 Task: Look for space in Mandawar, India from 8th August, 2023 to 15th August, 2023 for 9 adults in price range Rs.10000 to Rs.14000. Place can be shared room with 5 bedrooms having 9 beds and 5 bathrooms. Property type can be house, flat, guest house. Amenities needed are: wifi, TV, free parkinig on premises, gym, breakfast. Booking option can be shelf check-in. Required host language is English.
Action: Mouse moved to (516, 110)
Screenshot: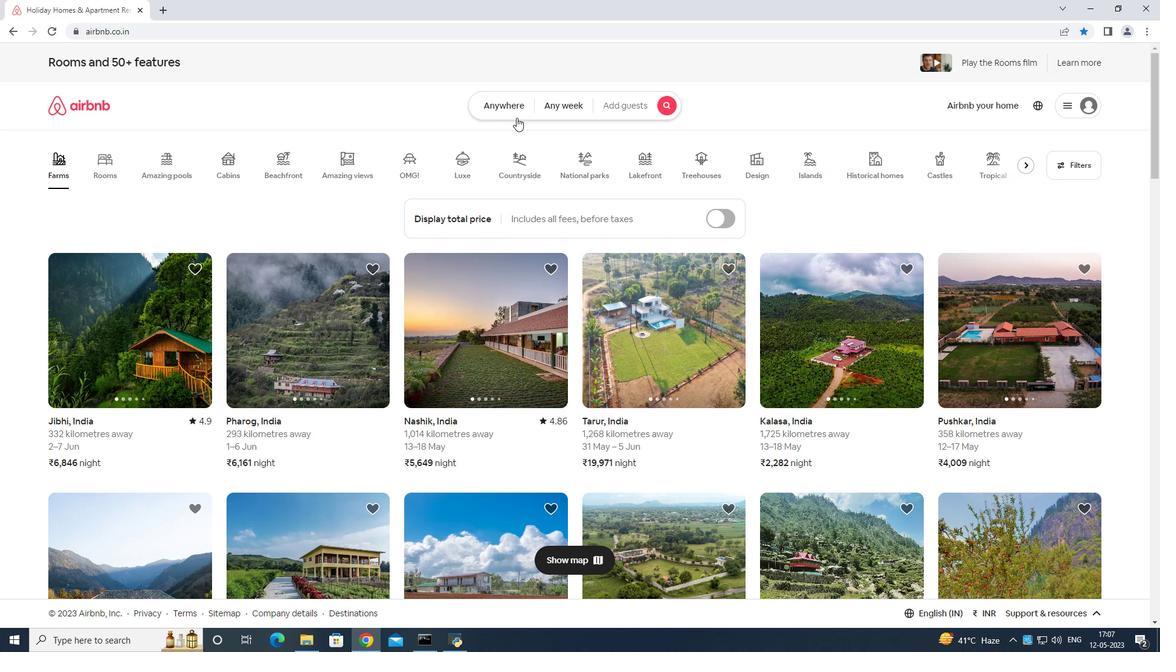 
Action: Mouse pressed left at (516, 110)
Screenshot: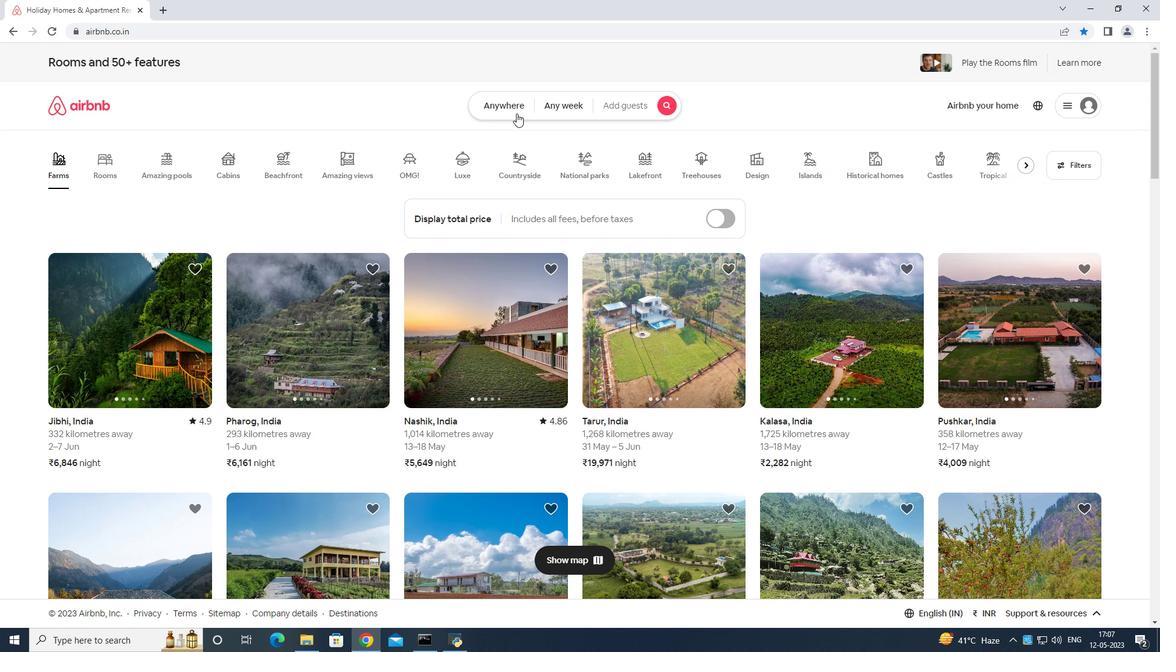 
Action: Mouse moved to (461, 142)
Screenshot: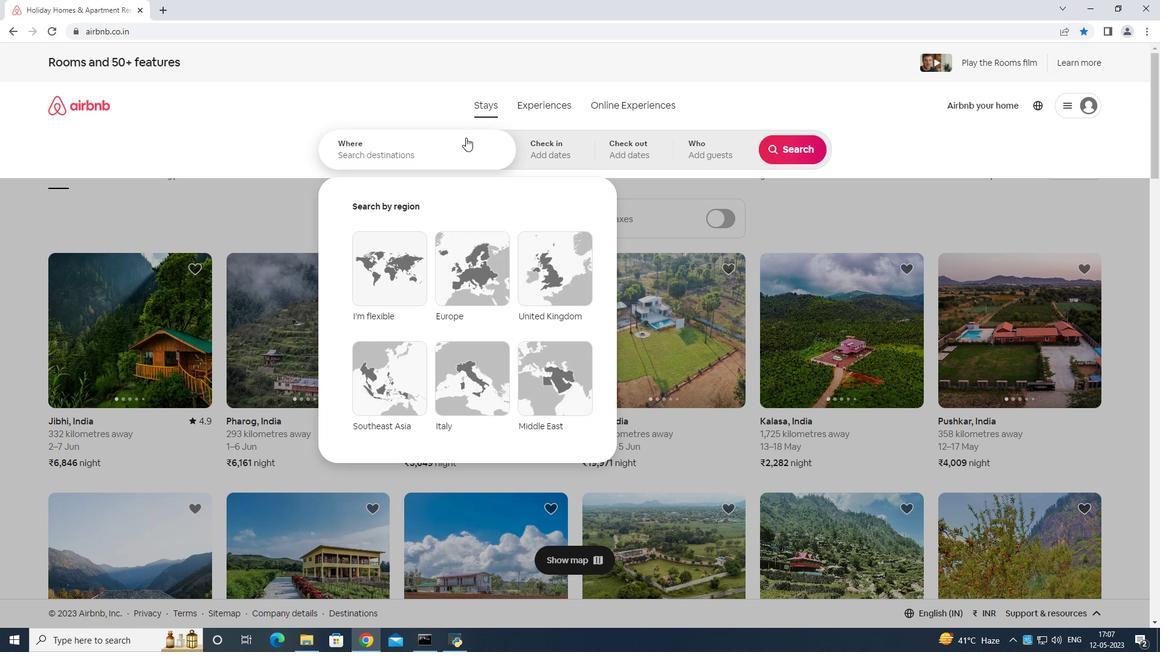 
Action: Mouse pressed left at (461, 142)
Screenshot: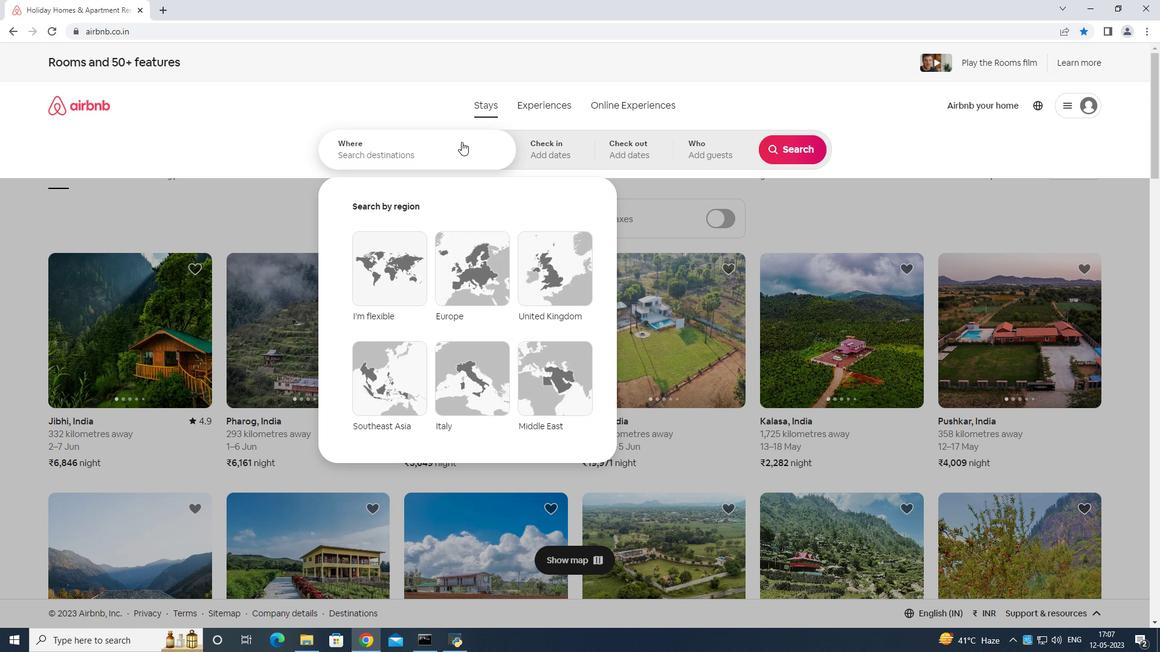 
Action: Key pressed <Key.shift>mandawar<Key.space>india<Key.enter>
Screenshot: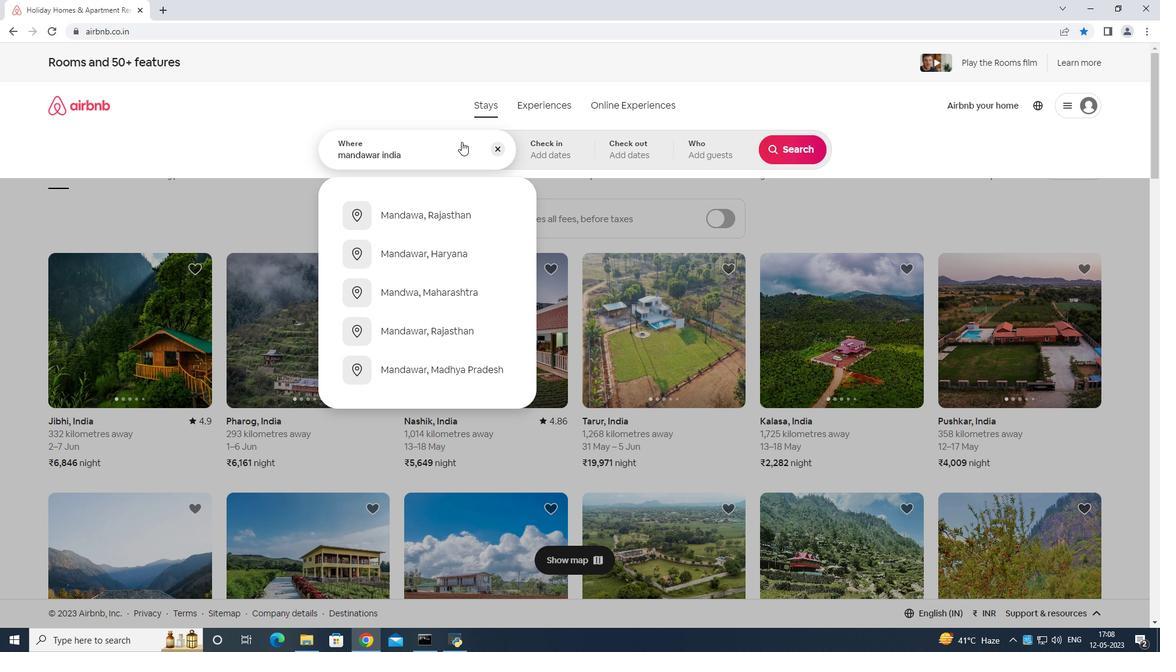 
Action: Mouse moved to (796, 252)
Screenshot: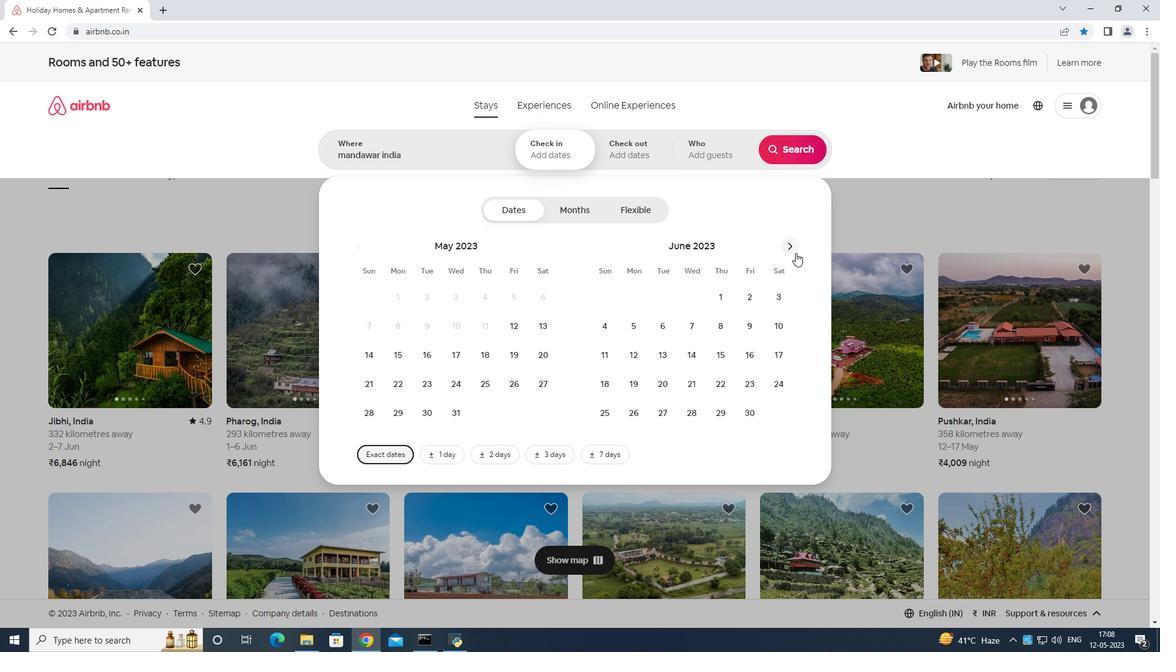 
Action: Mouse pressed left at (796, 252)
Screenshot: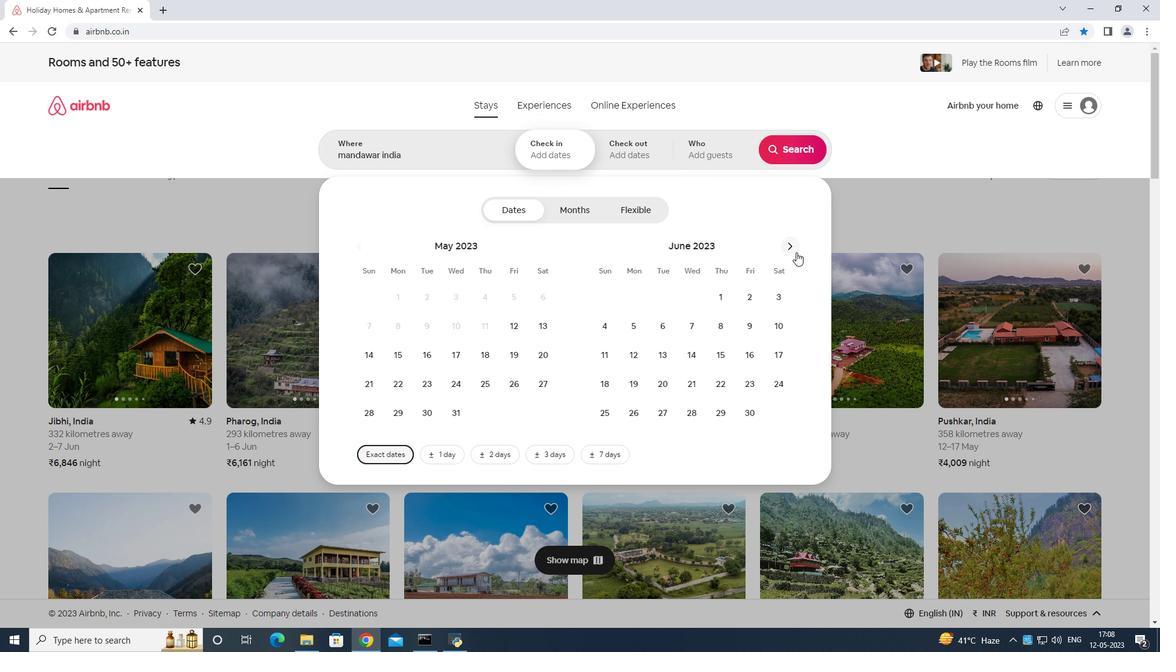 
Action: Mouse moved to (794, 250)
Screenshot: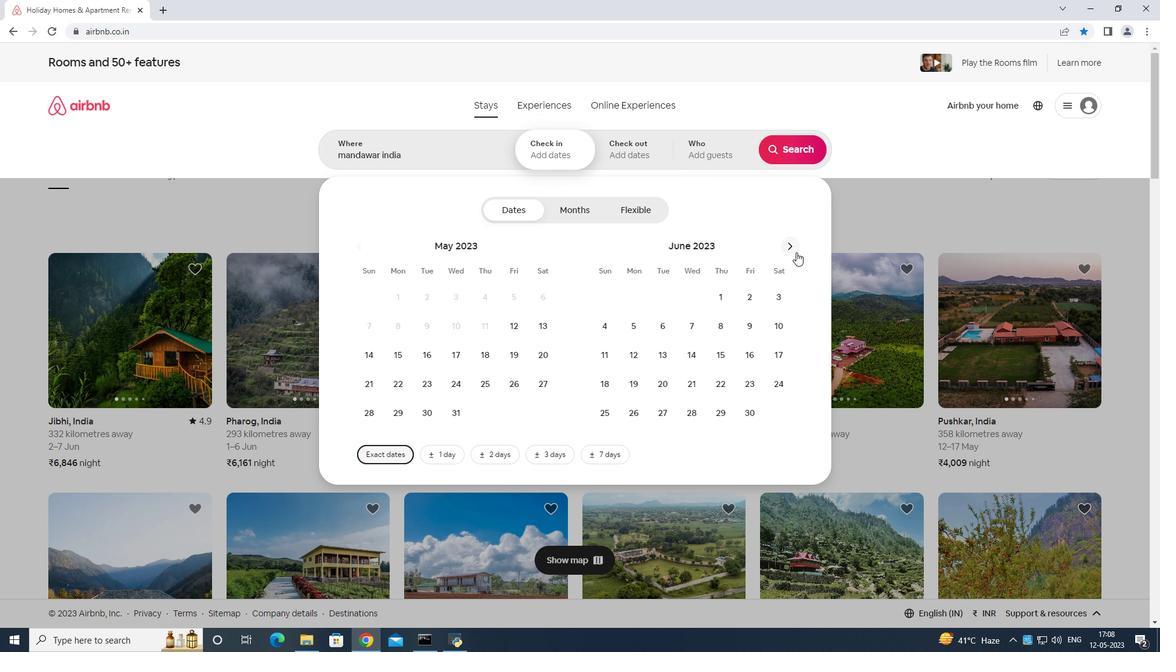 
Action: Mouse pressed left at (794, 250)
Screenshot: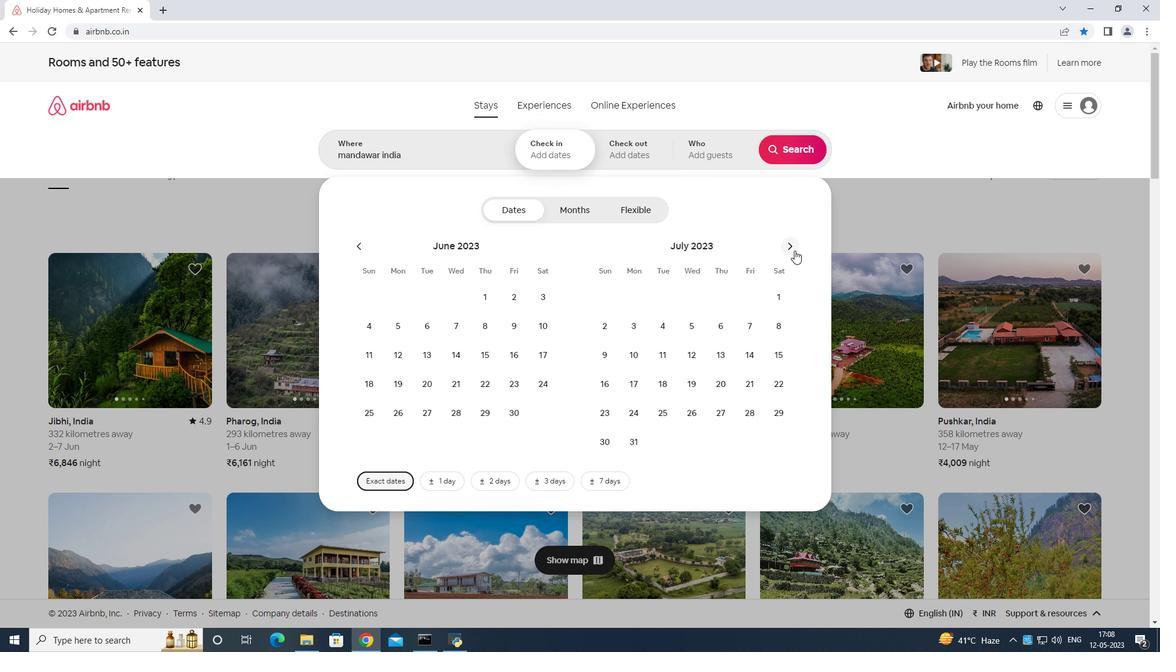 
Action: Mouse moved to (668, 322)
Screenshot: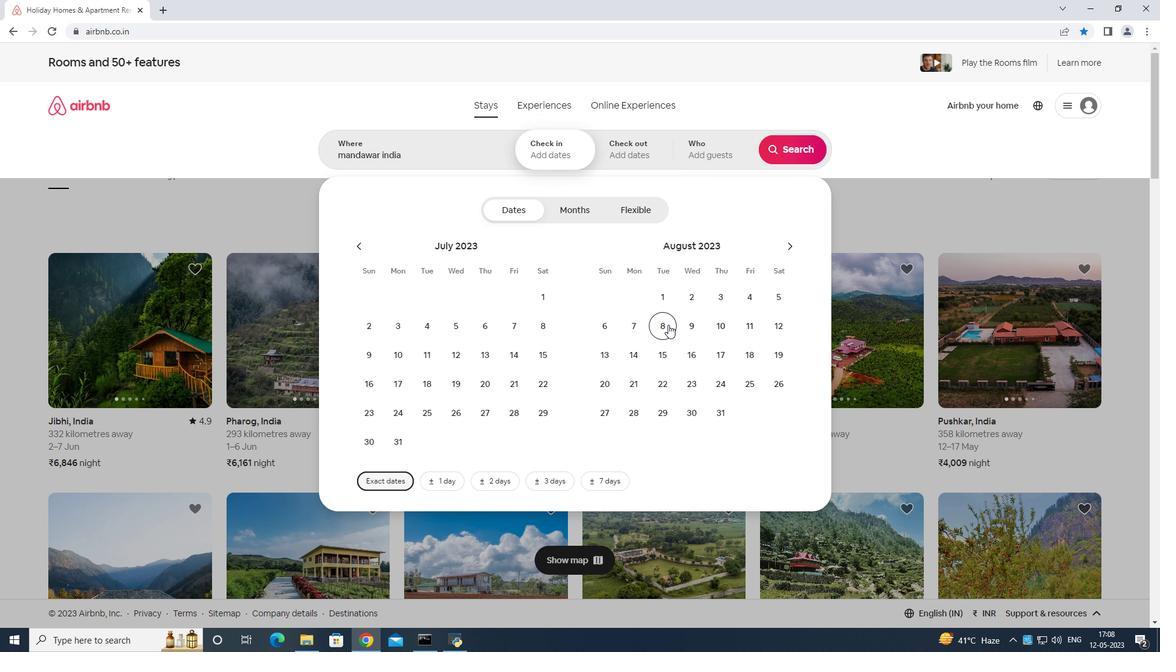 
Action: Mouse pressed left at (668, 322)
Screenshot: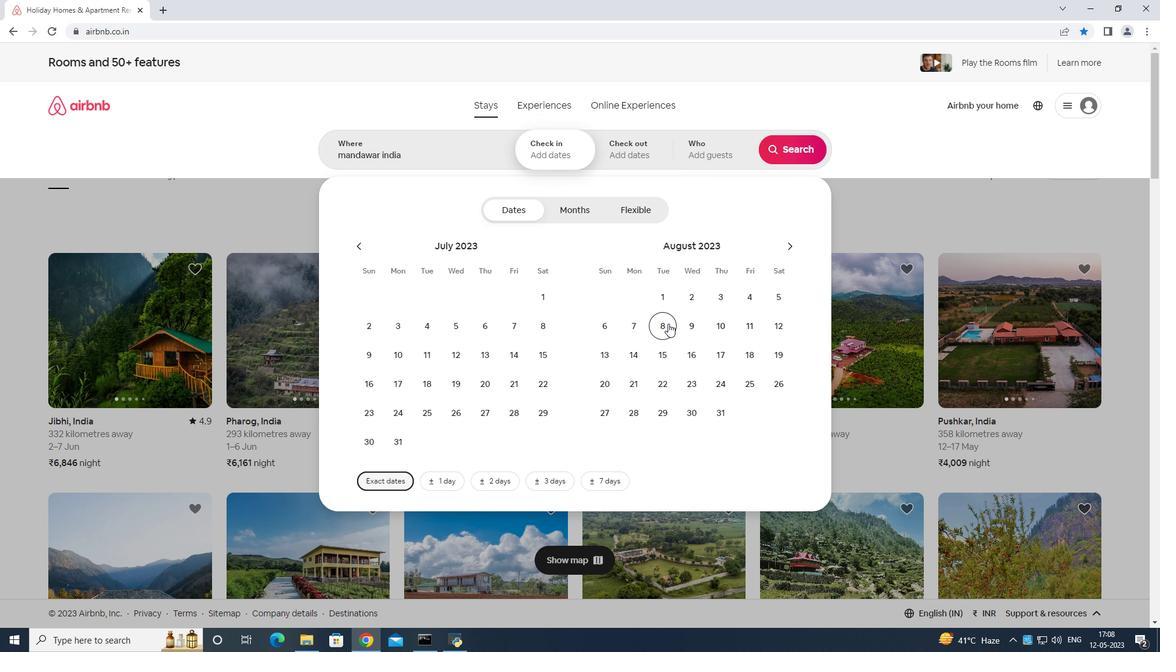
Action: Mouse moved to (662, 355)
Screenshot: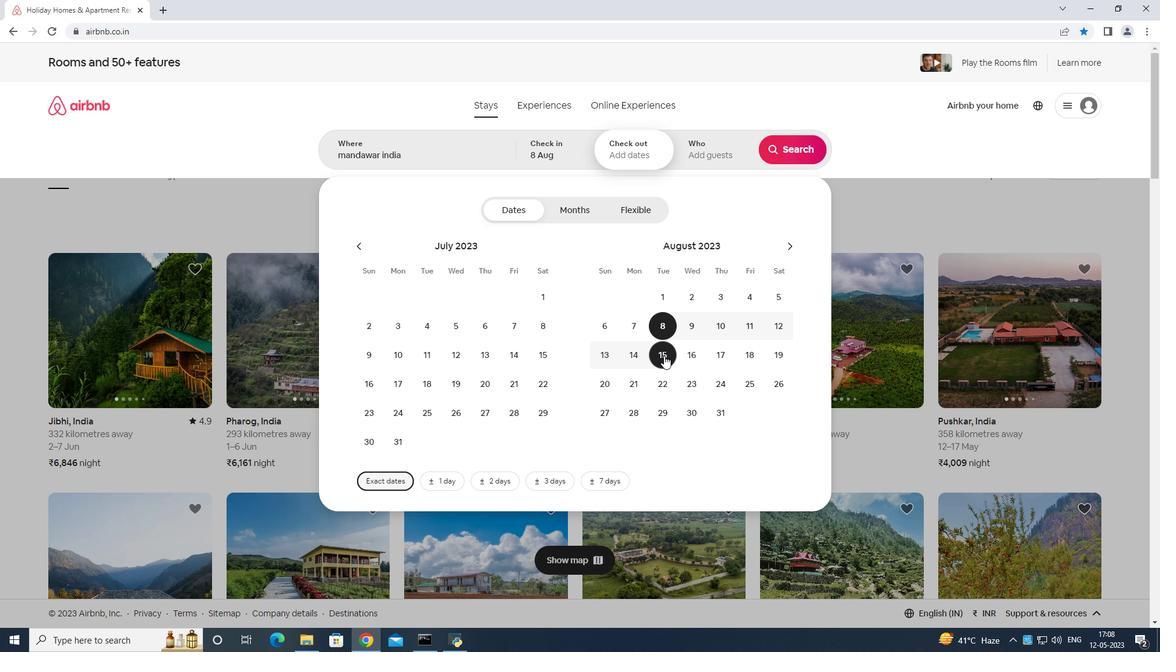 
Action: Mouse pressed left at (662, 355)
Screenshot: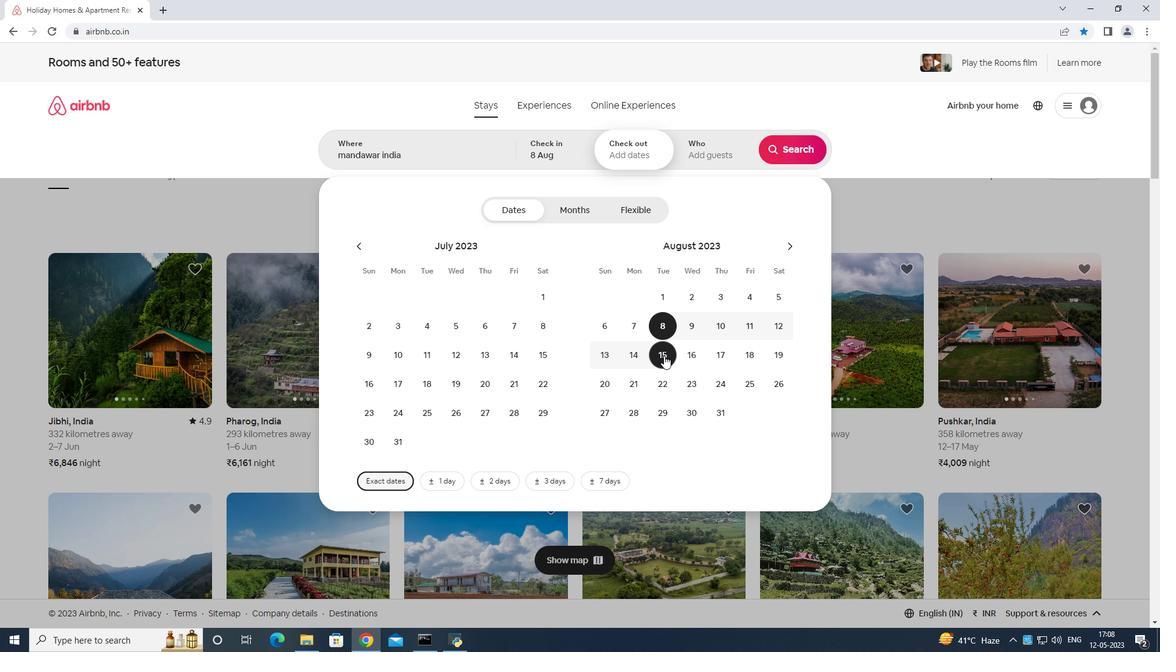 
Action: Mouse moved to (721, 152)
Screenshot: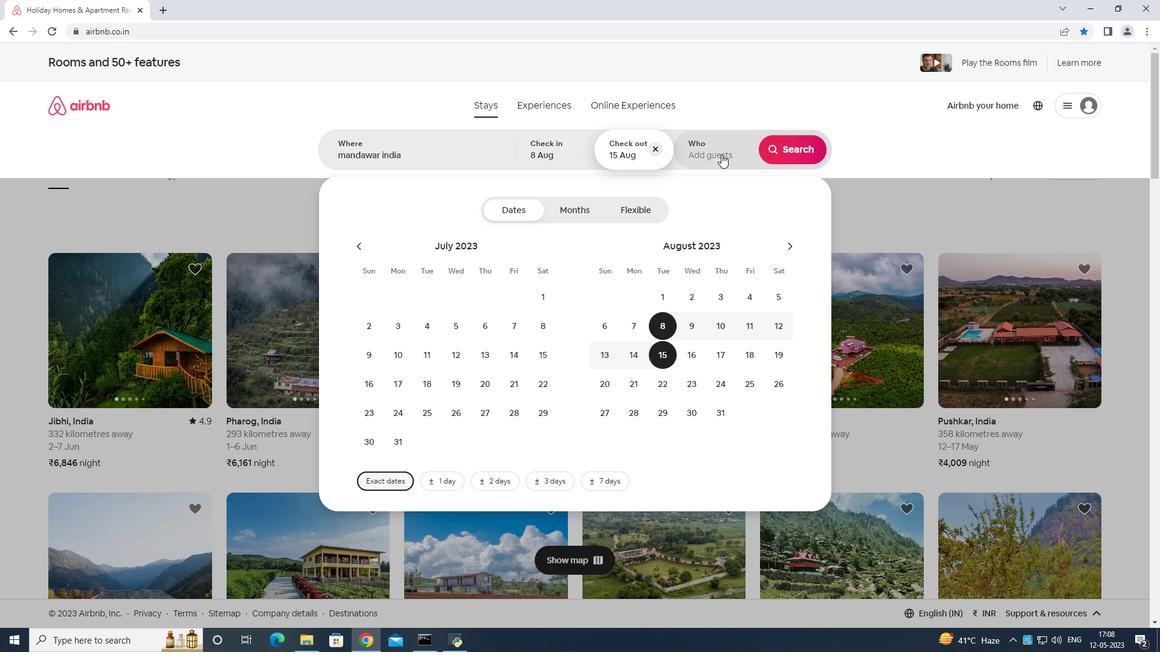 
Action: Mouse pressed left at (721, 152)
Screenshot: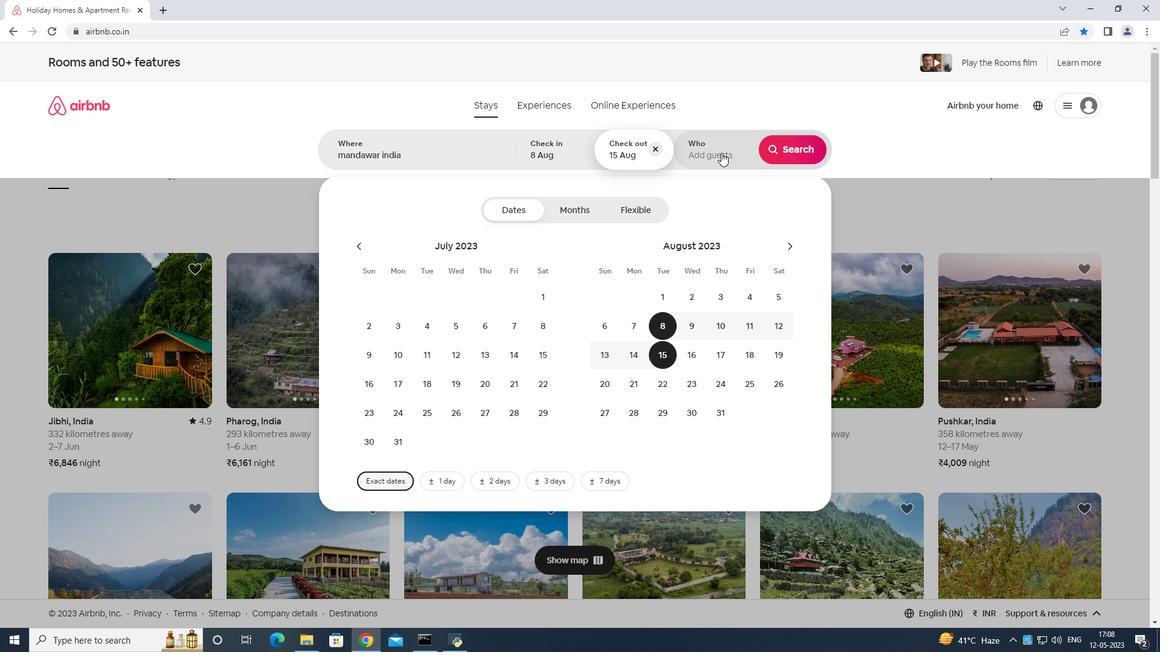 
Action: Mouse moved to (791, 212)
Screenshot: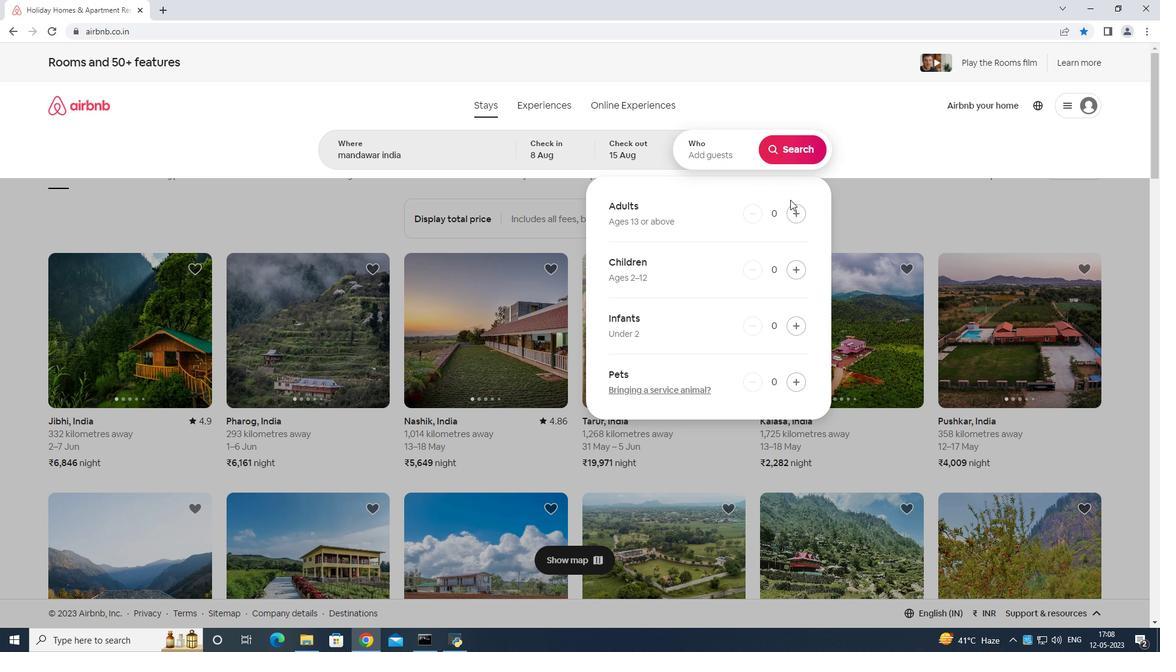 
Action: Mouse pressed left at (791, 212)
Screenshot: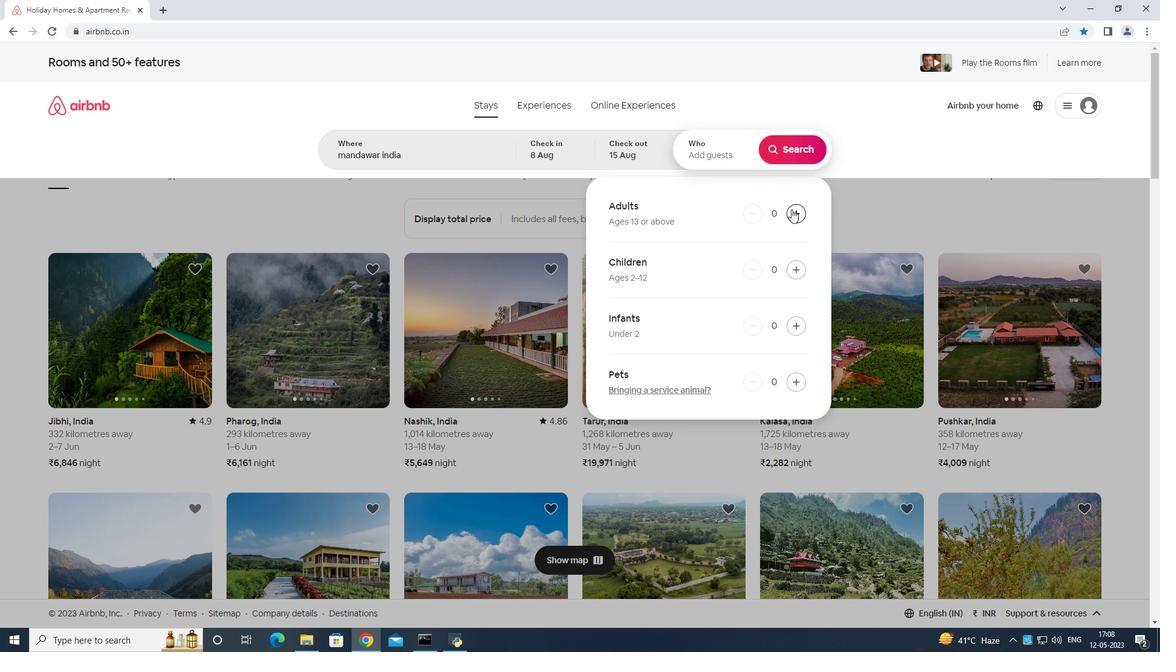 
Action: Mouse moved to (791, 212)
Screenshot: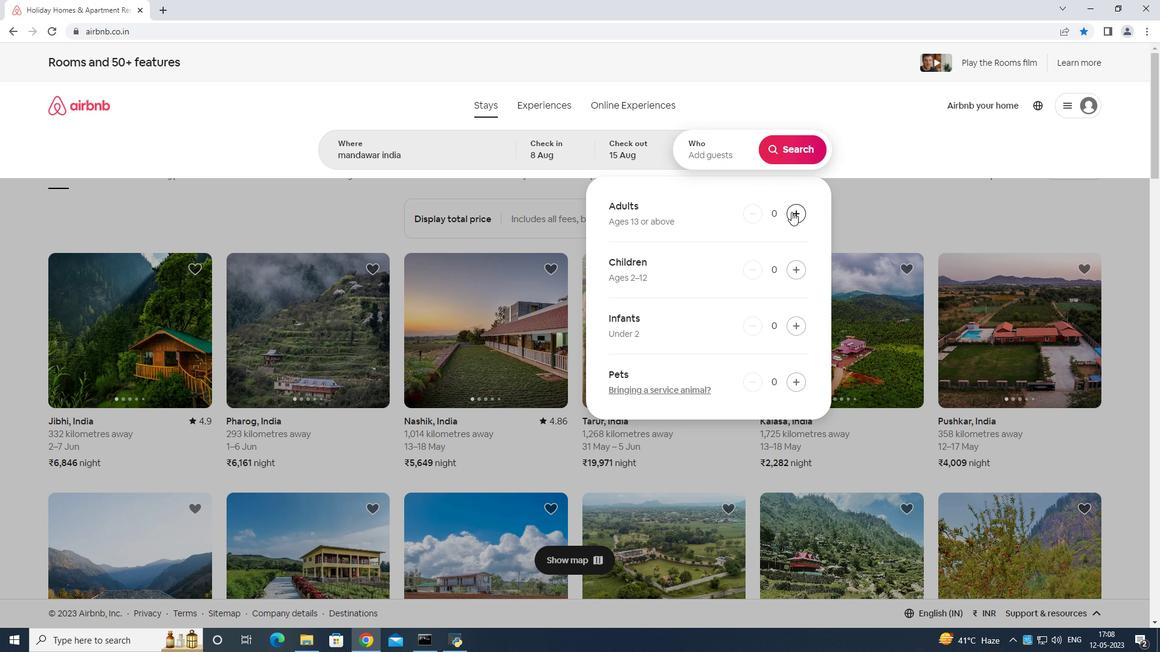 
Action: Mouse pressed left at (791, 212)
Screenshot: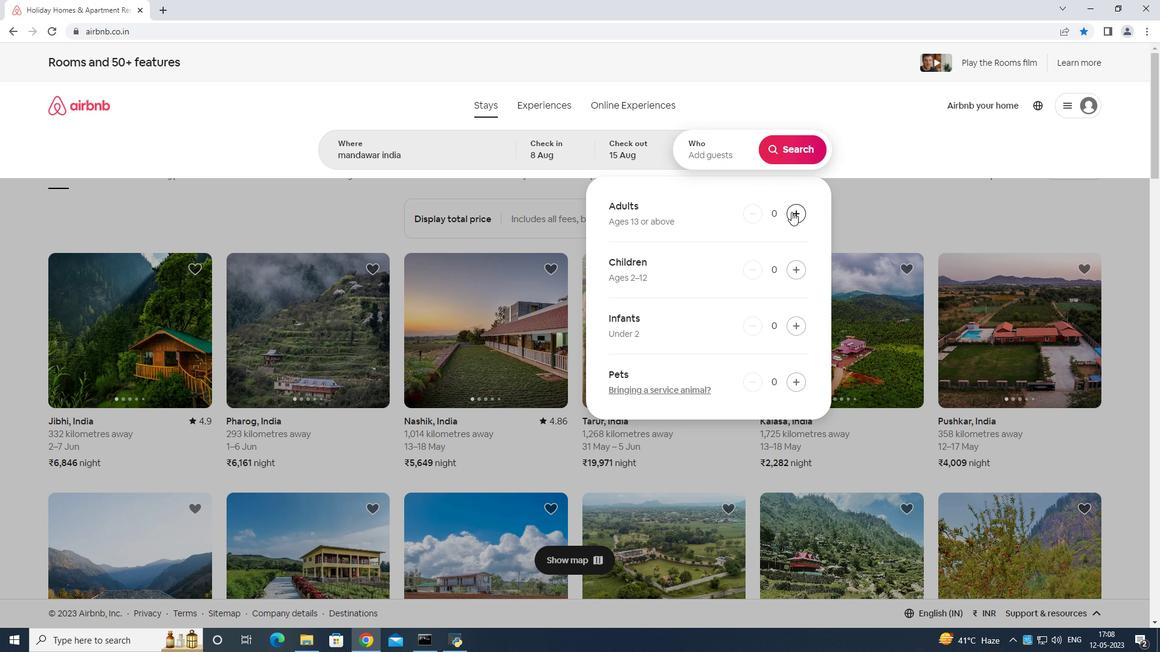 
Action: Mouse moved to (792, 212)
Screenshot: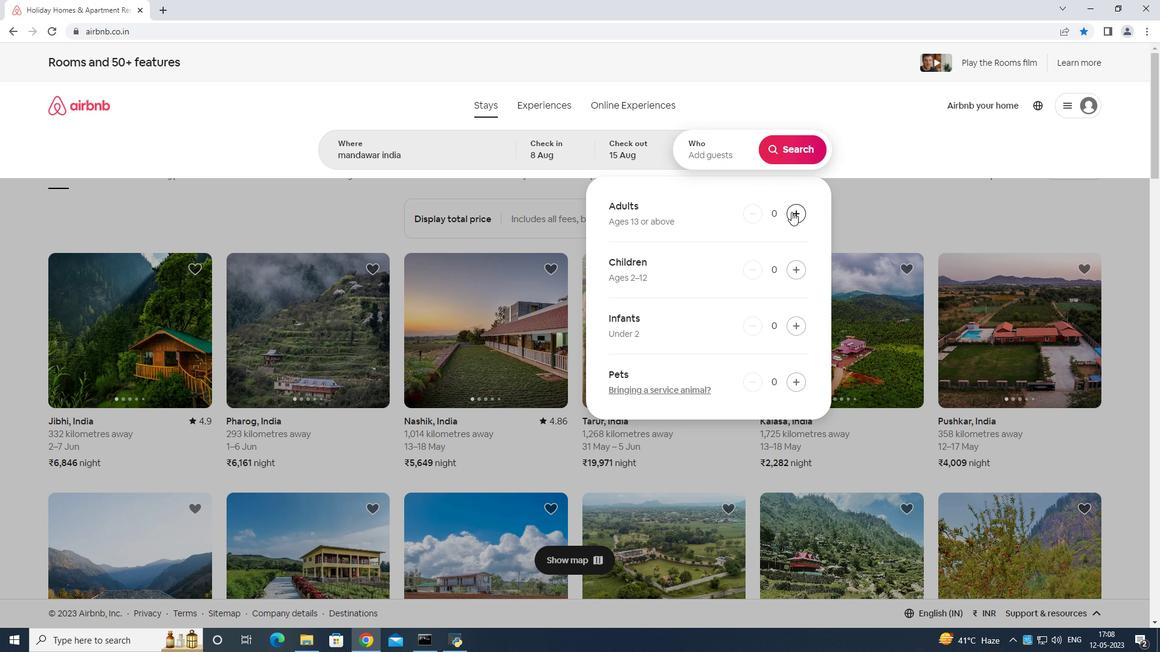 
Action: Mouse pressed left at (792, 212)
Screenshot: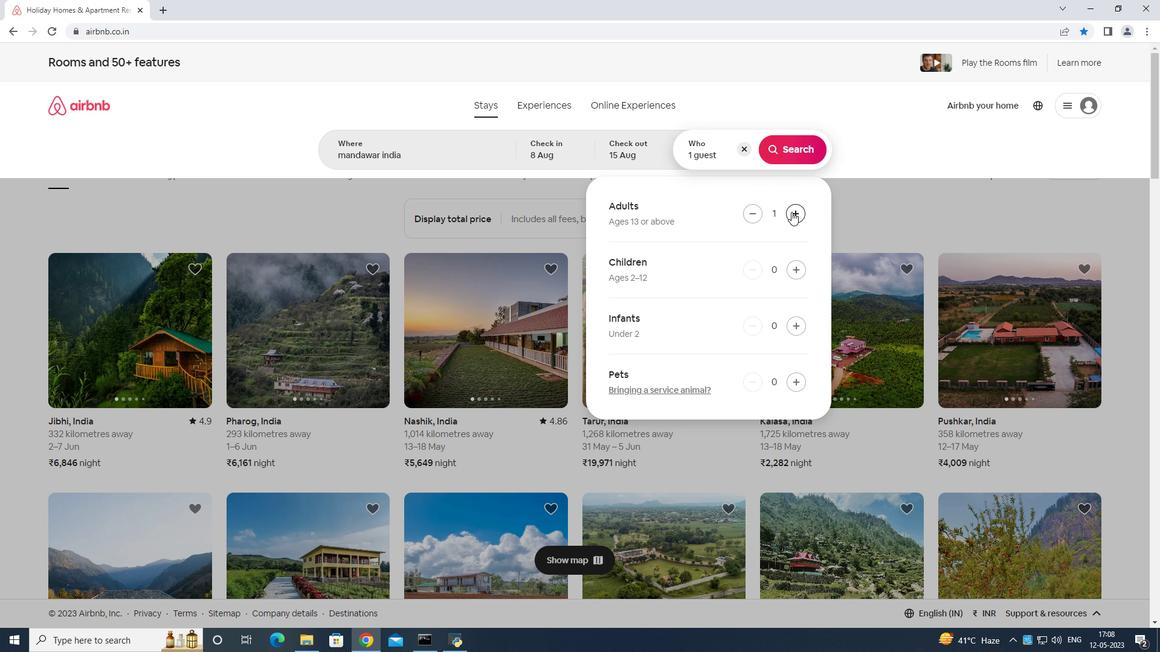 
Action: Mouse moved to (793, 212)
Screenshot: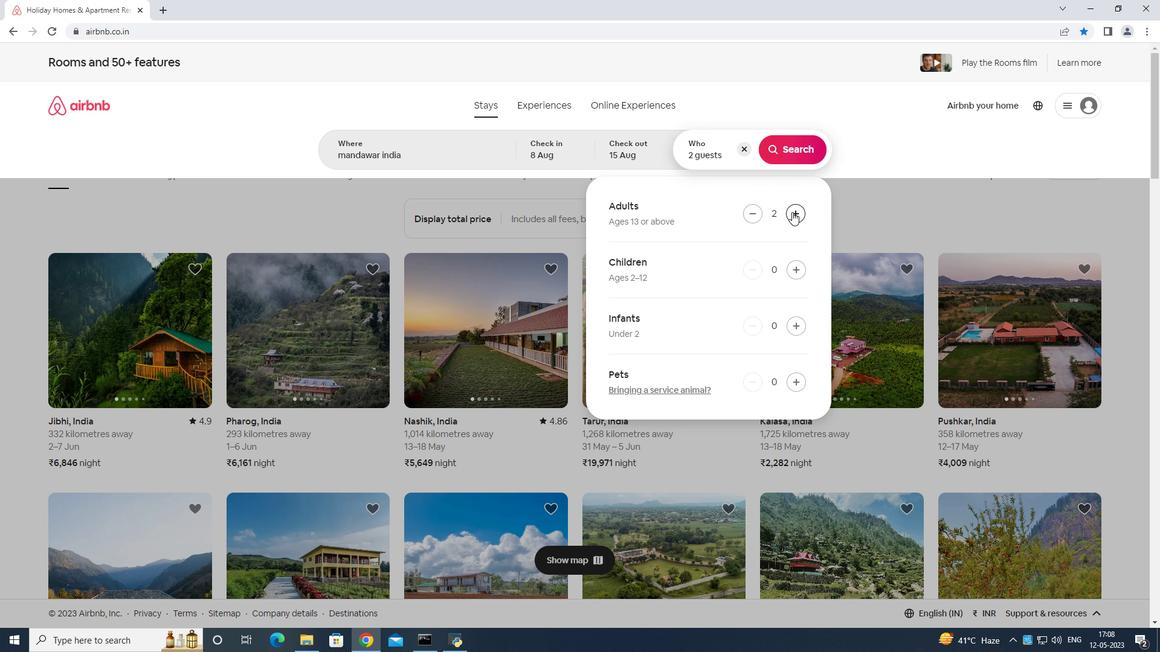 
Action: Mouse pressed left at (793, 212)
Screenshot: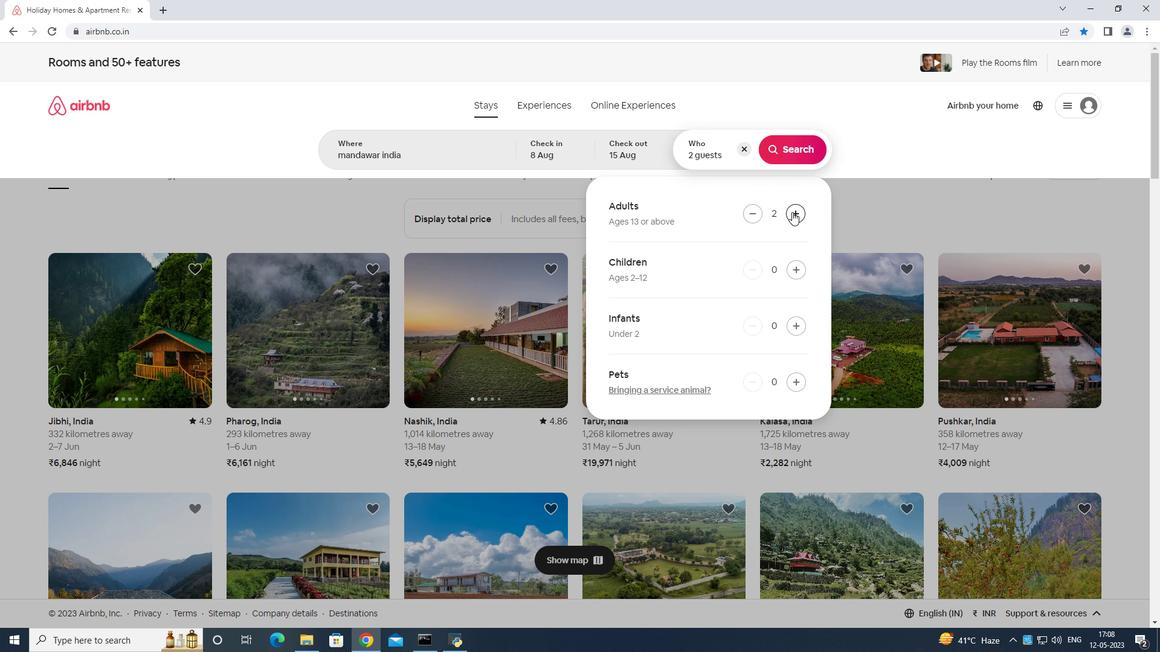 
Action: Mouse moved to (793, 212)
Screenshot: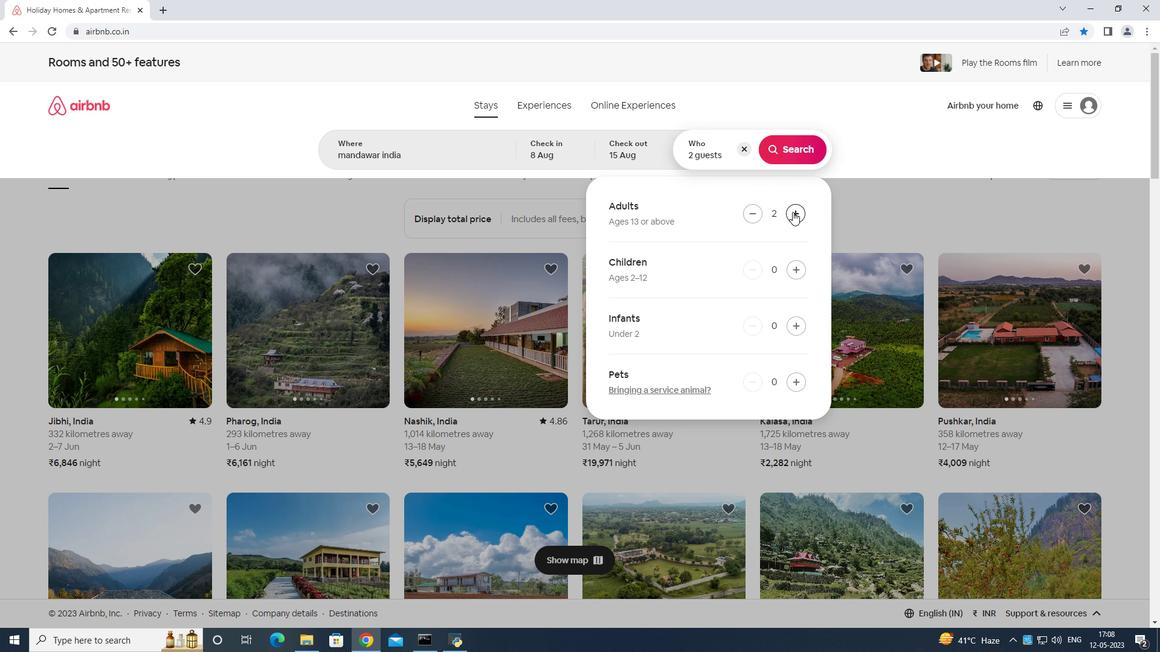 
Action: Mouse pressed left at (793, 212)
Screenshot: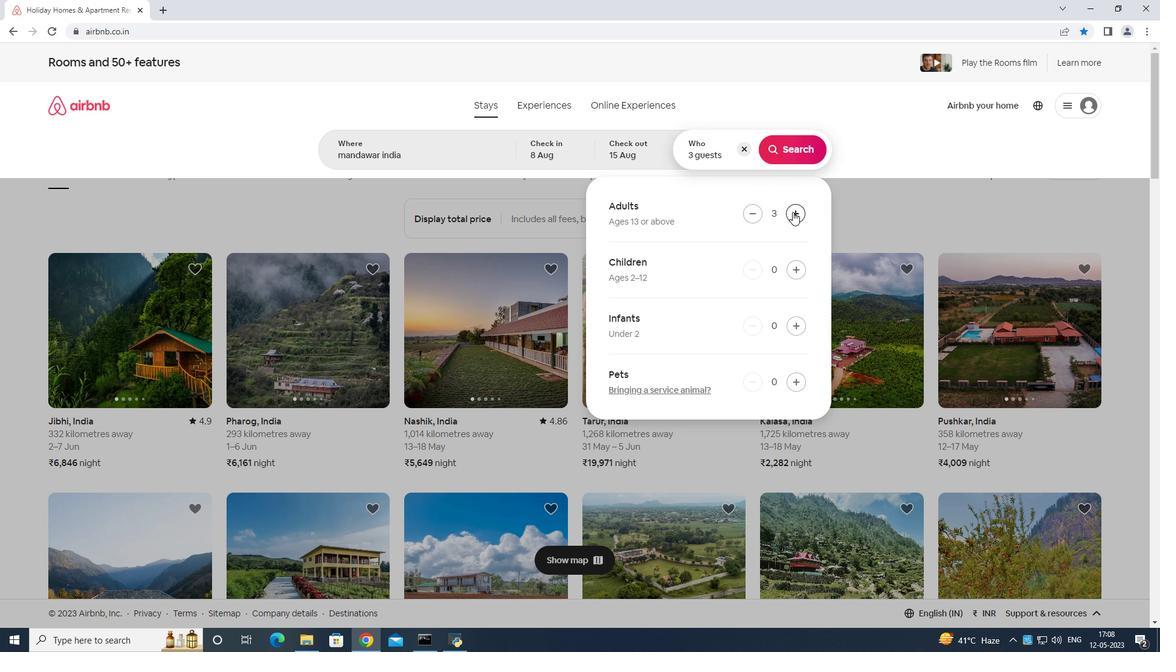 
Action: Mouse pressed left at (793, 212)
Screenshot: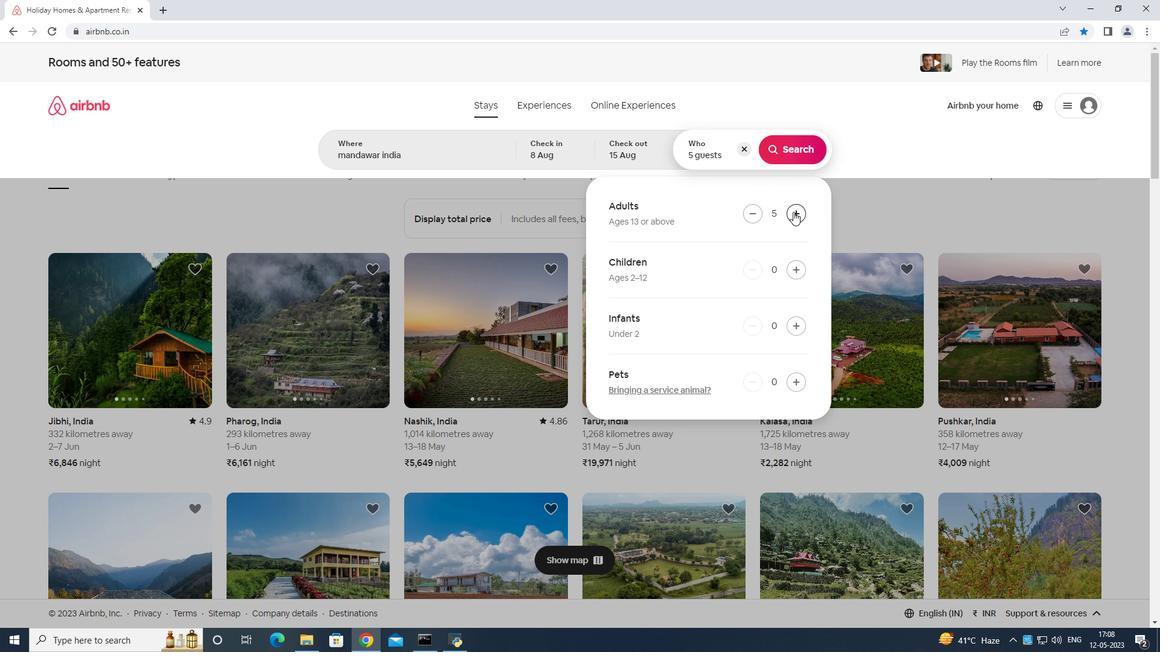 
Action: Mouse moved to (794, 212)
Screenshot: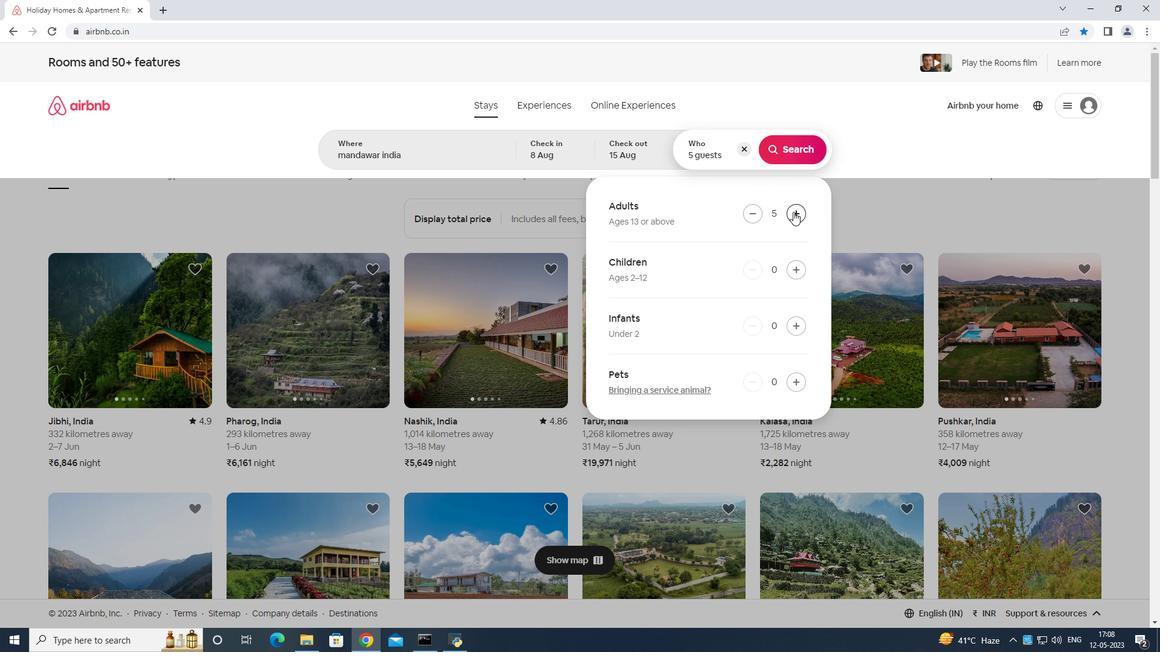 
Action: Mouse pressed left at (794, 212)
Screenshot: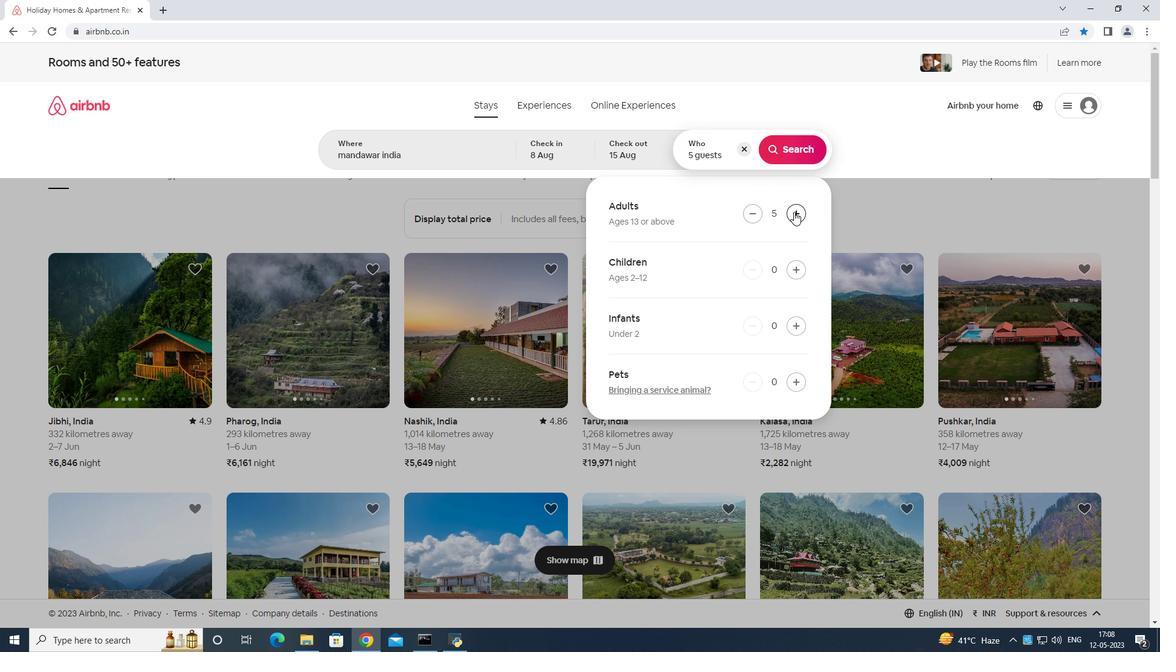 
Action: Mouse moved to (794, 212)
Screenshot: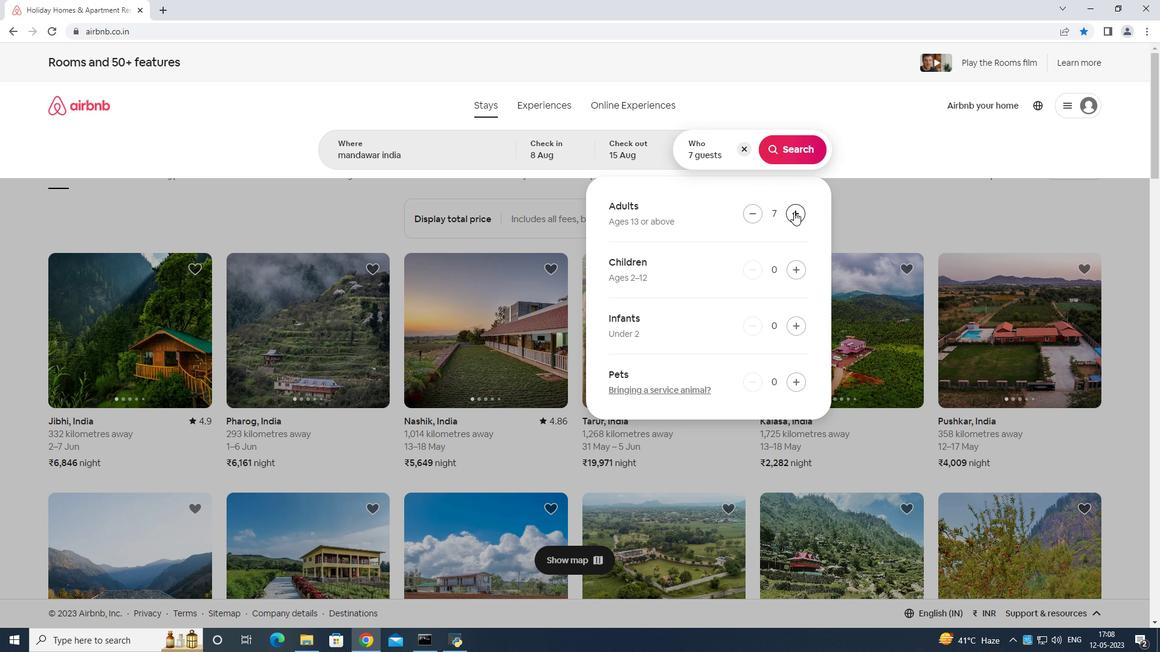 
Action: Mouse pressed left at (794, 212)
Screenshot: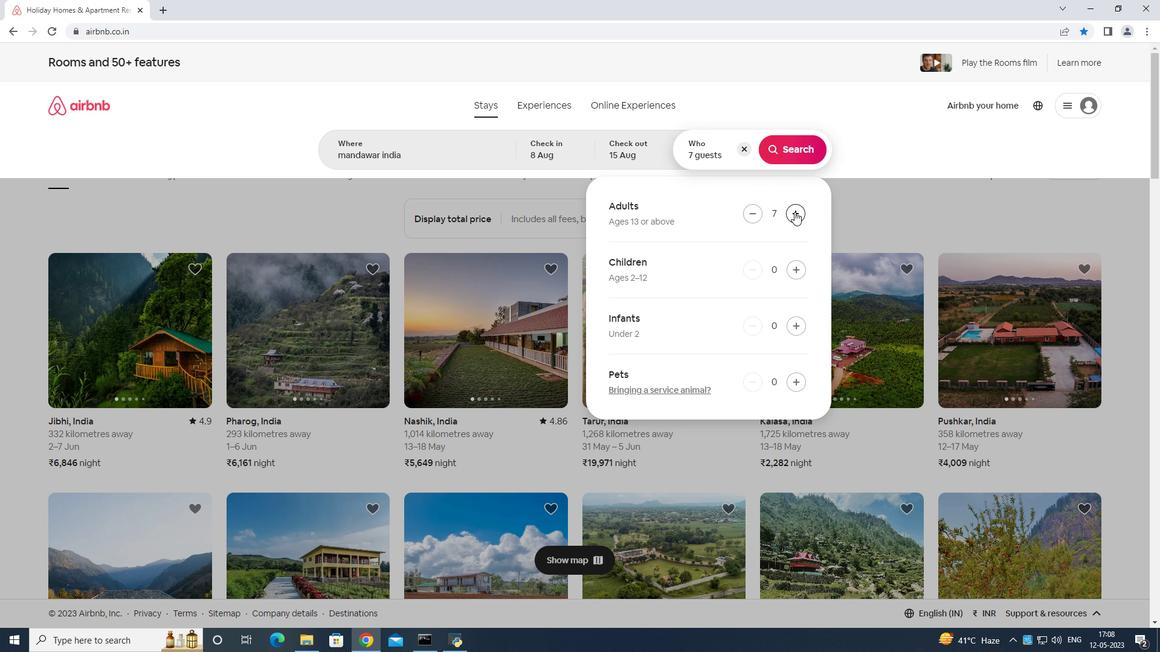 
Action: Mouse pressed left at (794, 212)
Screenshot: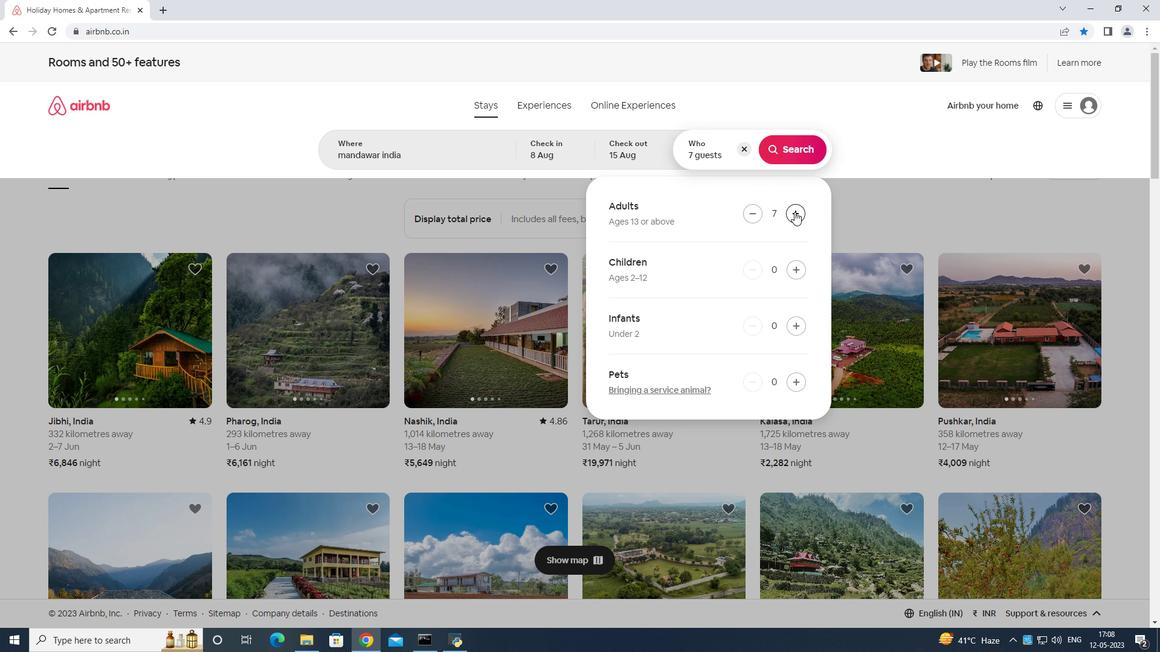 
Action: Mouse moved to (786, 147)
Screenshot: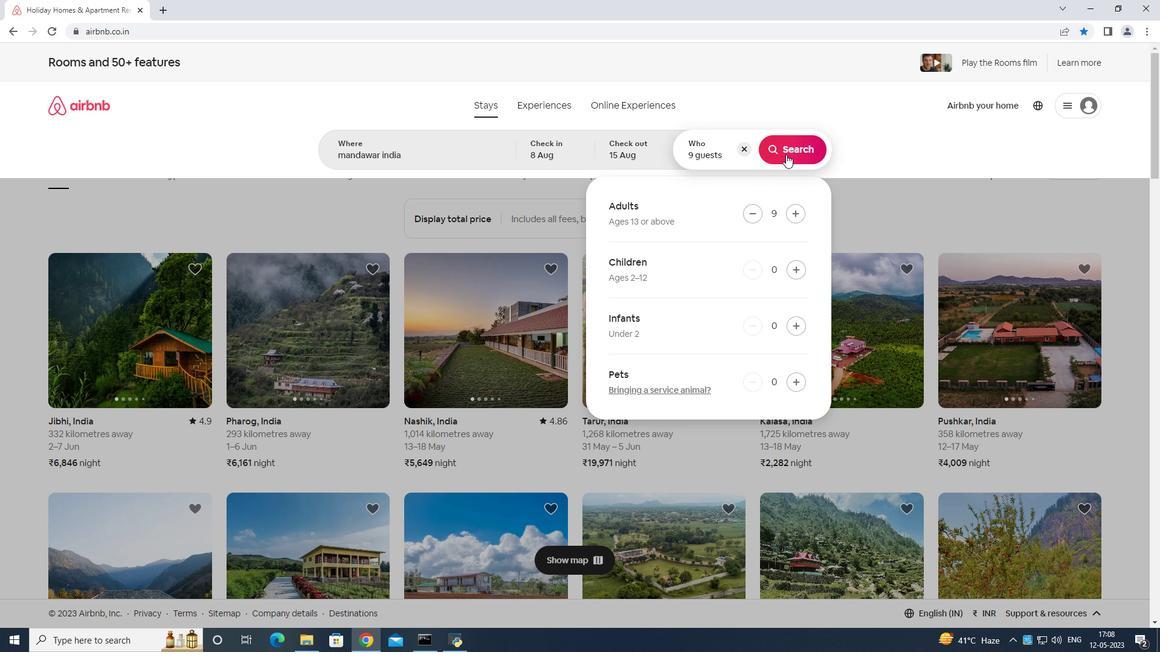 
Action: Mouse pressed left at (786, 147)
Screenshot: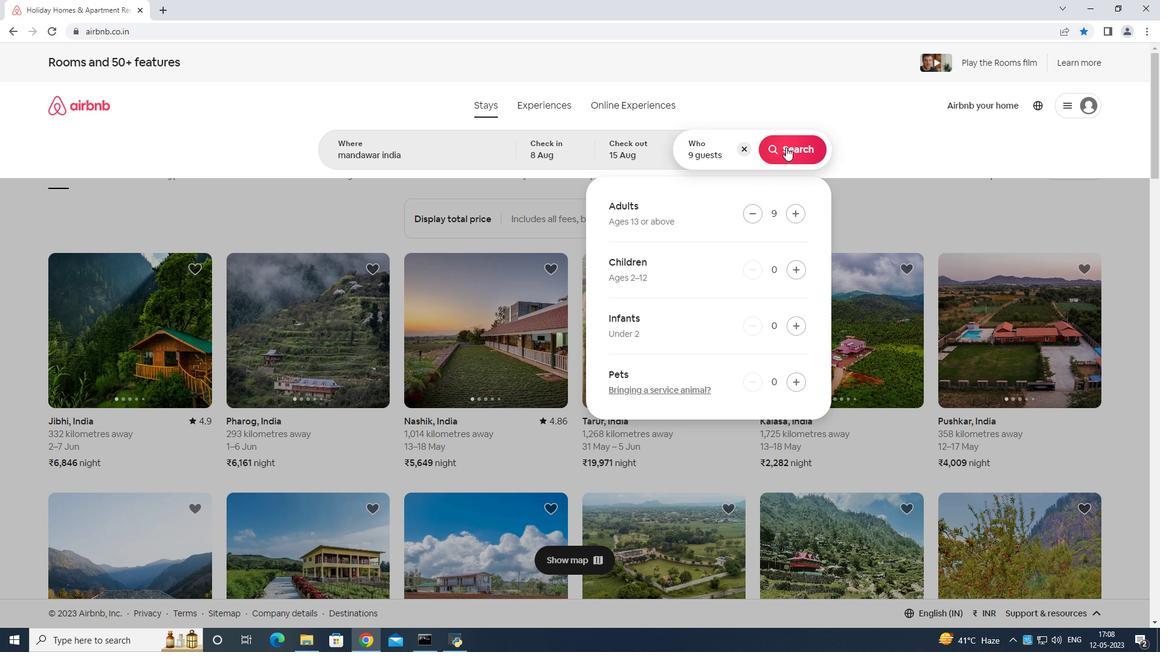 
Action: Mouse moved to (1100, 108)
Screenshot: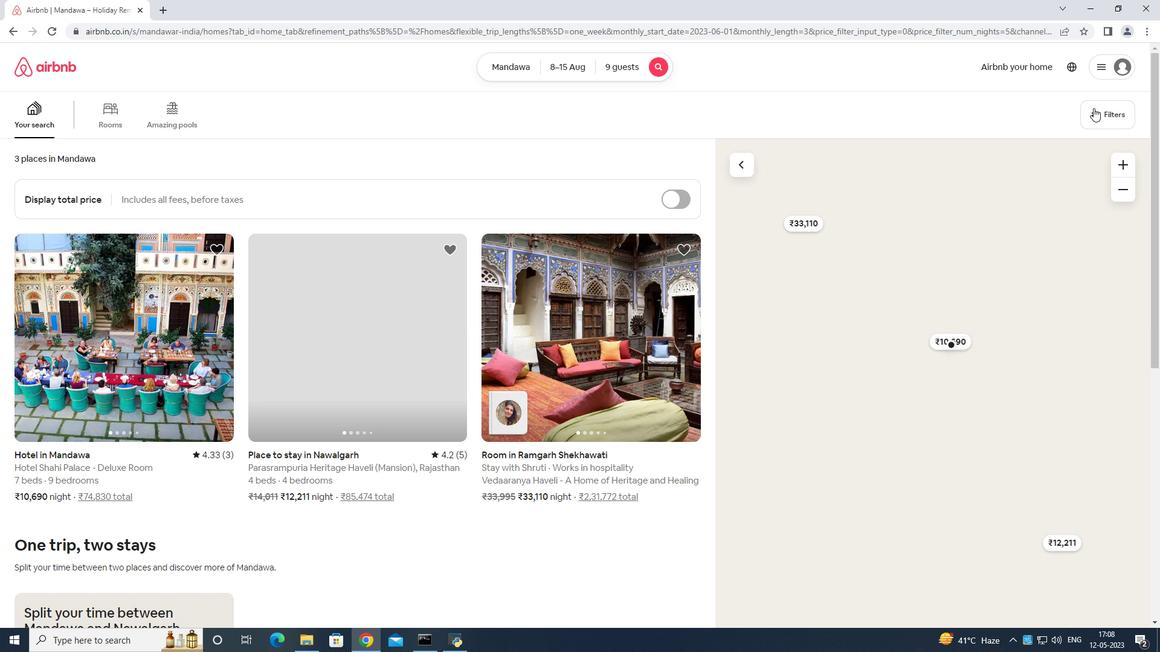 
Action: Mouse pressed left at (1100, 108)
Screenshot: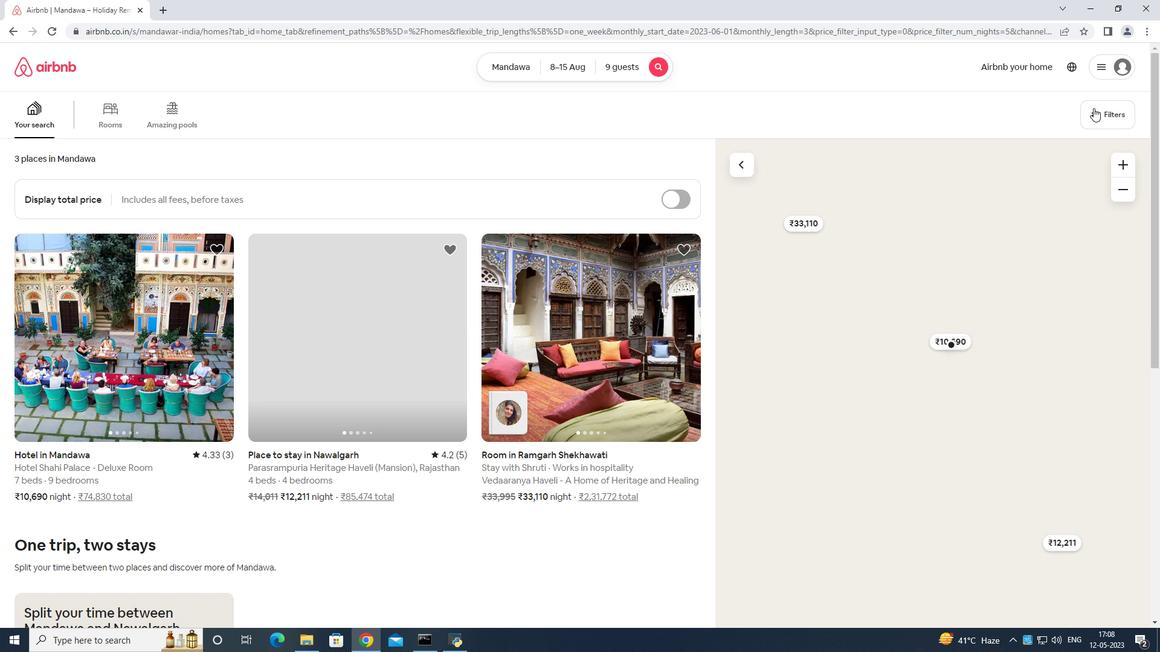 
Action: Mouse moved to (523, 396)
Screenshot: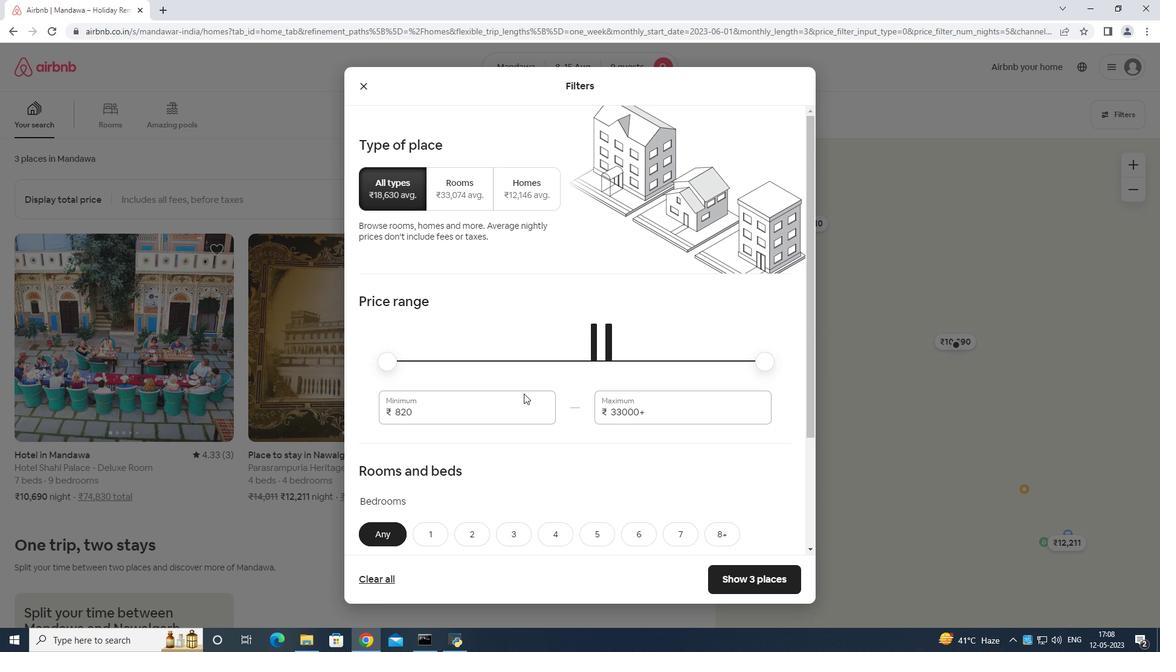
Action: Mouse pressed left at (523, 396)
Screenshot: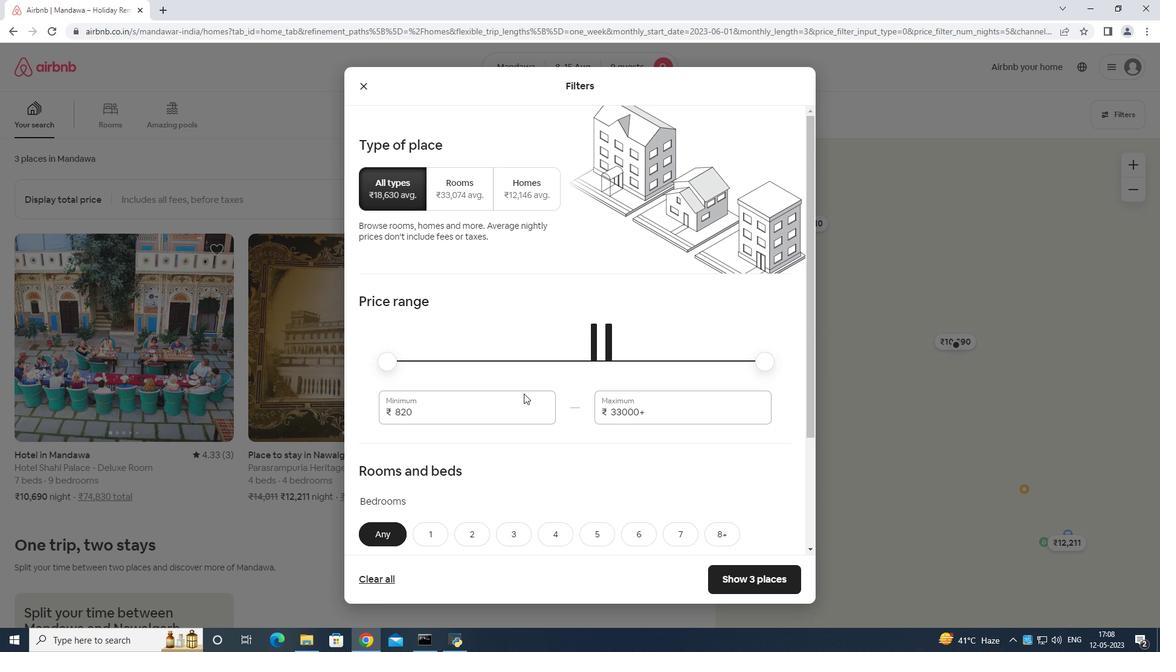 
Action: Mouse moved to (526, 395)
Screenshot: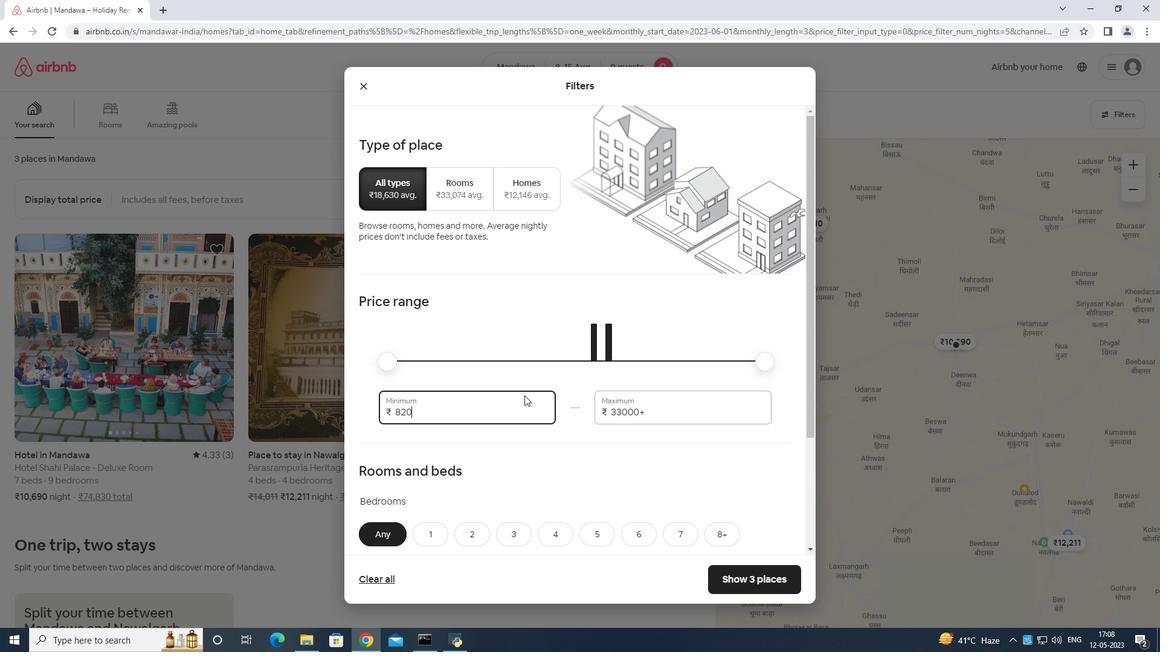 
Action: Key pressed <Key.backspace>
Screenshot: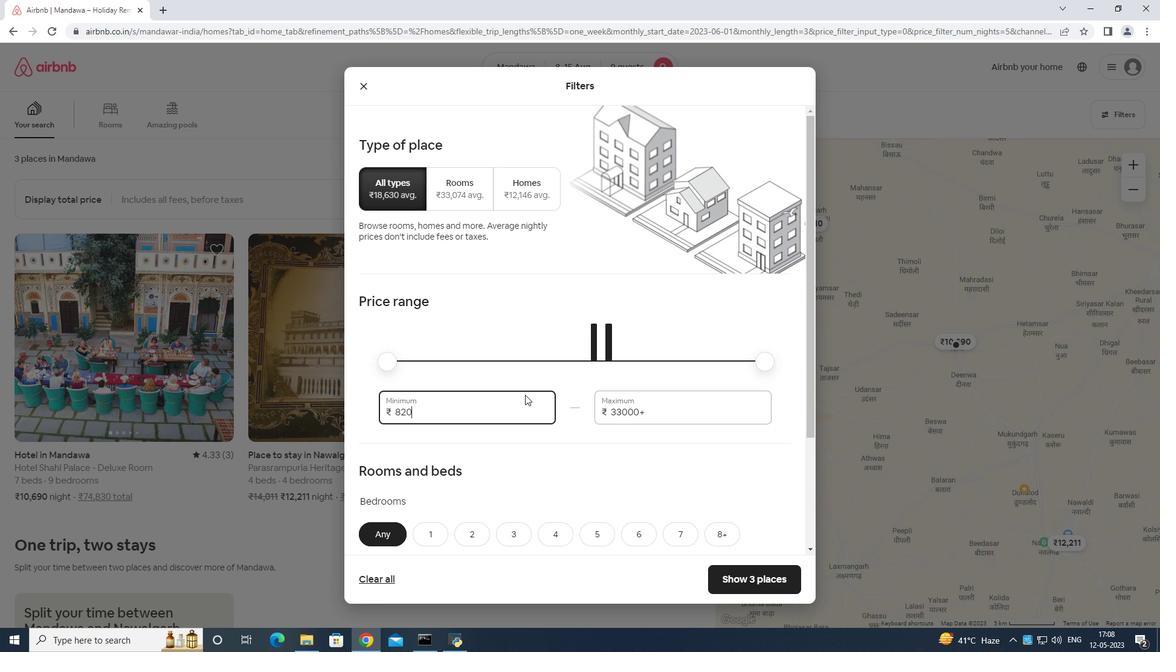 
Action: Mouse moved to (527, 395)
Screenshot: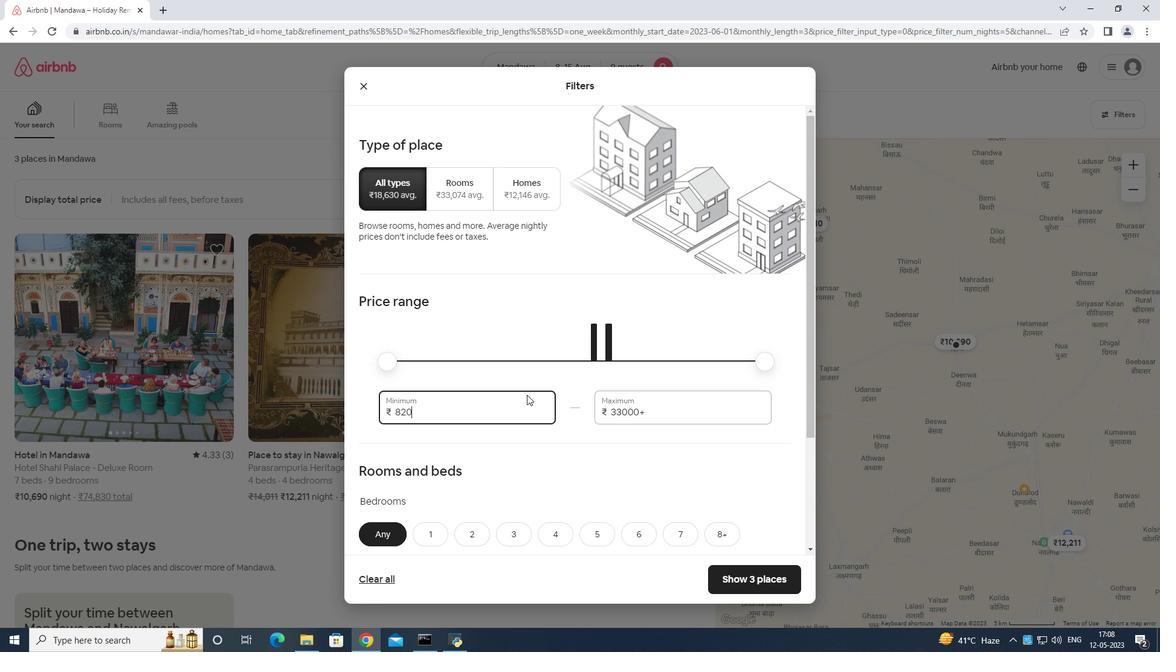 
Action: Key pressed <Key.backspace><Key.backspace><Key.backspace><Key.backspace><Key.backspace><Key.backspace><Key.backspace>
Screenshot: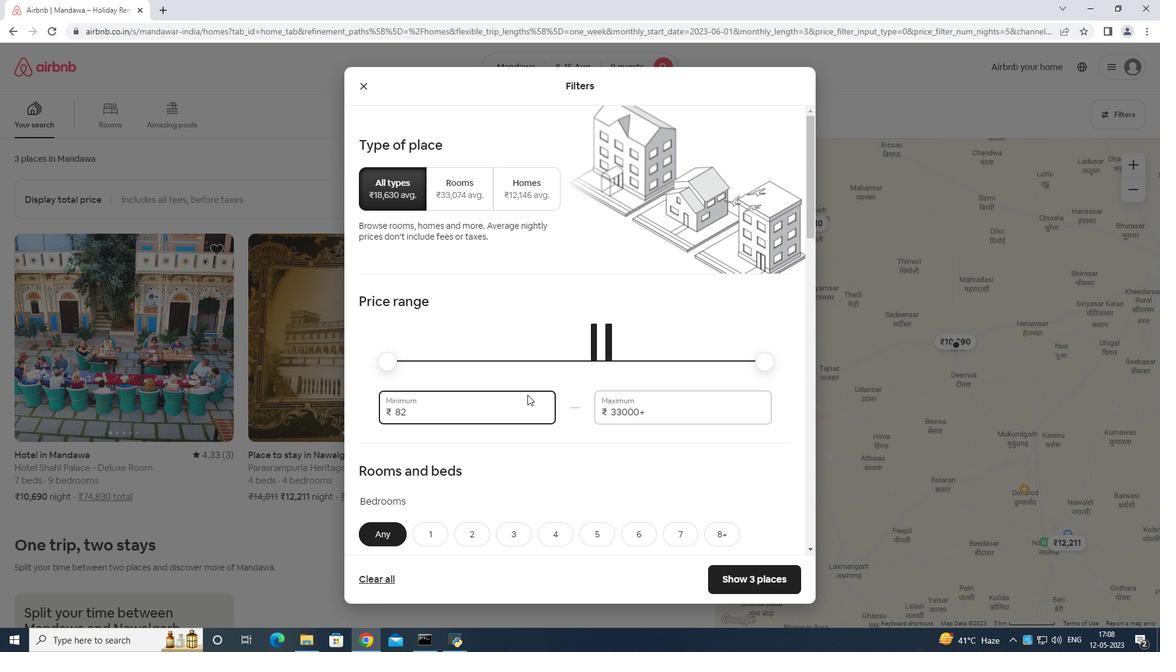 
Action: Mouse moved to (527, 395)
Screenshot: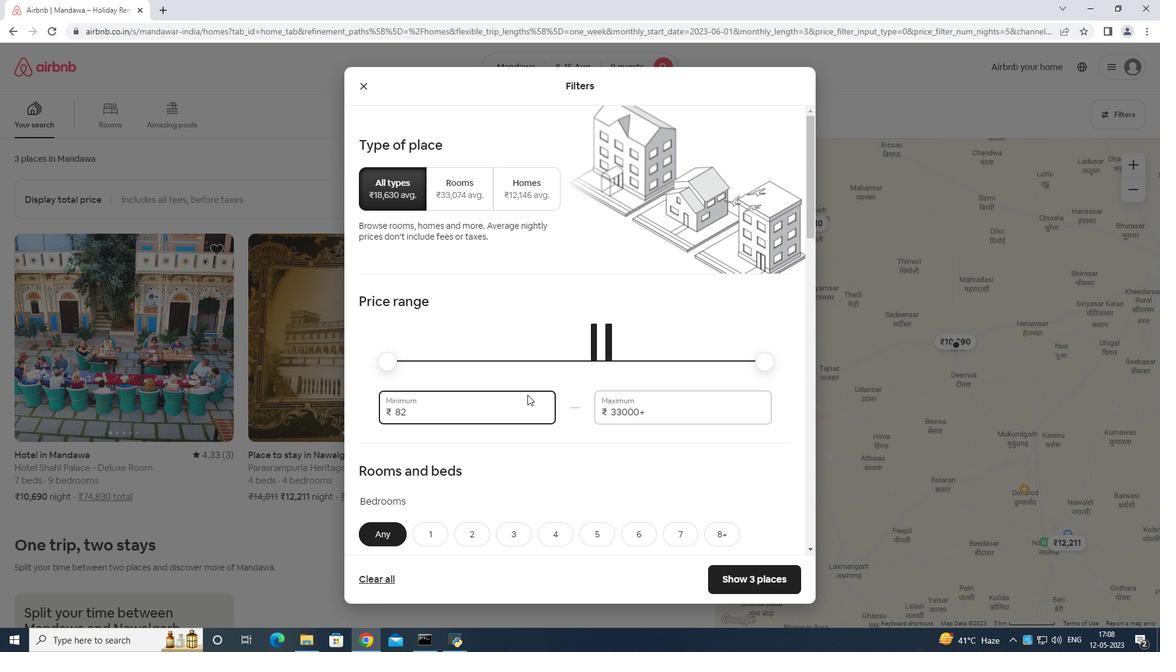 
Action: Key pressed <Key.backspace><Key.backspace>
Screenshot: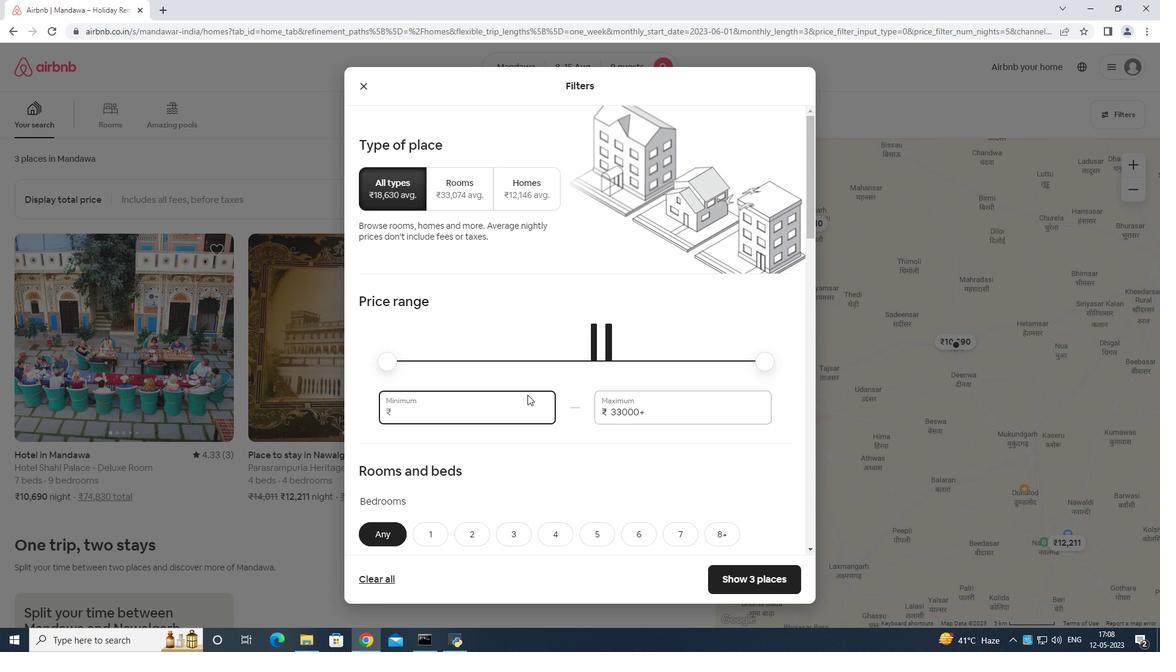 
Action: Mouse moved to (528, 395)
Screenshot: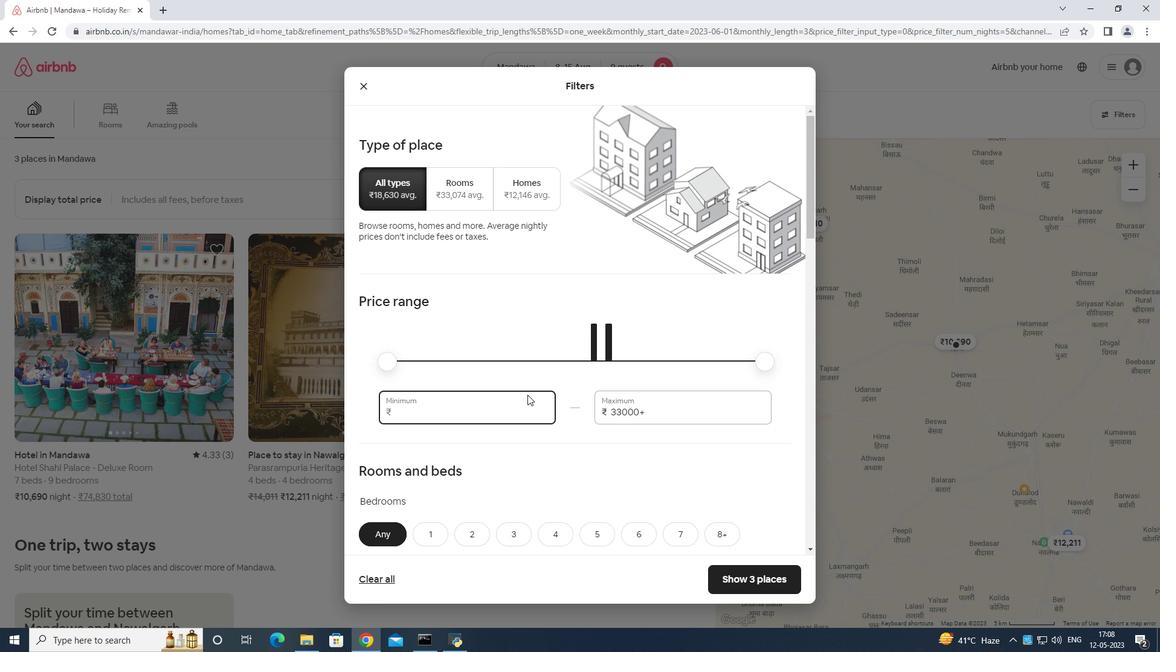 
Action: Key pressed <Key.backspace>
Screenshot: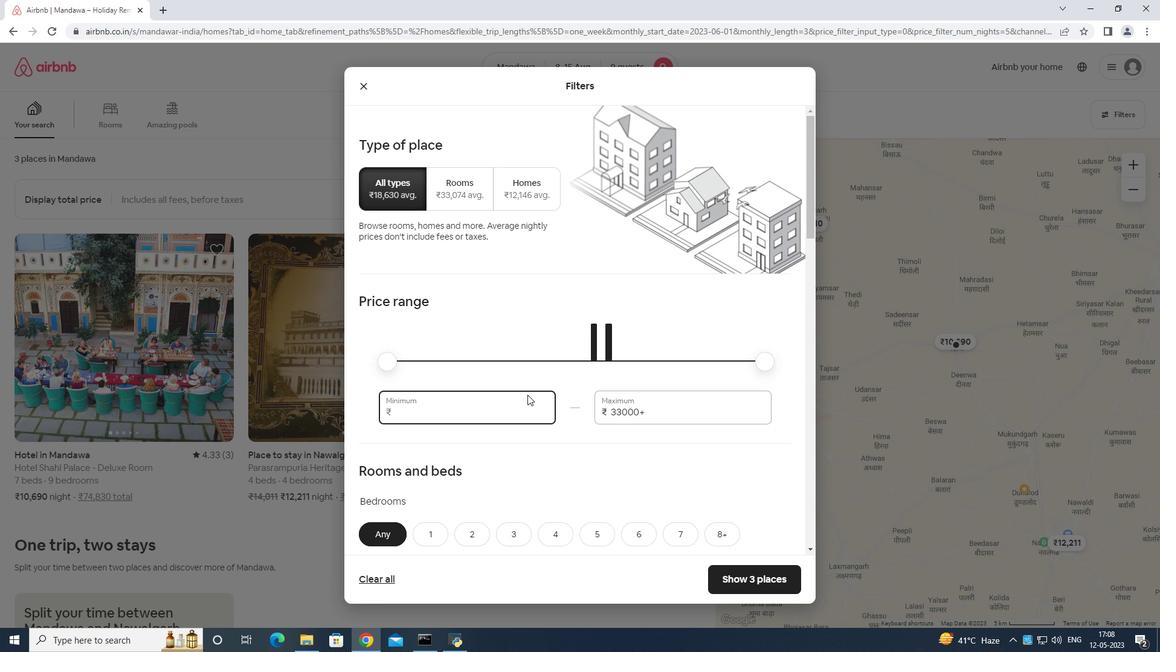 
Action: Mouse moved to (531, 394)
Screenshot: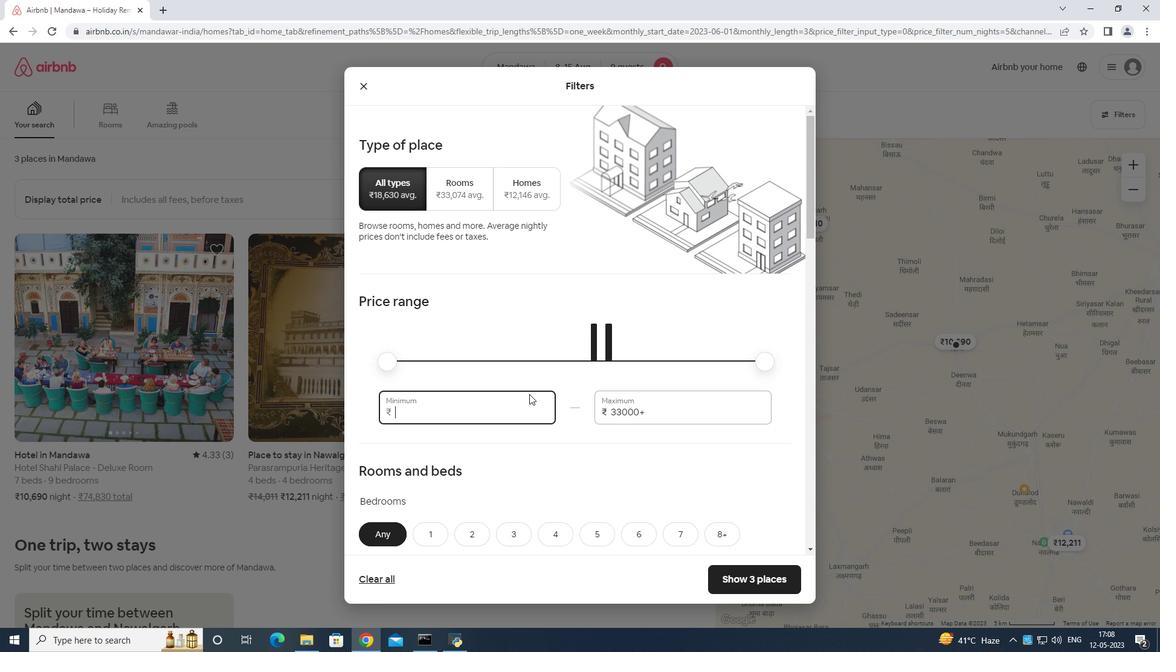 
Action: Key pressed 1
Screenshot: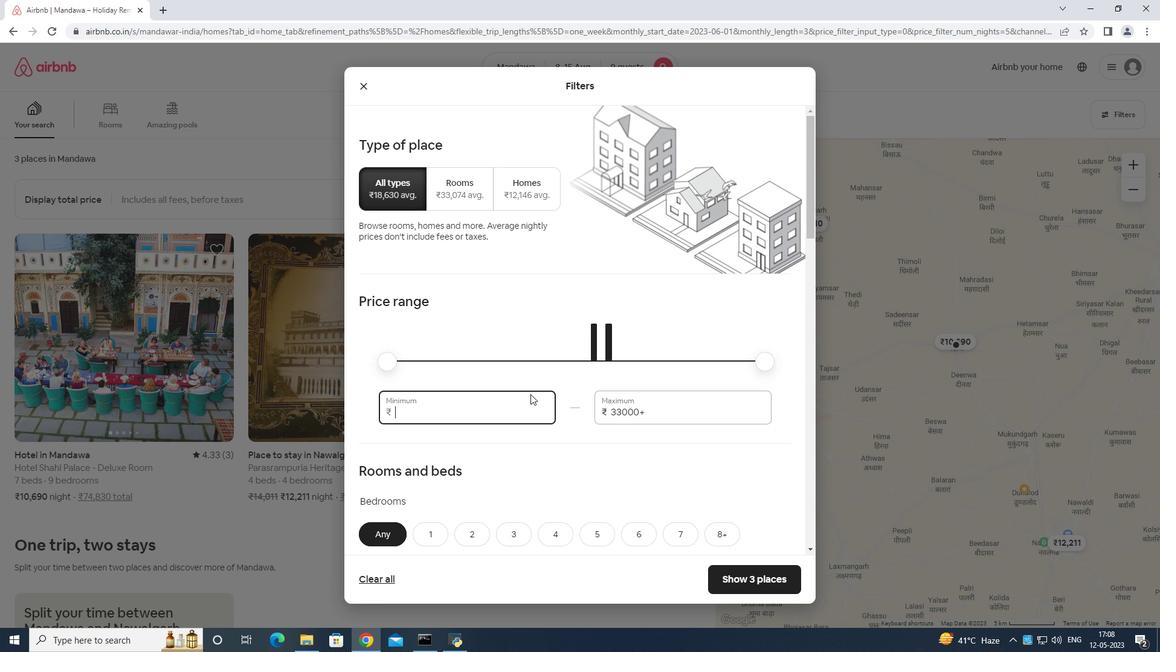 
Action: Mouse moved to (536, 394)
Screenshot: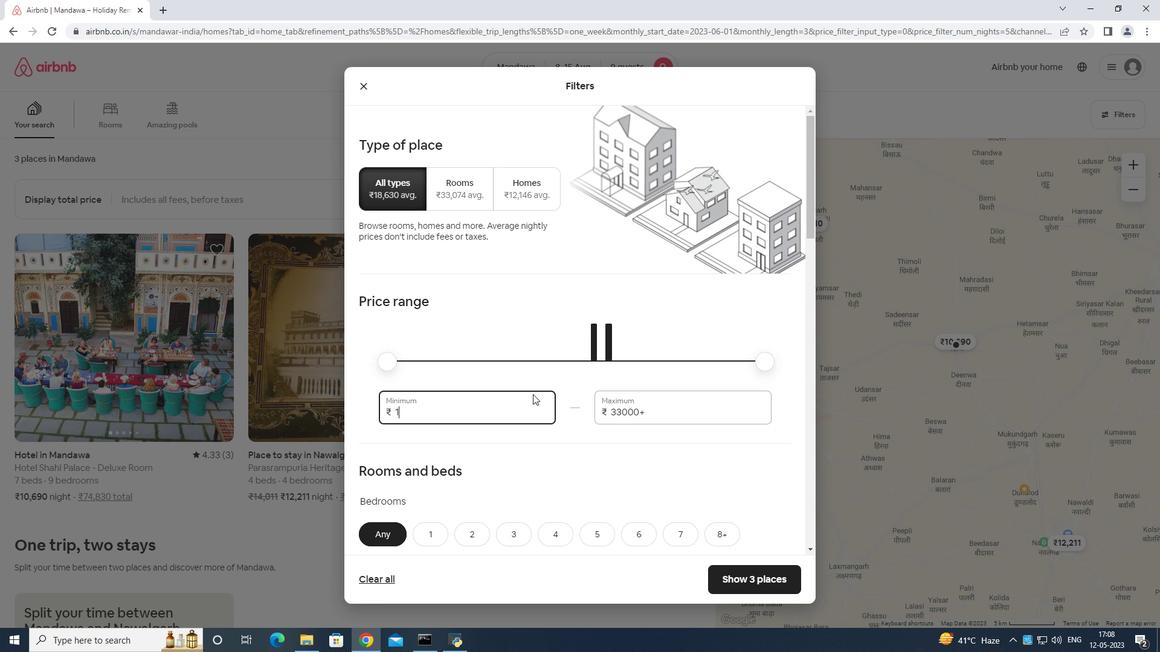 
Action: Key pressed 000
Screenshot: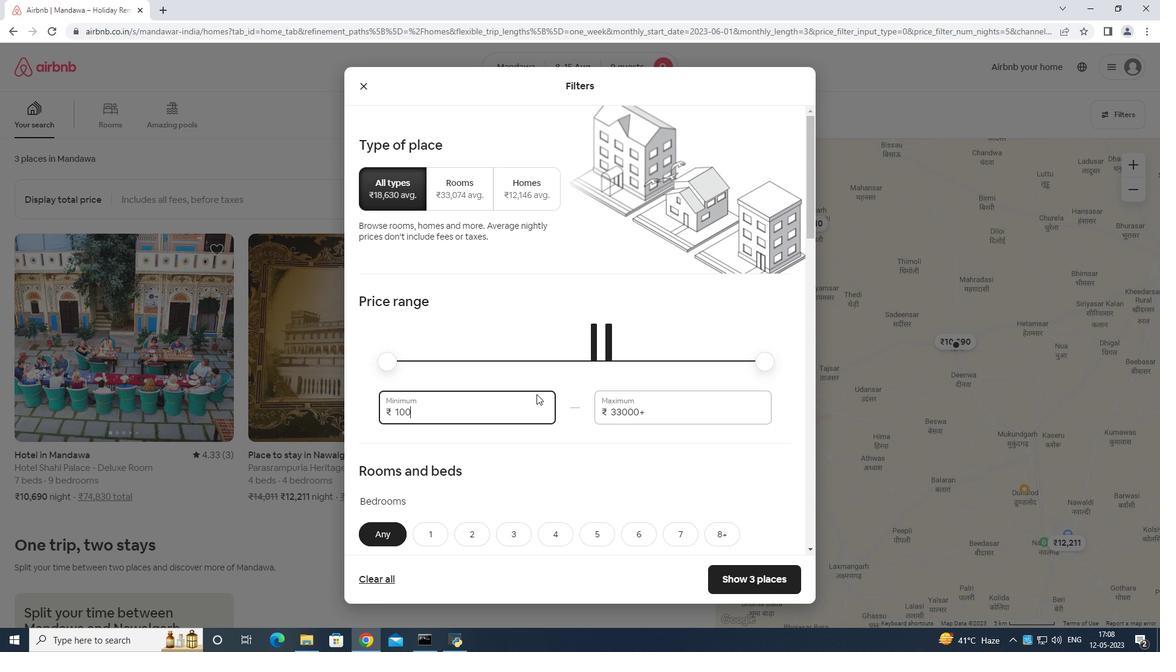 
Action: Mouse moved to (541, 394)
Screenshot: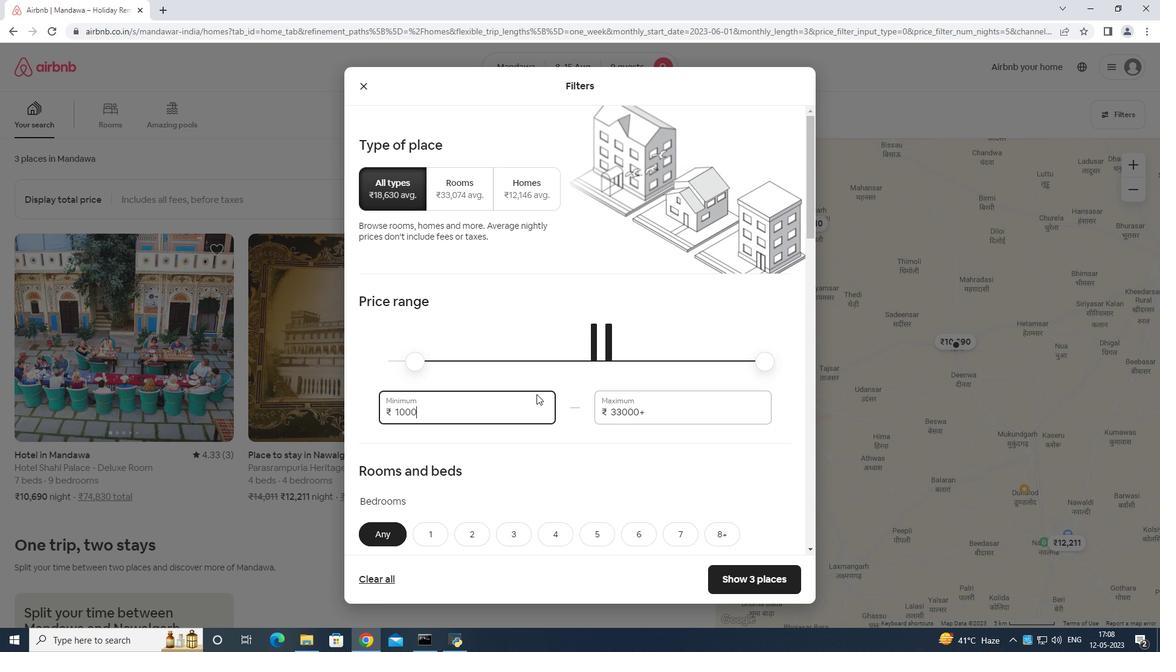 
Action: Key pressed 0
Screenshot: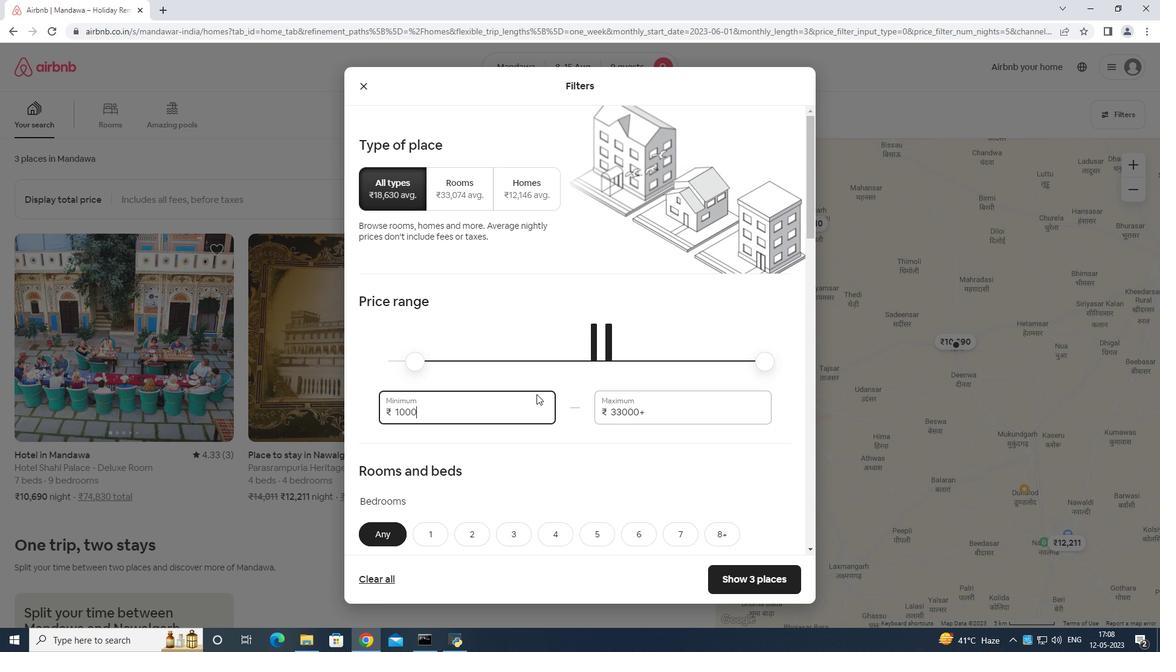 
Action: Mouse moved to (654, 403)
Screenshot: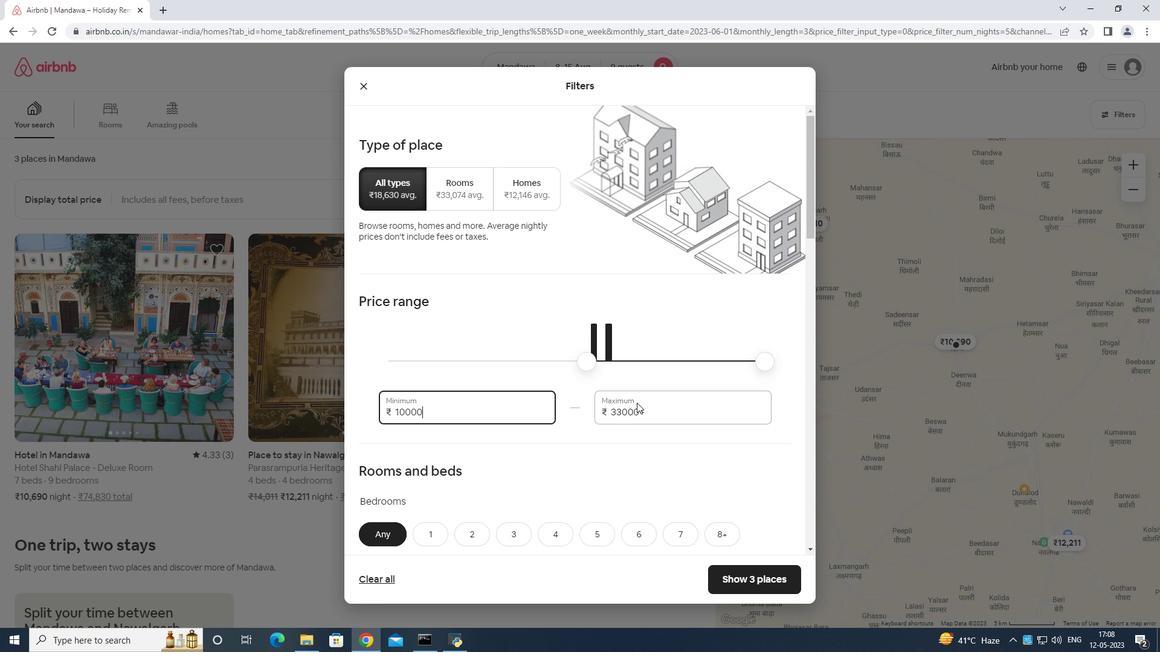 
Action: Mouse pressed left at (654, 403)
Screenshot: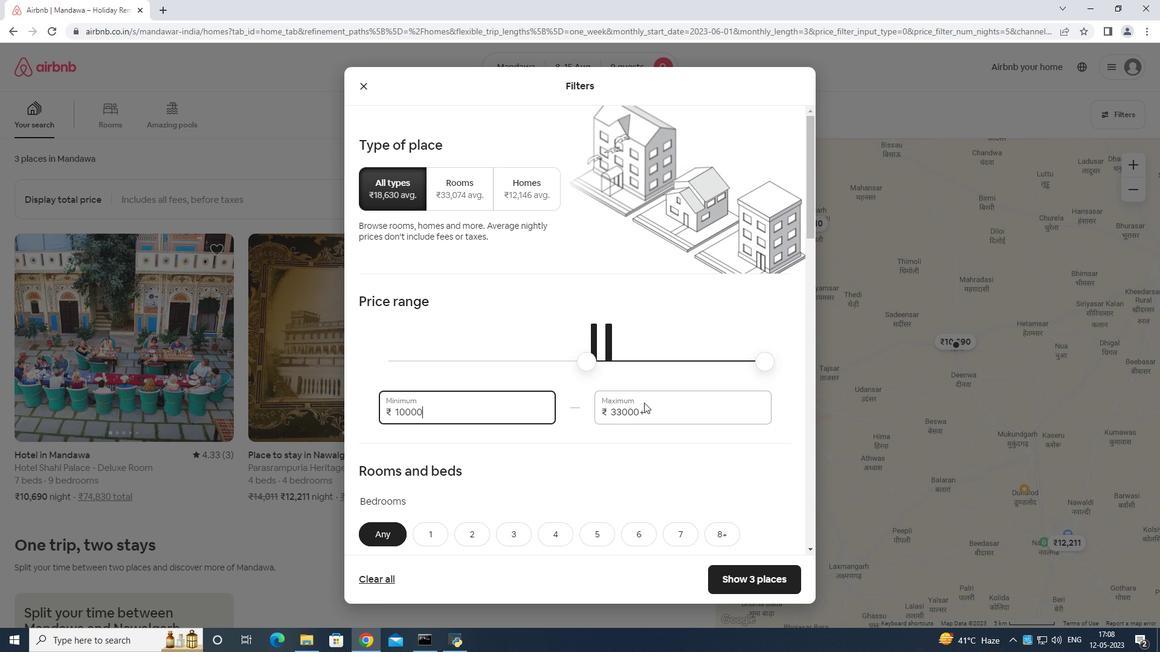
Action: Mouse moved to (656, 403)
Screenshot: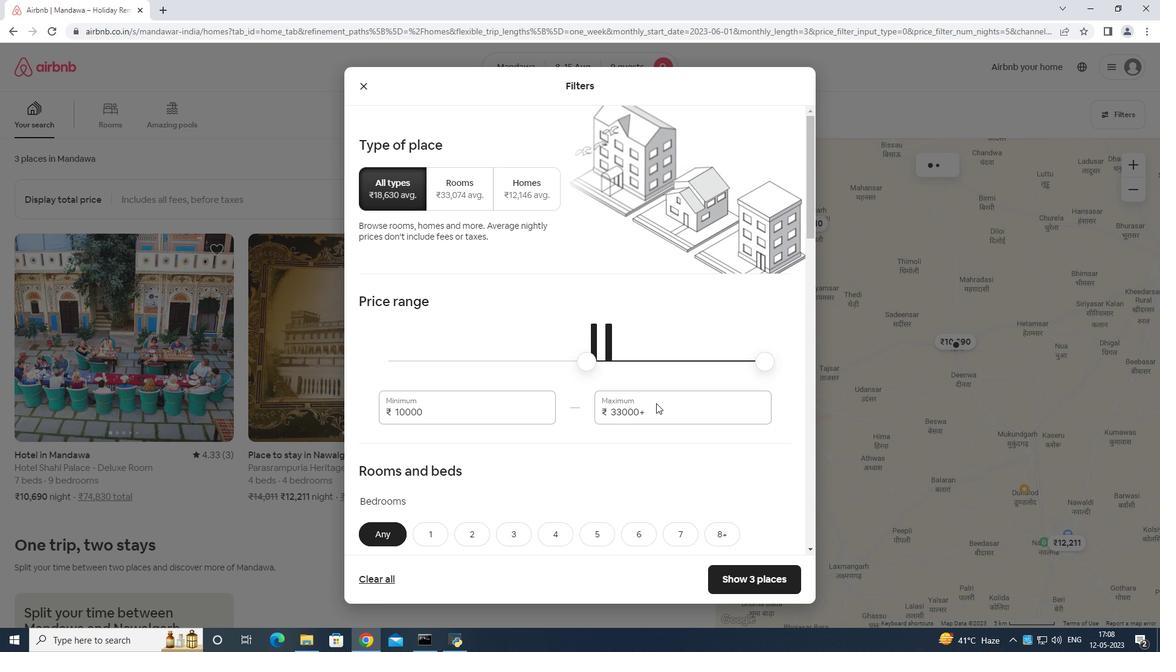 
Action: Key pressed <Key.backspace><Key.backspace><Key.backspace><Key.backspace><Key.backspace><Key.backspace><Key.backspace><Key.backspace><Key.backspace><Key.backspace><Key.backspace><Key.backspace><Key.backspace>
Screenshot: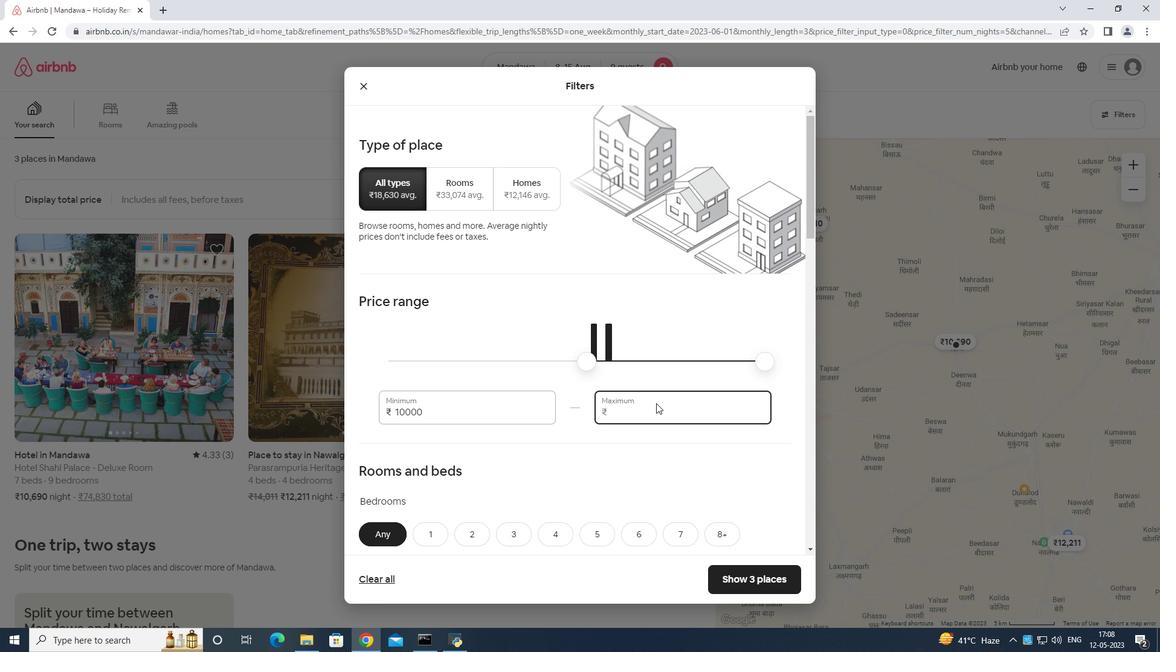 
Action: Mouse moved to (656, 403)
Screenshot: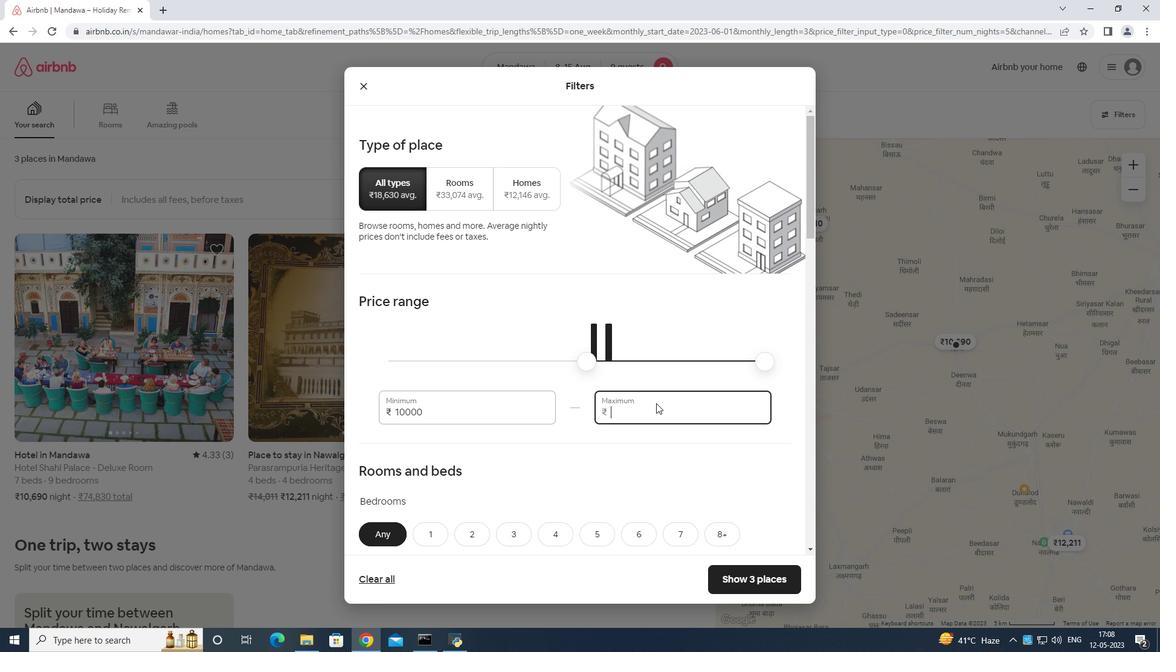 
Action: Key pressed <Key.backspace>
Screenshot: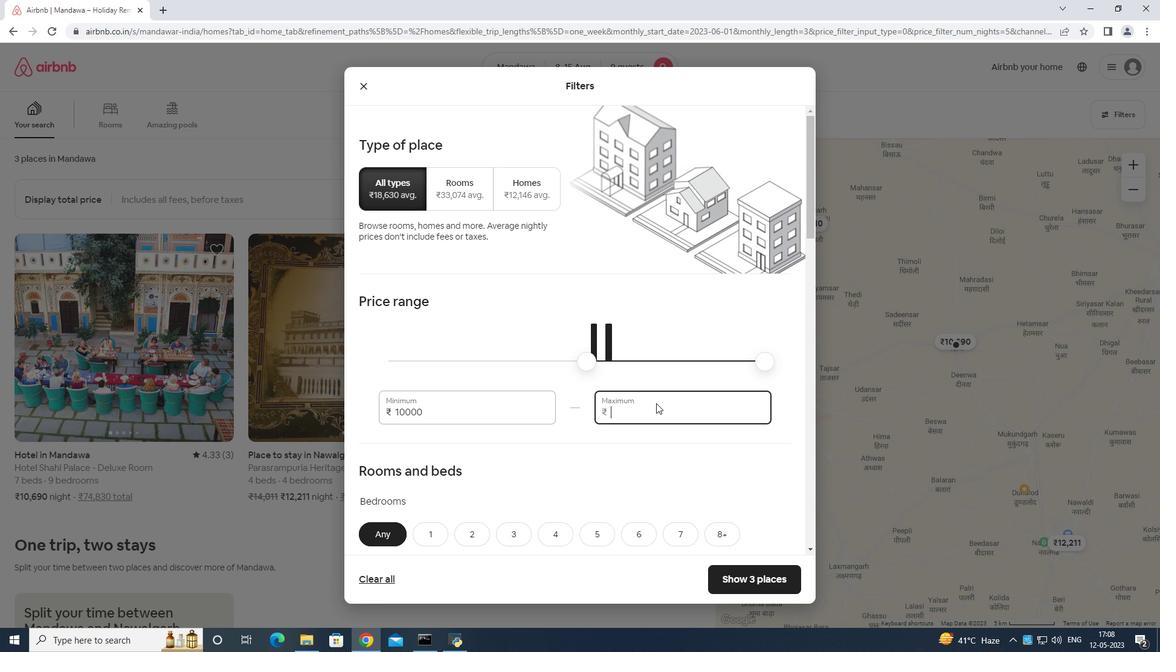 
Action: Mouse moved to (656, 401)
Screenshot: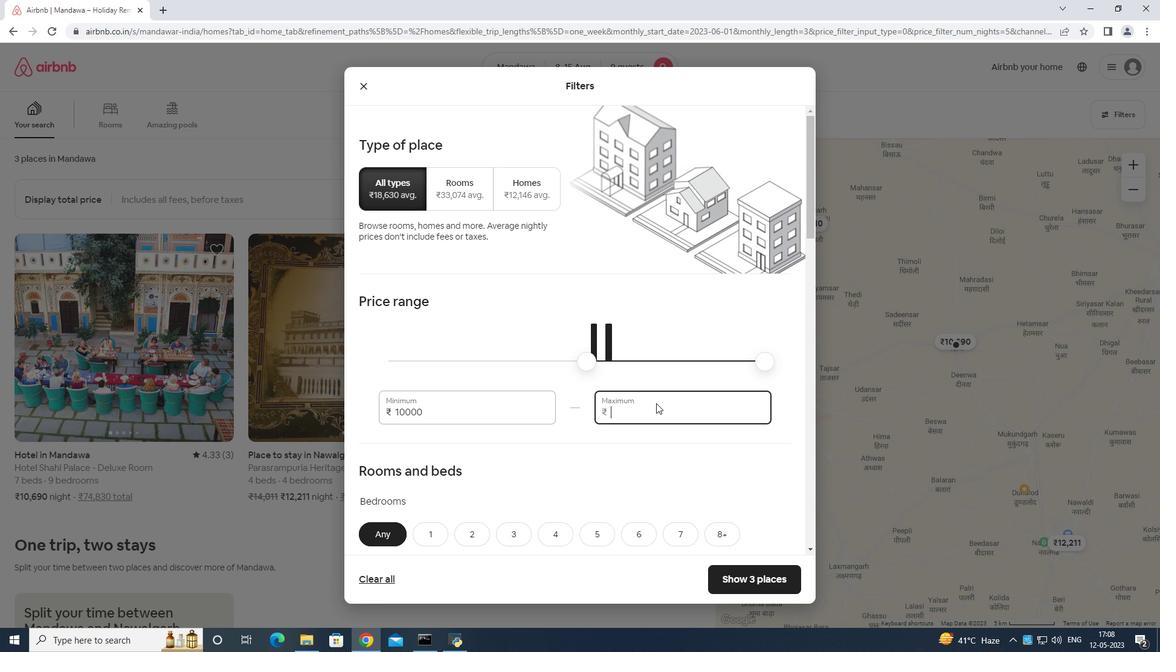 
Action: Key pressed 1
Screenshot: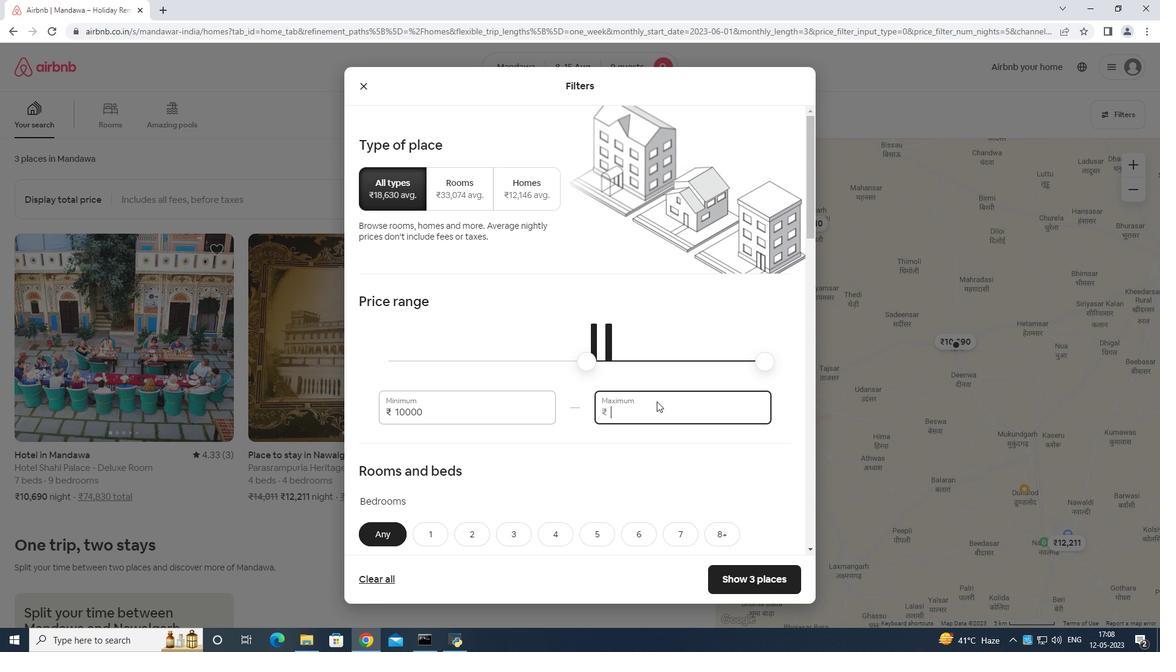 
Action: Mouse moved to (658, 400)
Screenshot: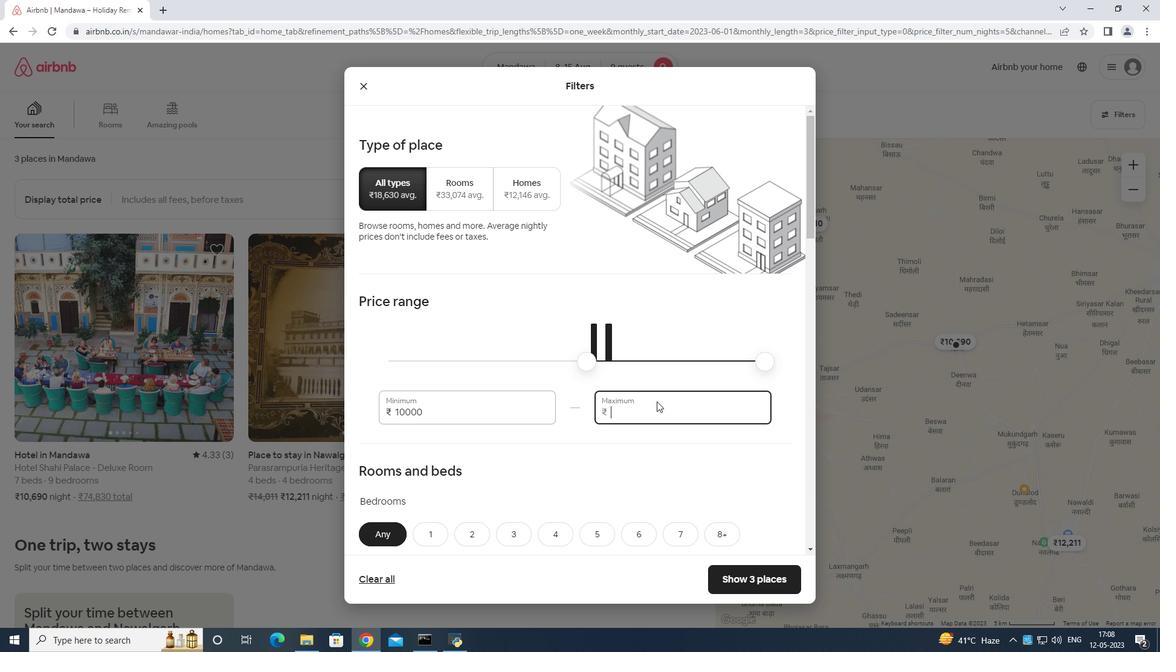 
Action: Key pressed 4000
Screenshot: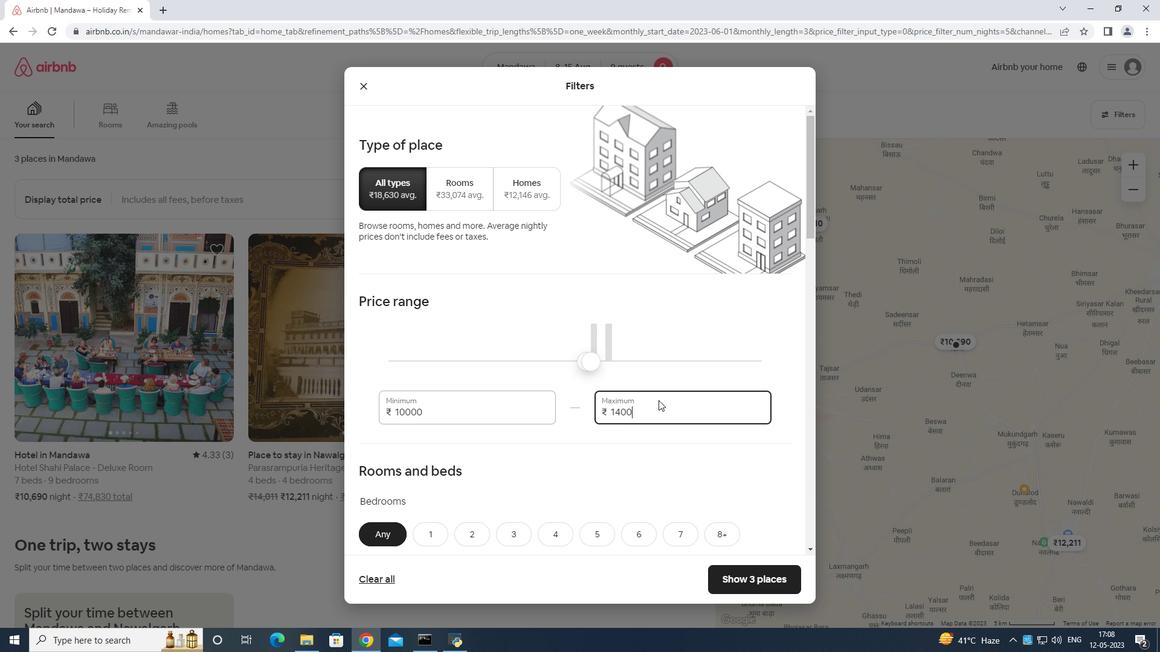 
Action: Mouse moved to (656, 397)
Screenshot: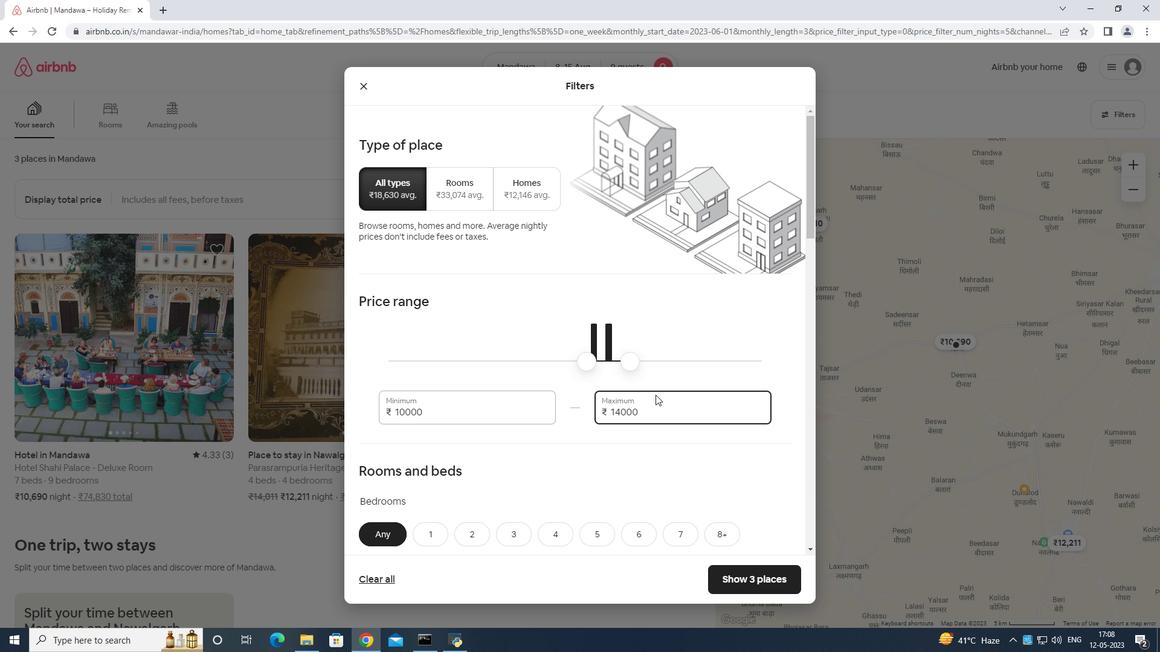 
Action: Mouse scrolled (656, 396) with delta (0, 0)
Screenshot: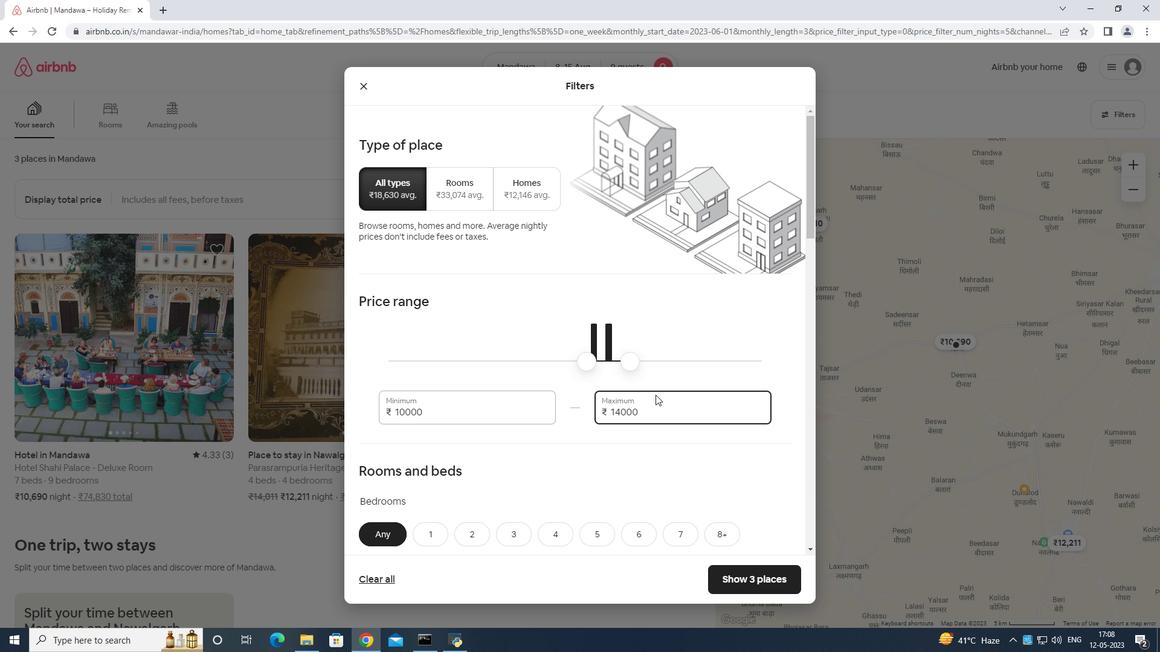 
Action: Mouse moved to (656, 397)
Screenshot: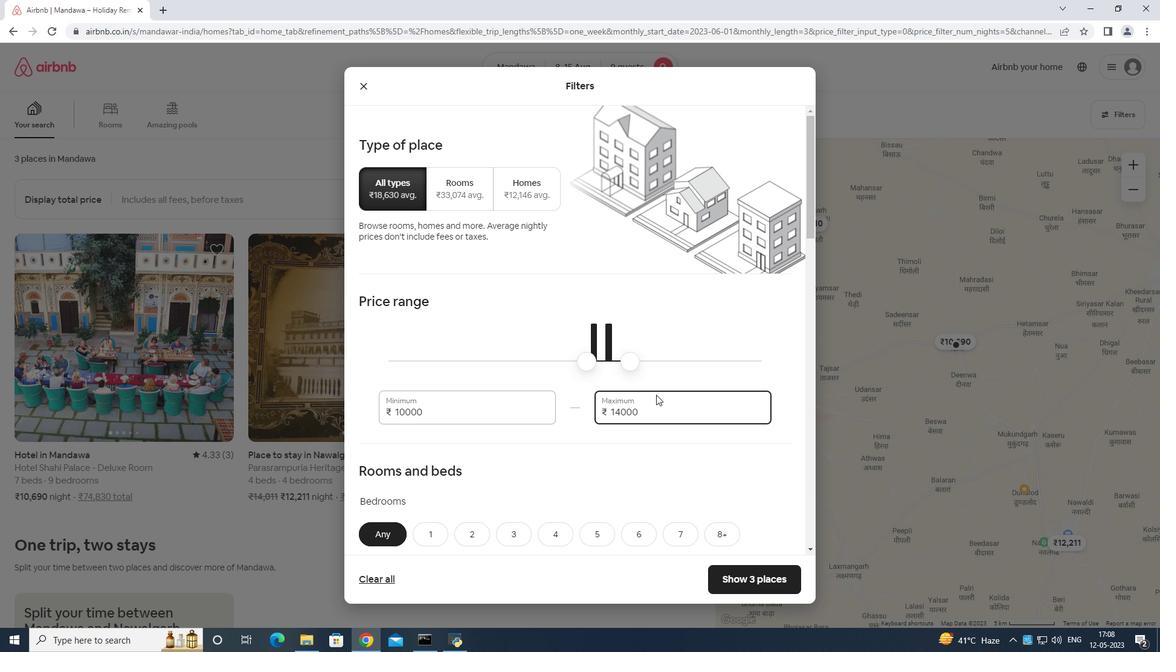 
Action: Mouse scrolled (656, 396) with delta (0, 0)
Screenshot: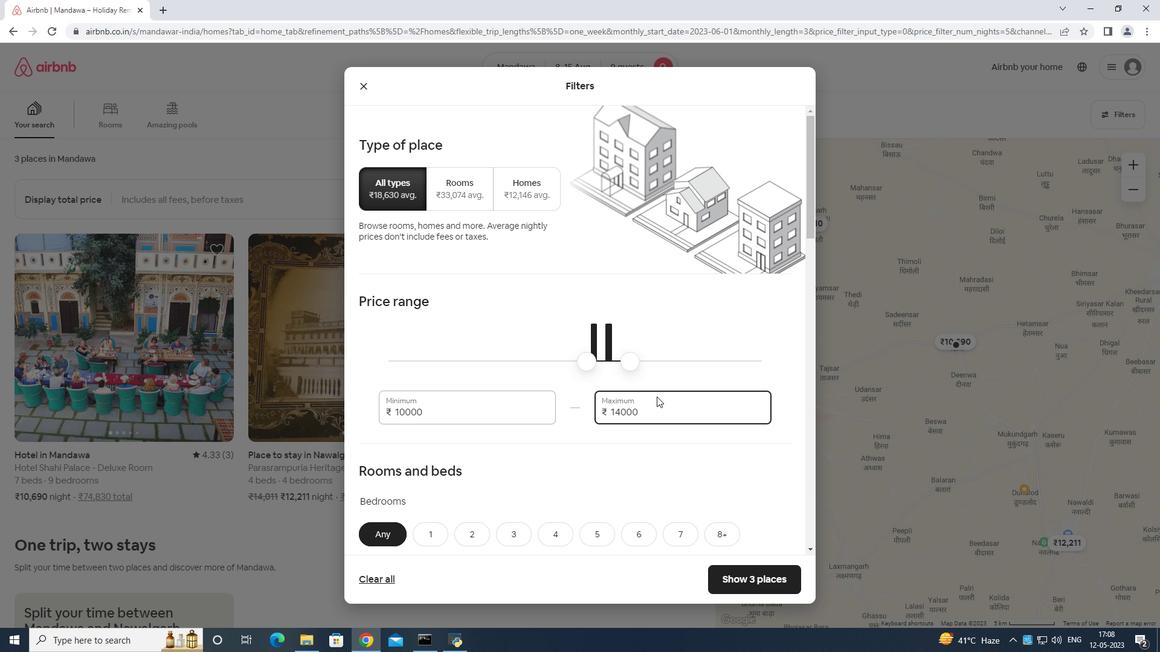 
Action: Mouse scrolled (656, 396) with delta (0, 0)
Screenshot: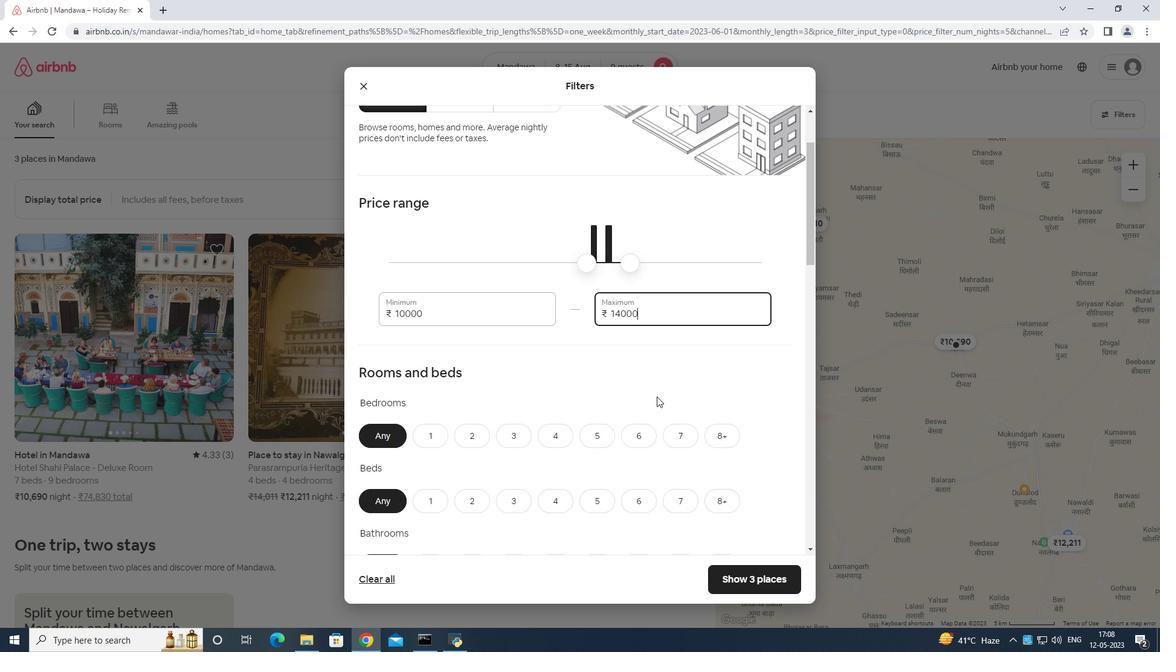 
Action: Mouse moved to (595, 351)
Screenshot: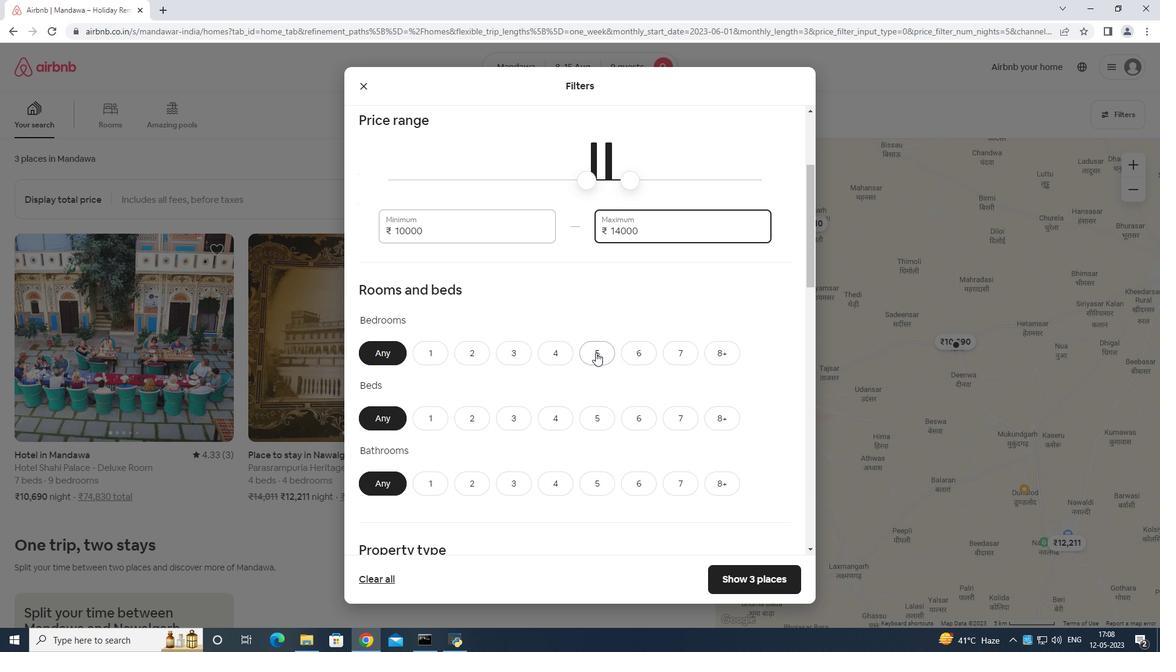 
Action: Mouse pressed left at (595, 351)
Screenshot: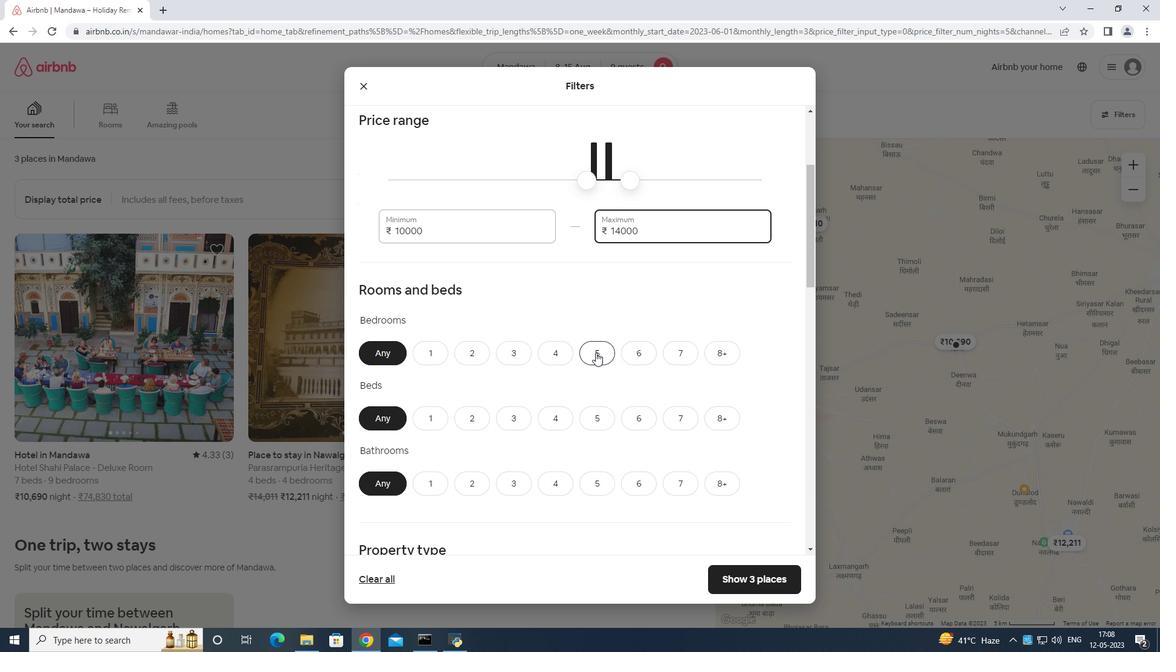 
Action: Mouse moved to (708, 416)
Screenshot: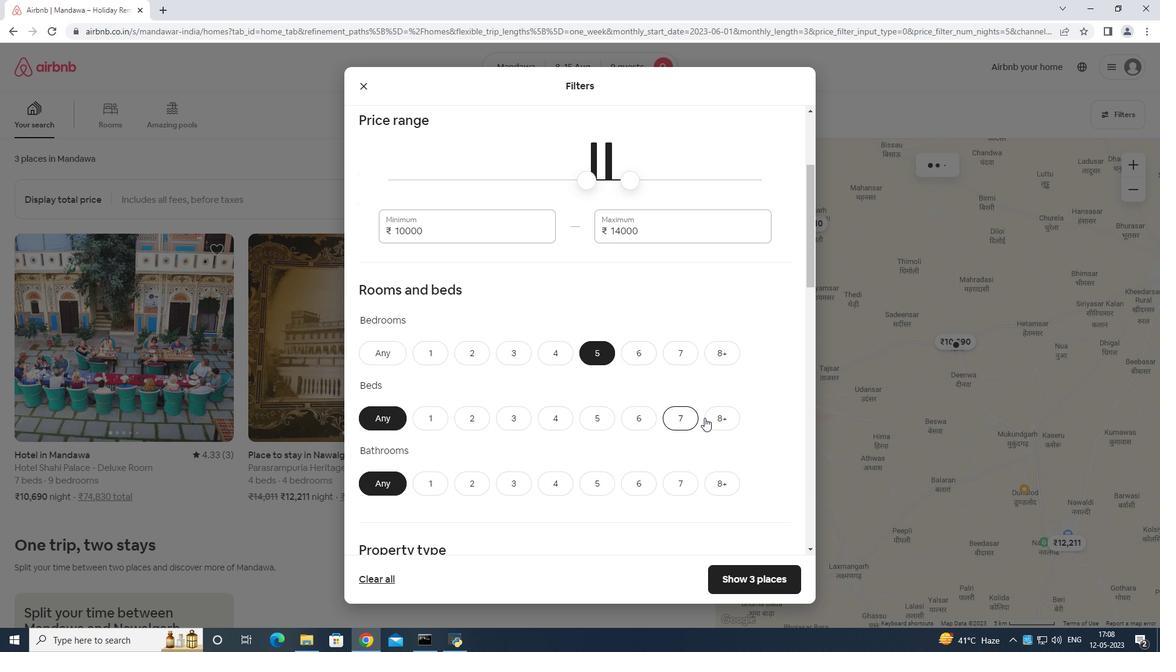 
Action: Mouse pressed left at (708, 416)
Screenshot: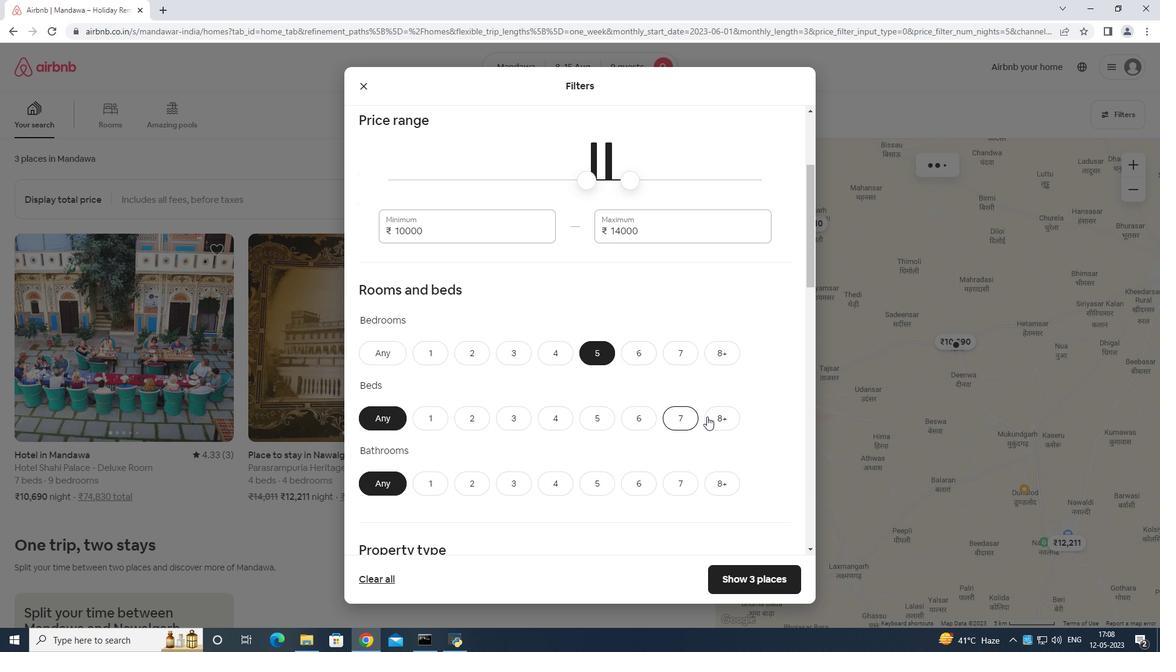 
Action: Mouse pressed left at (708, 416)
Screenshot: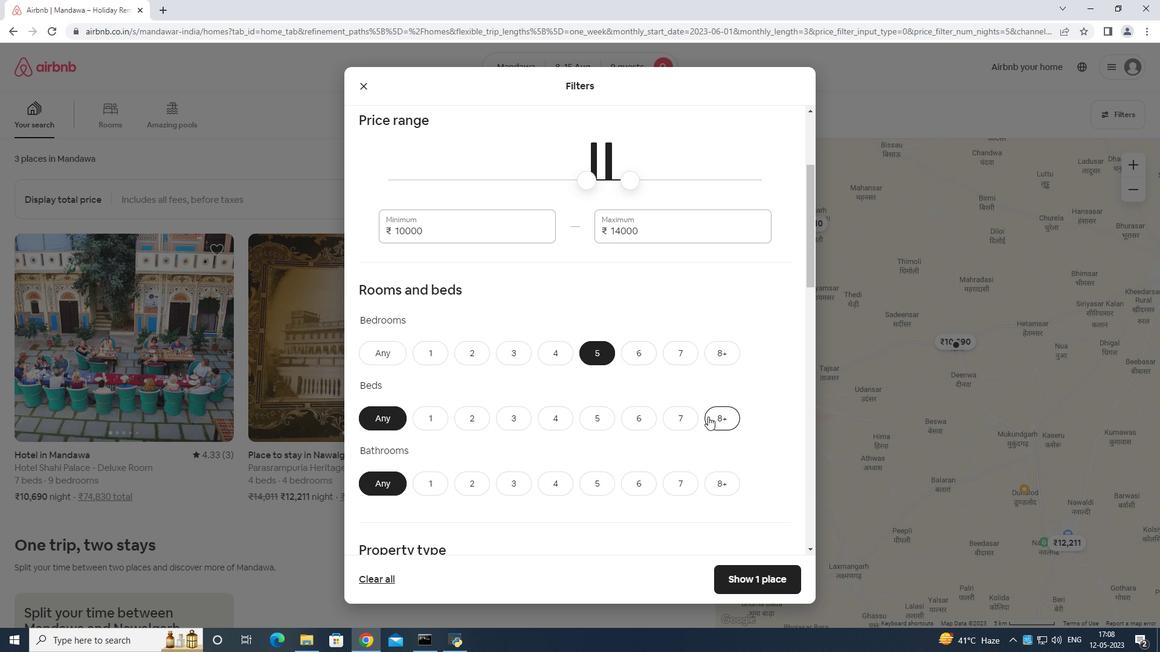 
Action: Mouse moved to (708, 416)
Screenshot: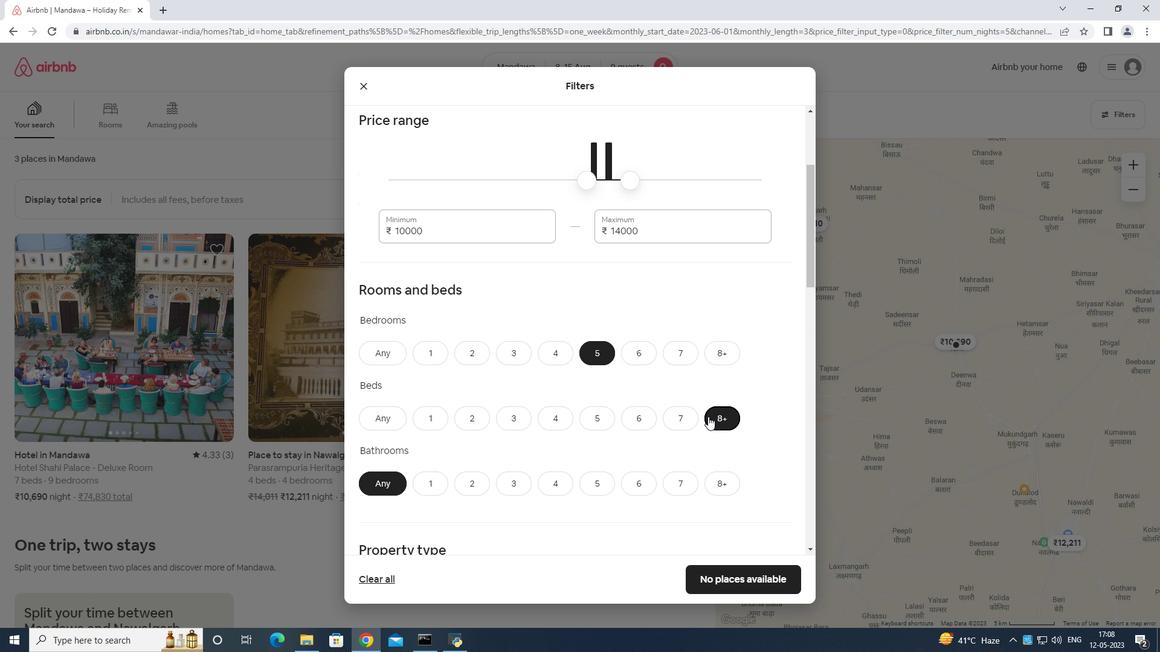 
Action: Mouse pressed left at (708, 416)
Screenshot: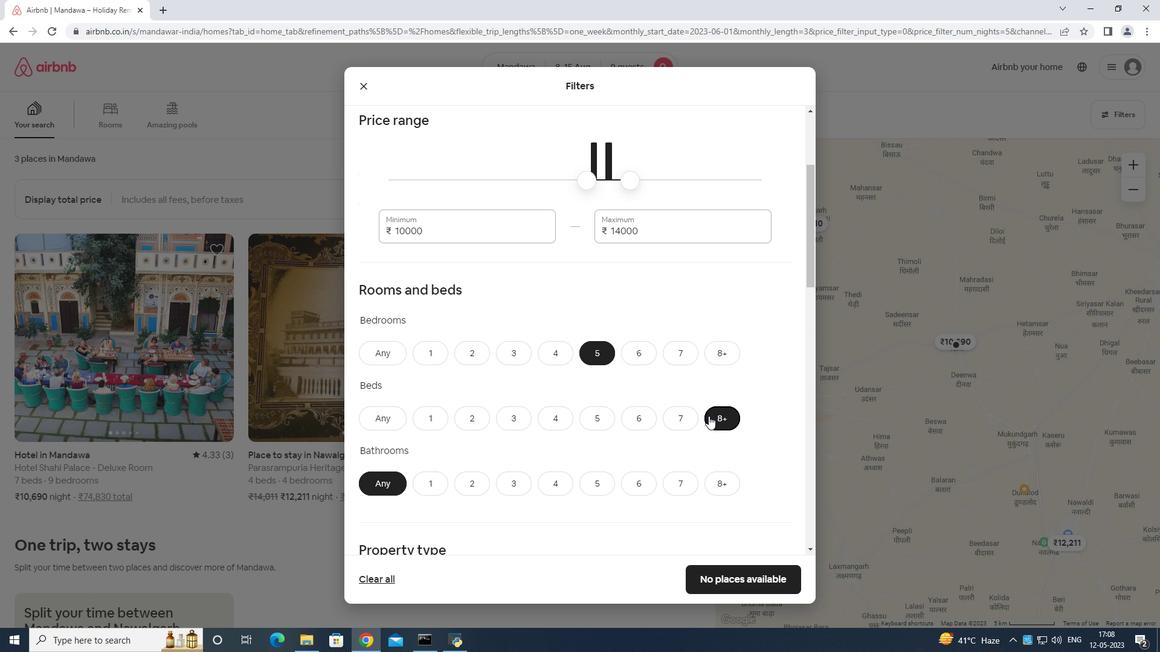 
Action: Mouse pressed left at (708, 416)
Screenshot: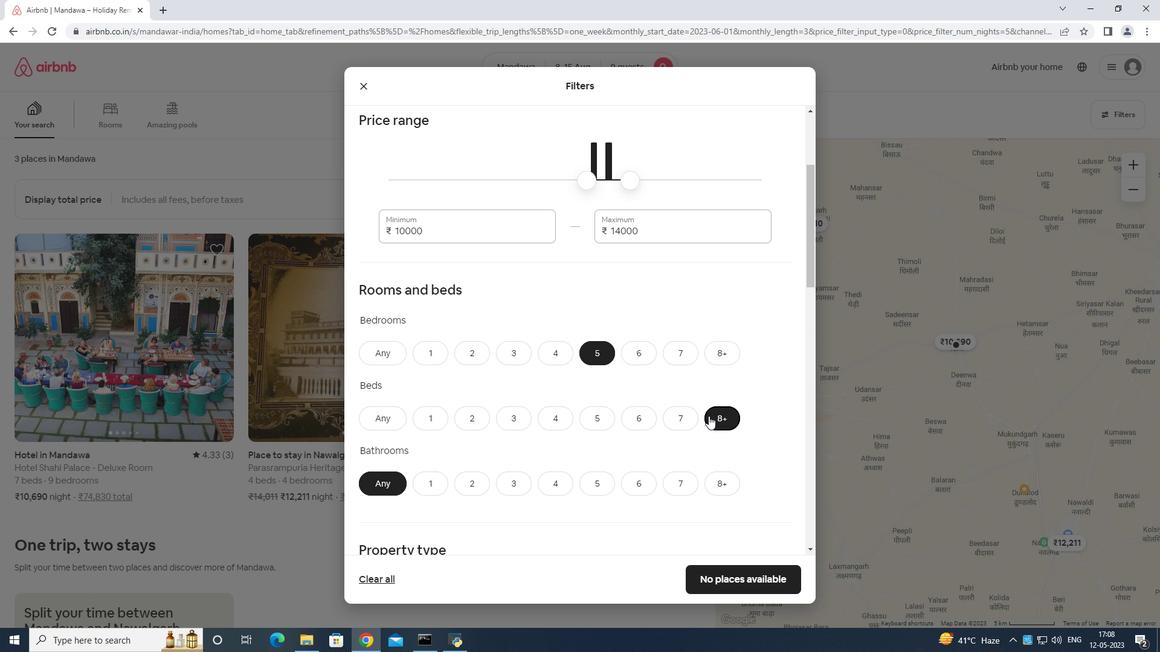 
Action: Mouse moved to (598, 479)
Screenshot: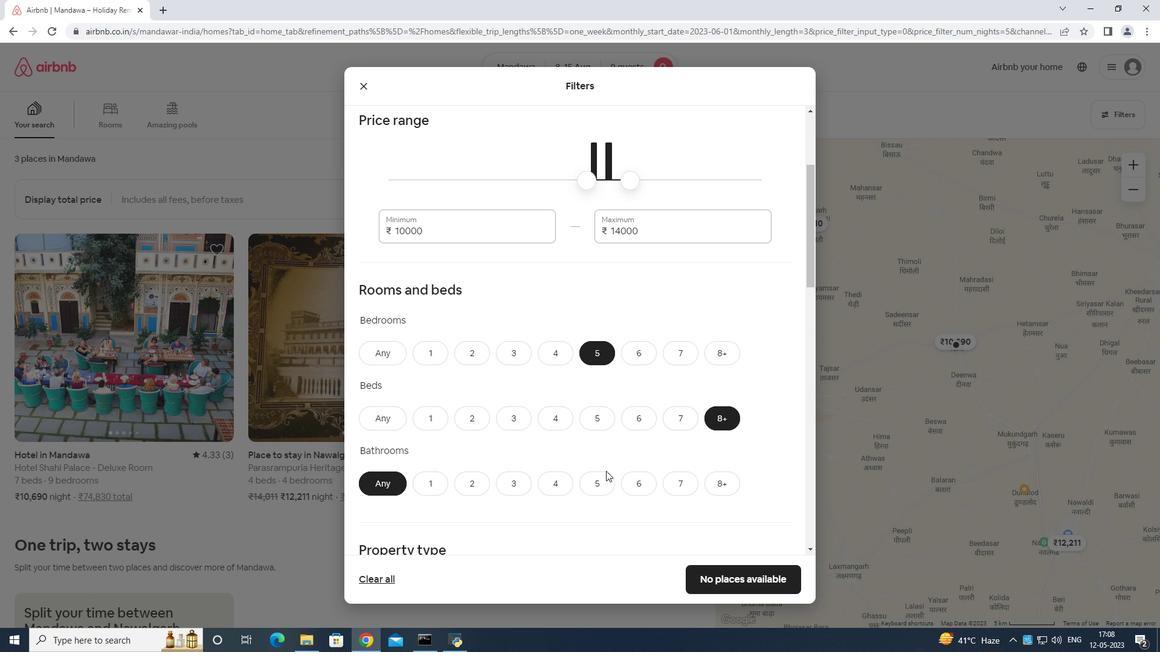 
Action: Mouse pressed left at (598, 479)
Screenshot: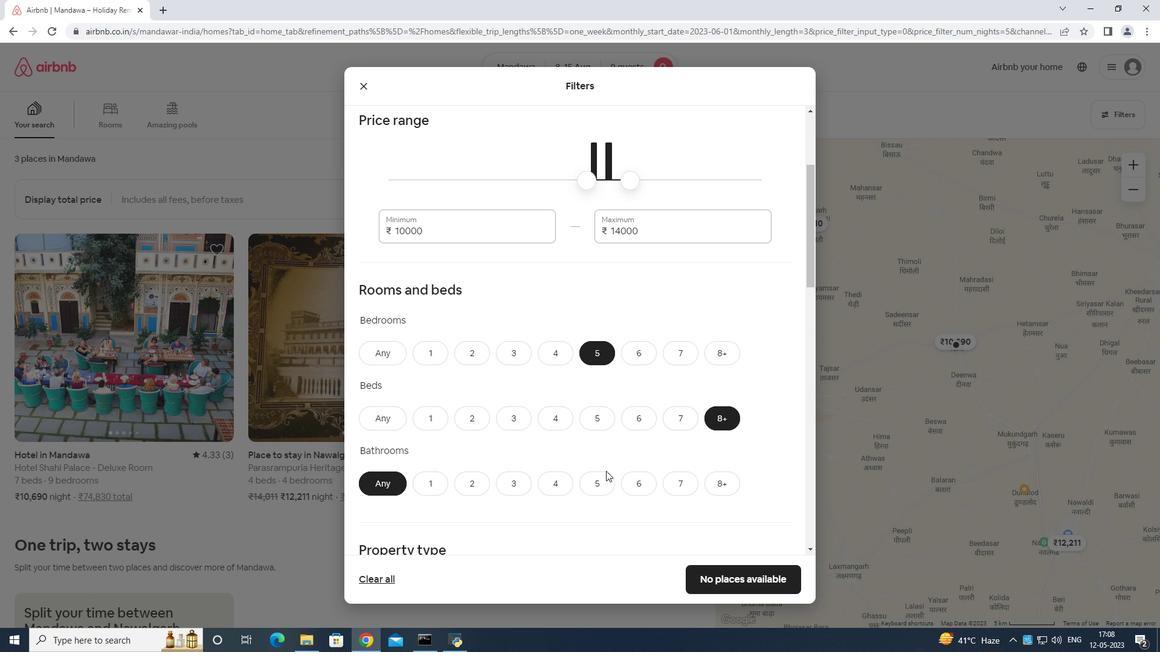 
Action: Mouse moved to (627, 427)
Screenshot: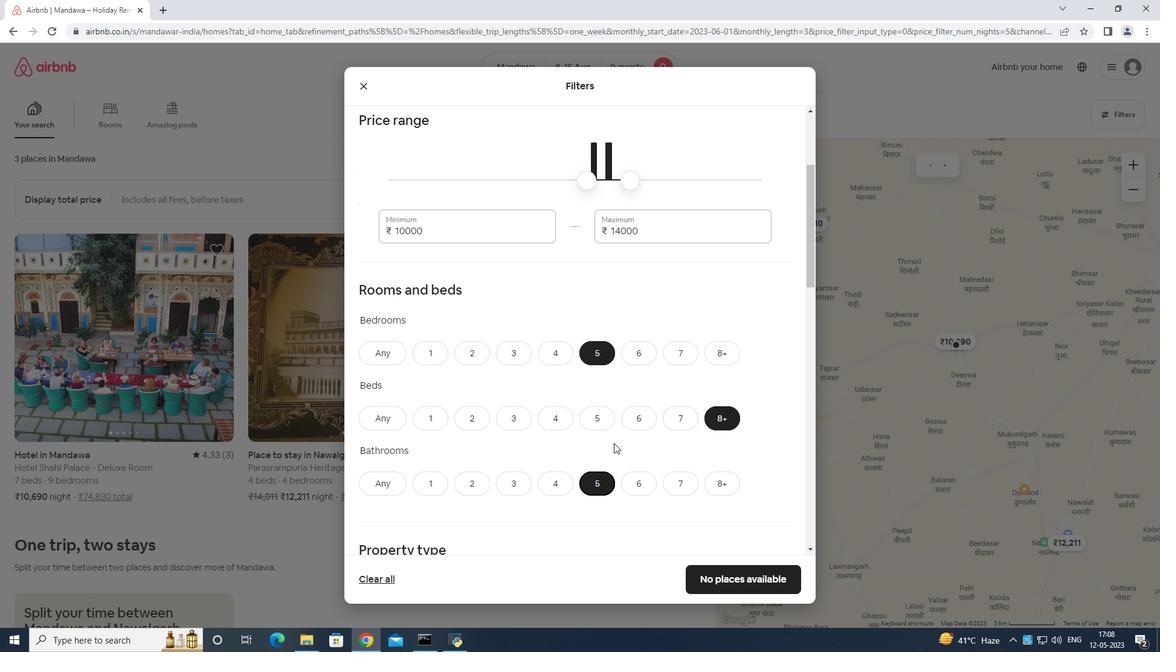 
Action: Mouse scrolled (627, 426) with delta (0, 0)
Screenshot: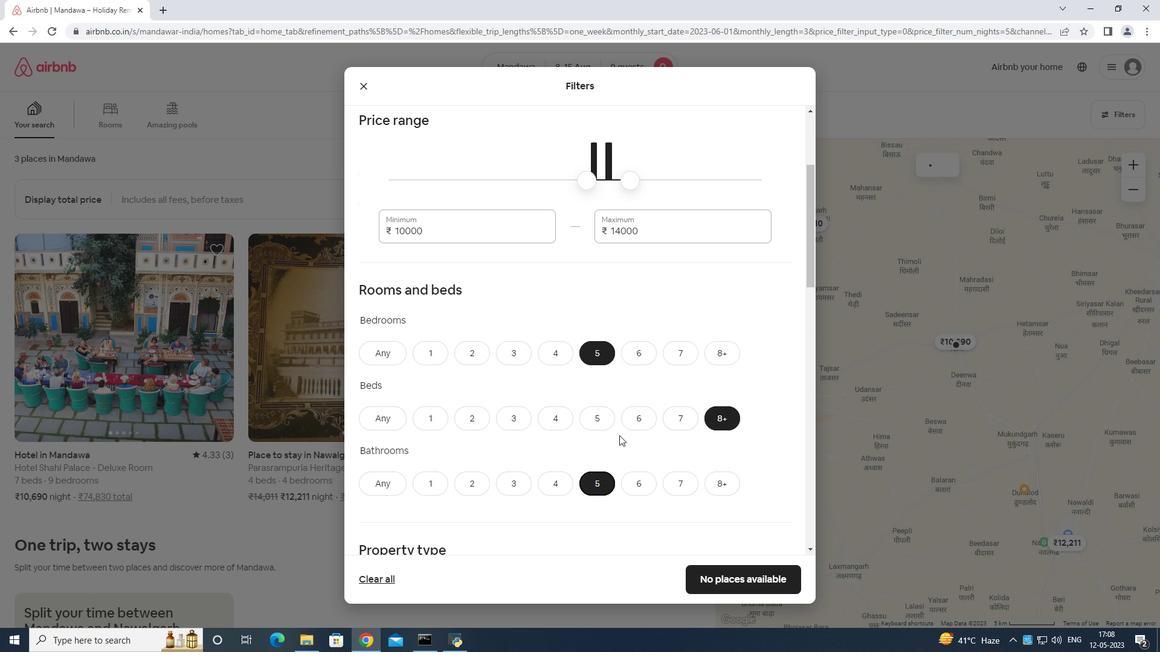 
Action: Mouse moved to (629, 427)
Screenshot: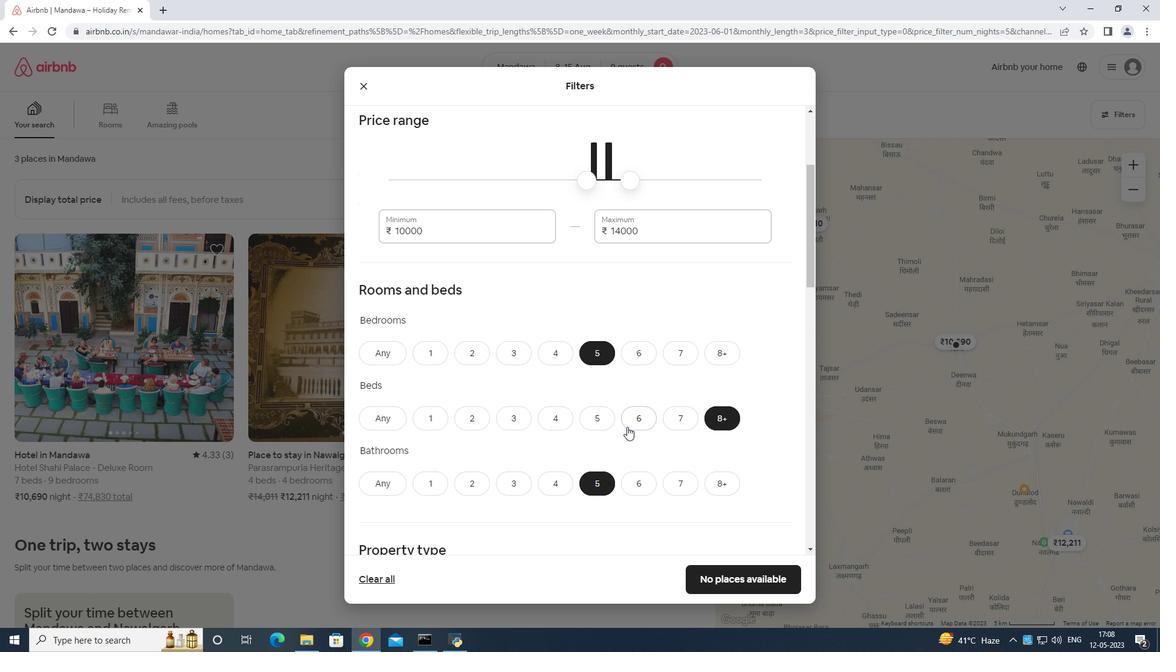 
Action: Mouse scrolled (629, 426) with delta (0, 0)
Screenshot: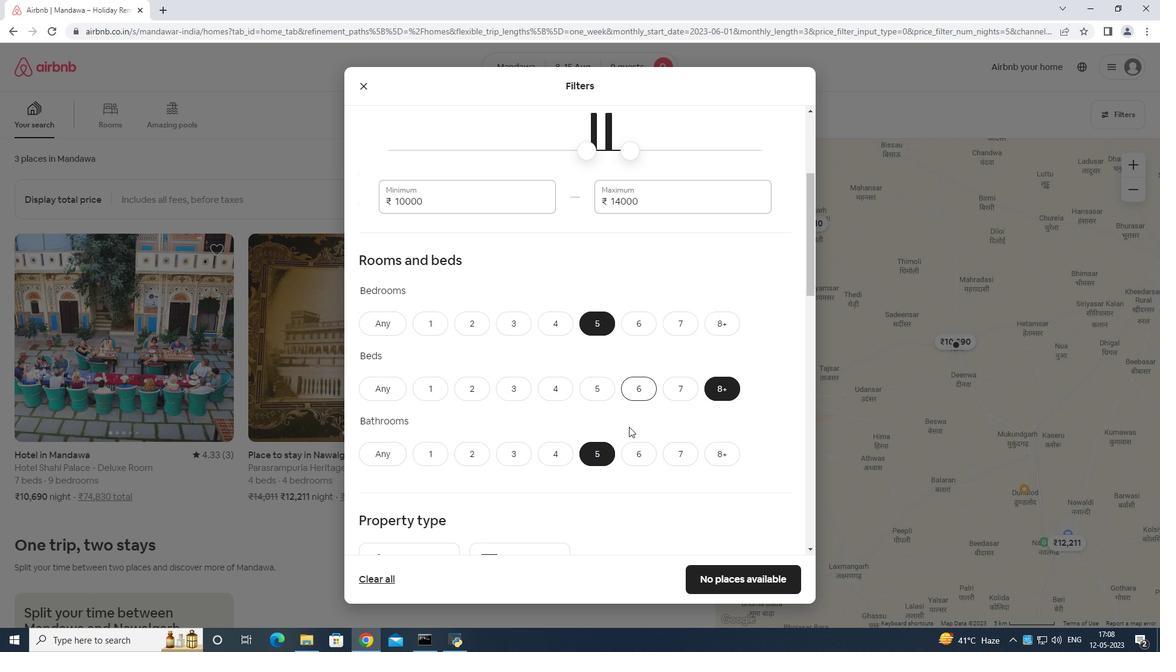 
Action: Mouse moved to (629, 427)
Screenshot: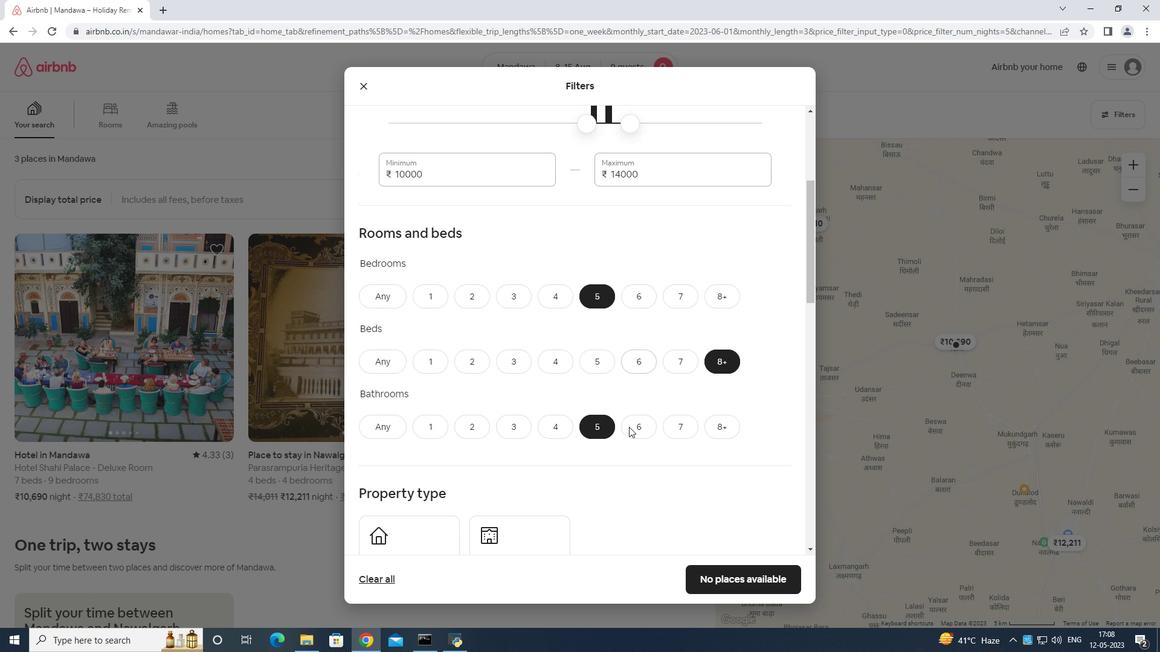
Action: Mouse scrolled (629, 427) with delta (0, 0)
Screenshot: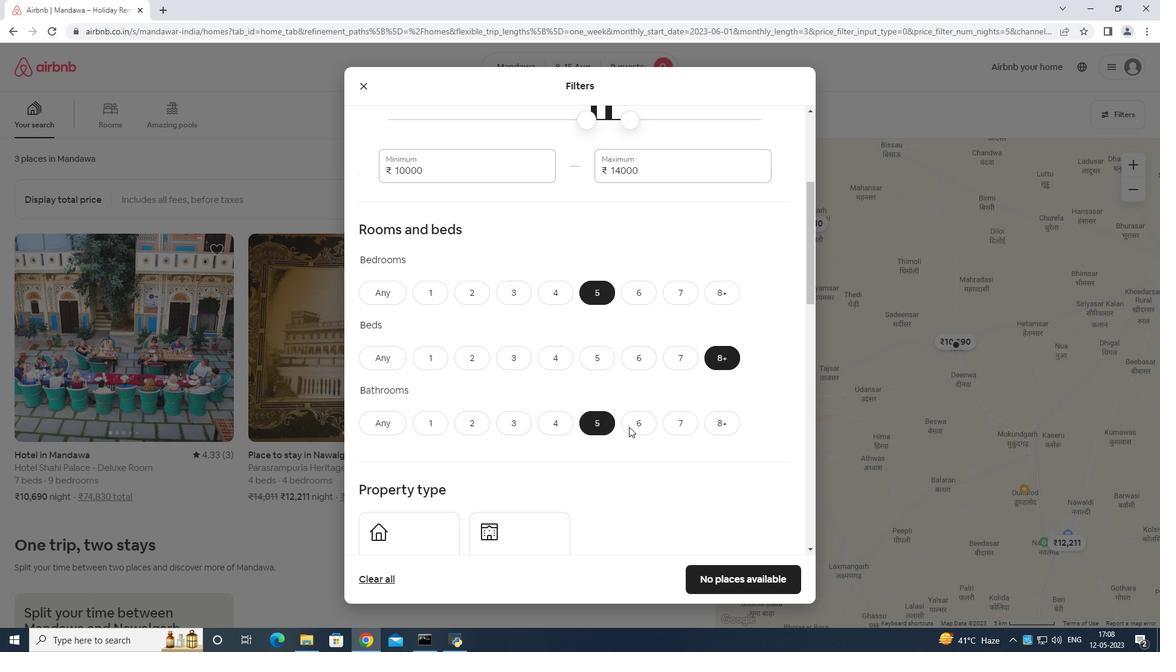 
Action: Mouse moved to (431, 429)
Screenshot: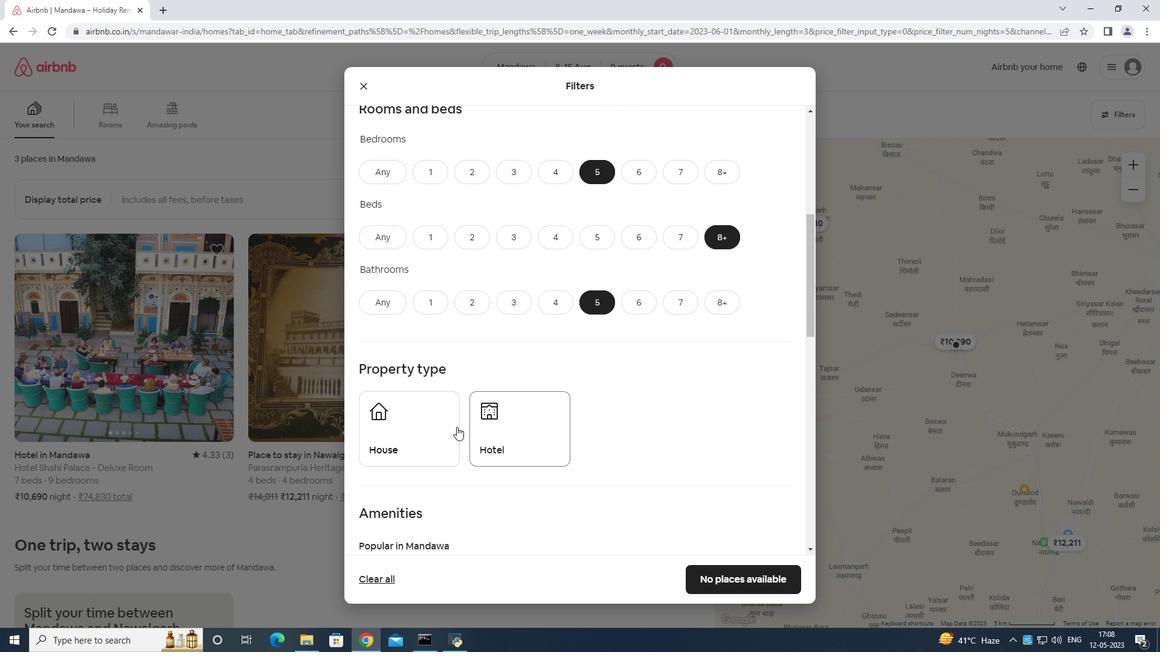 
Action: Mouse pressed left at (431, 429)
Screenshot: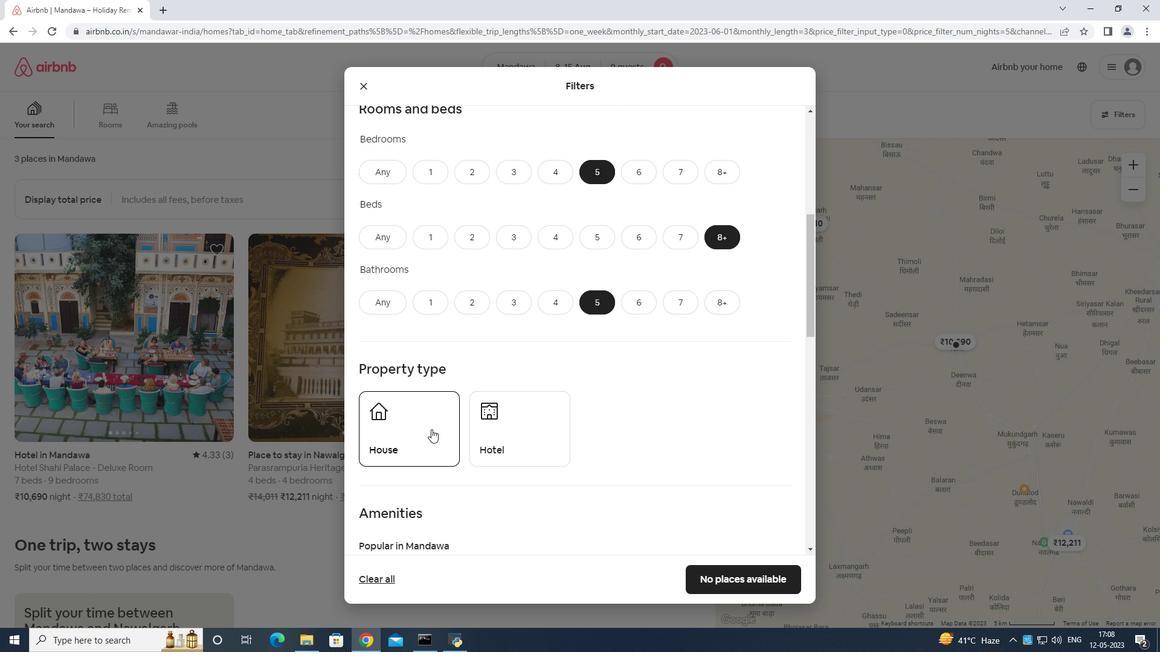 
Action: Mouse moved to (493, 426)
Screenshot: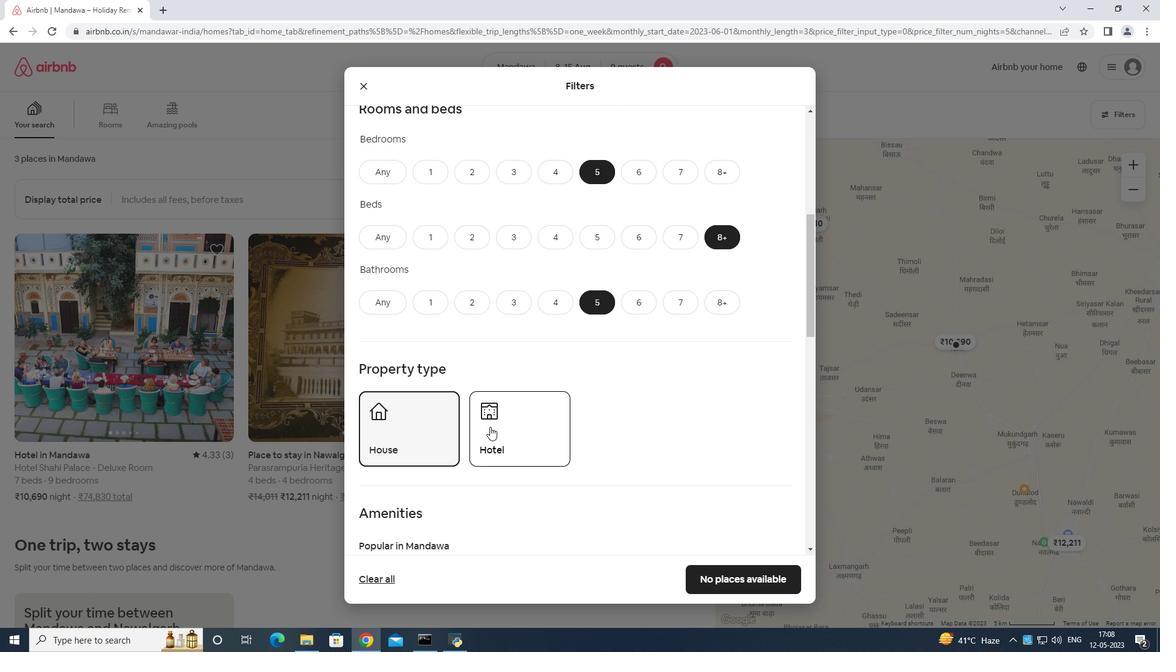 
Action: Mouse scrolled (493, 426) with delta (0, 0)
Screenshot: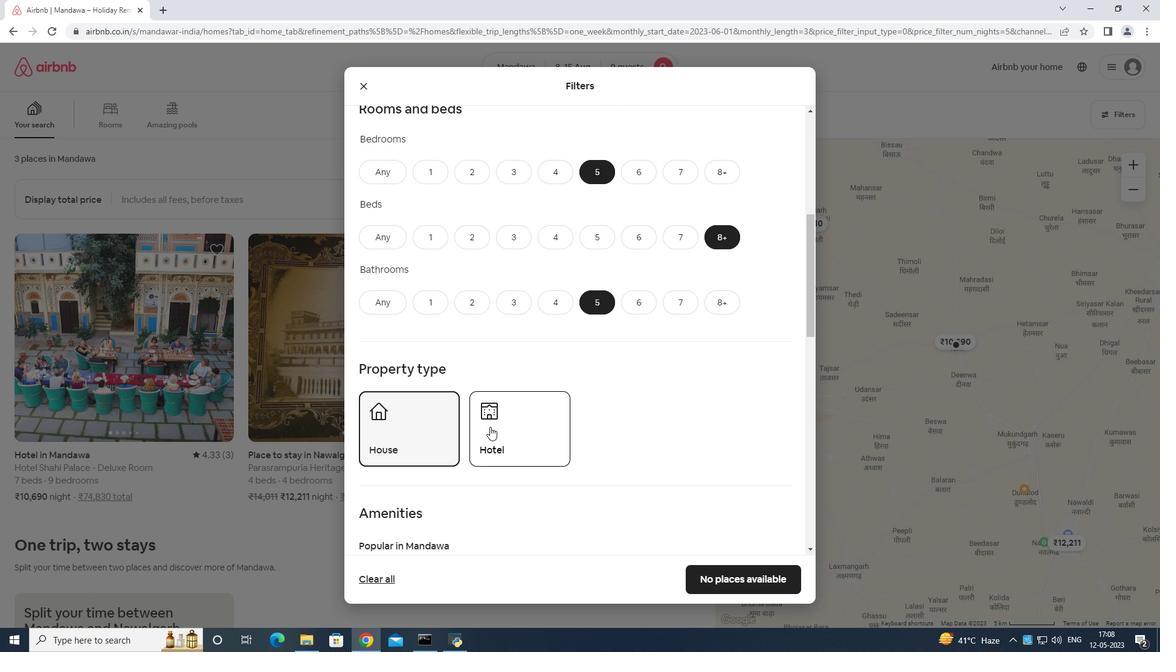 
Action: Mouse moved to (493, 426)
Screenshot: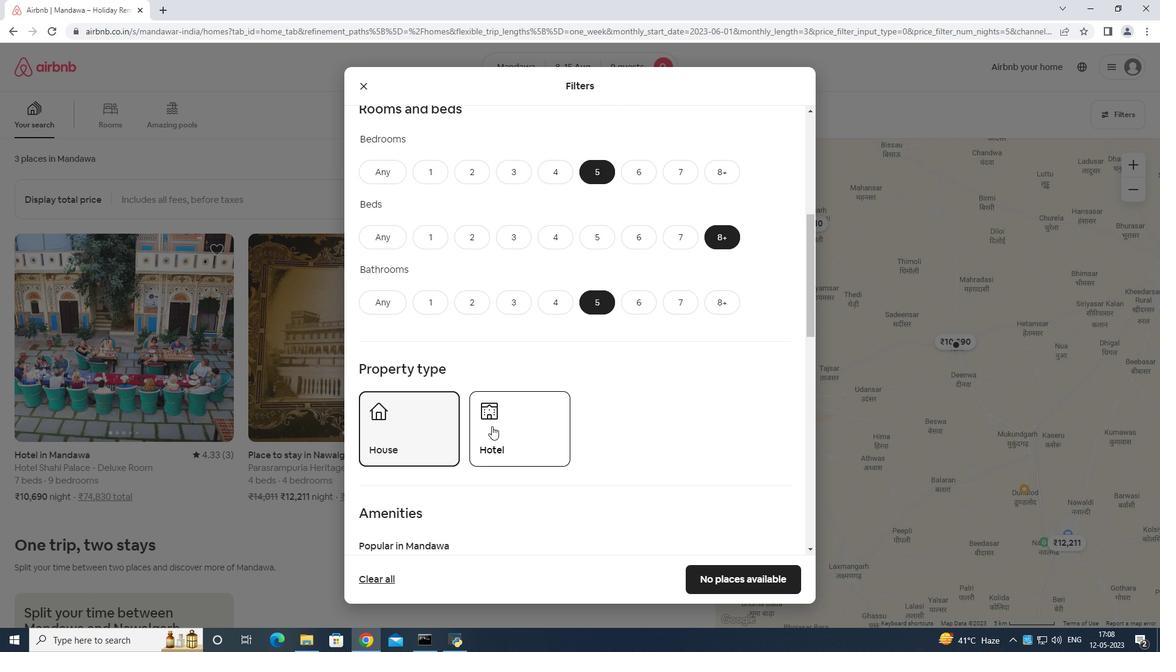 
Action: Mouse scrolled (493, 426) with delta (0, 0)
Screenshot: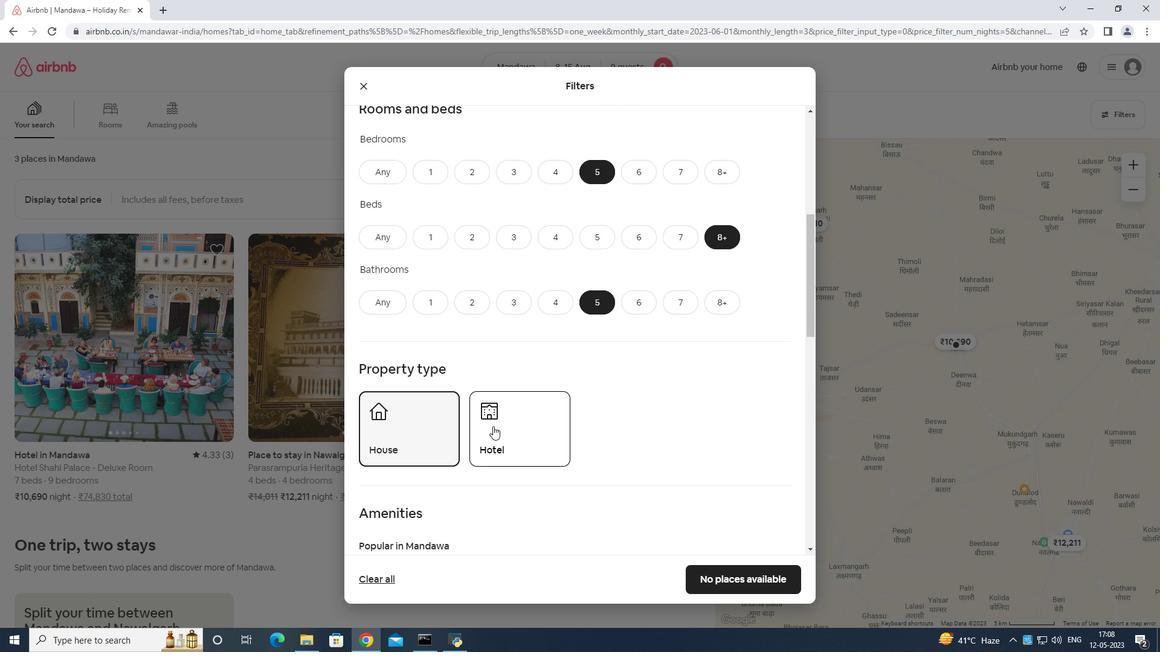 
Action: Mouse scrolled (493, 426) with delta (0, 0)
Screenshot: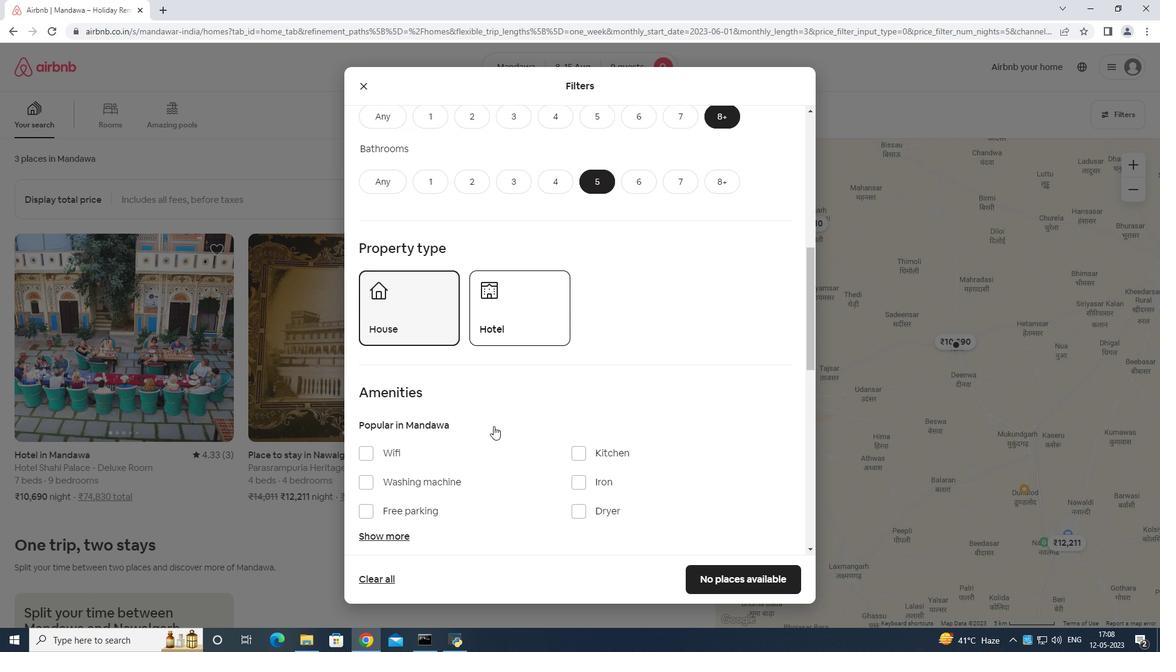 
Action: Mouse moved to (367, 393)
Screenshot: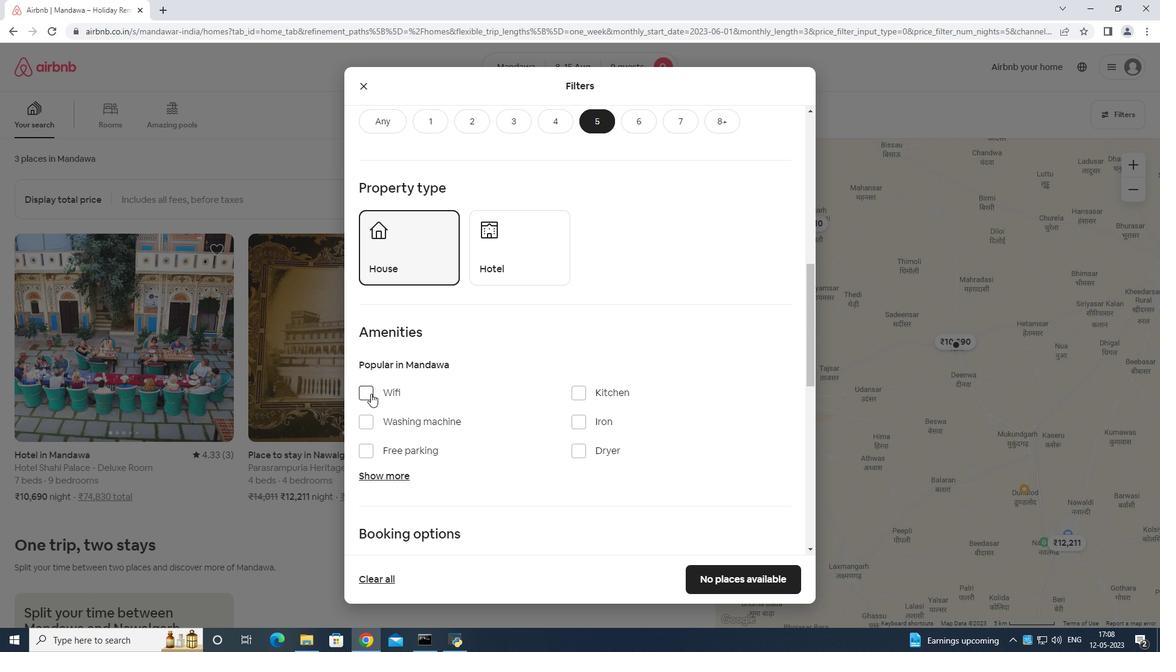 
Action: Mouse pressed left at (367, 393)
Screenshot: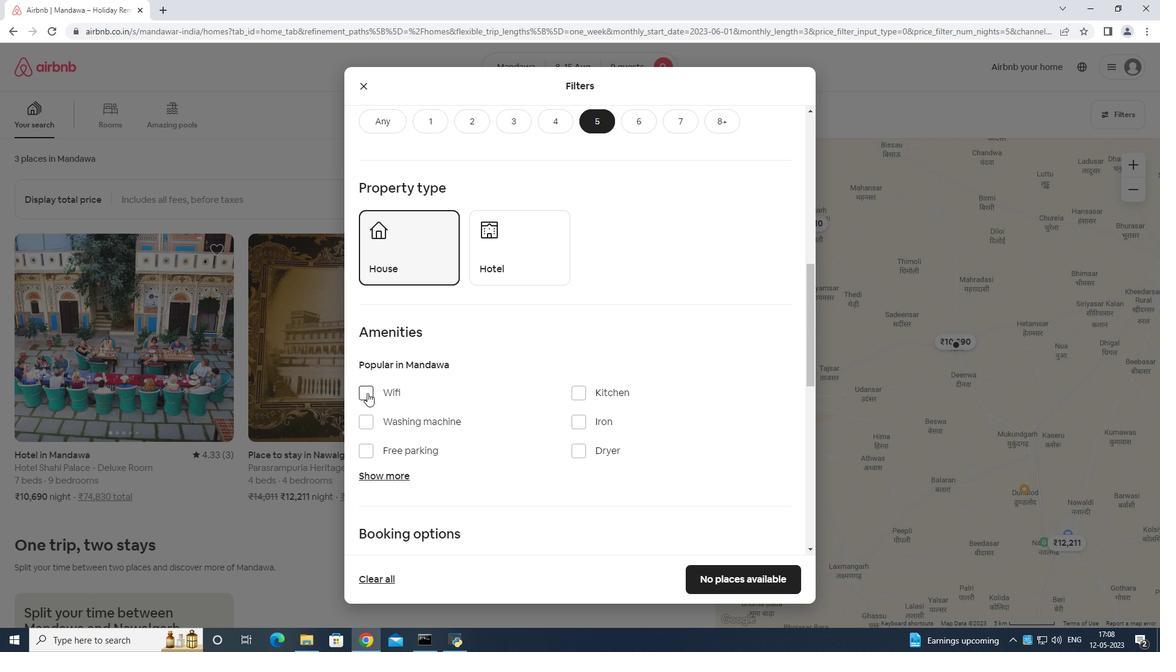 
Action: Mouse moved to (366, 444)
Screenshot: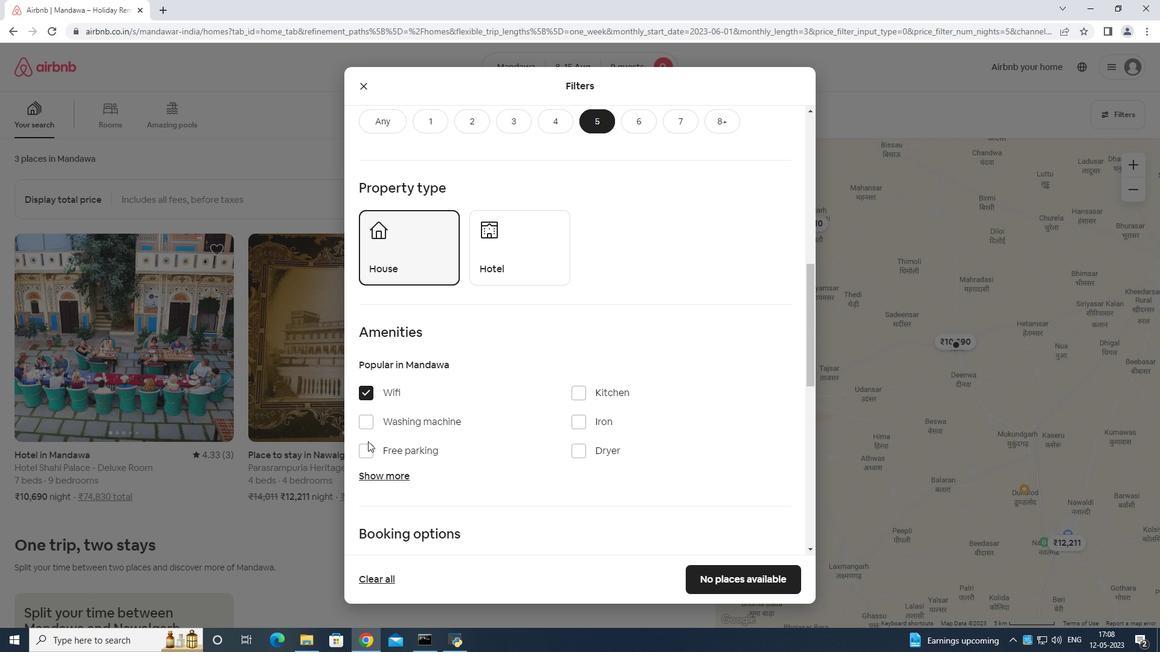 
Action: Mouse pressed left at (366, 444)
Screenshot: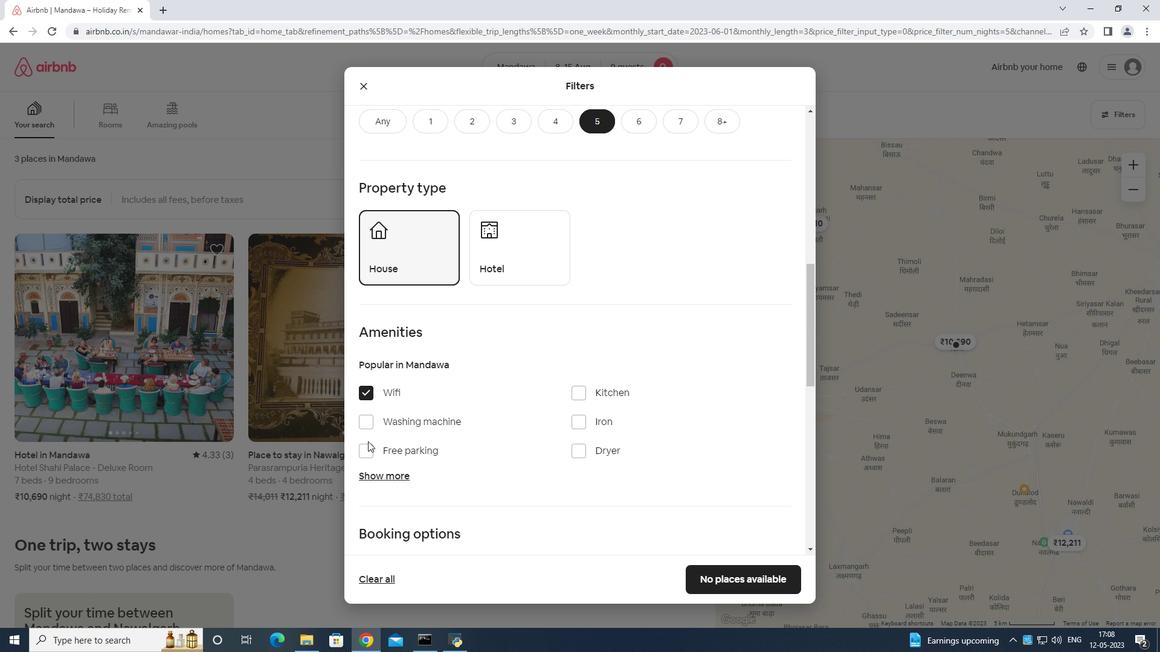 
Action: Mouse moved to (364, 471)
Screenshot: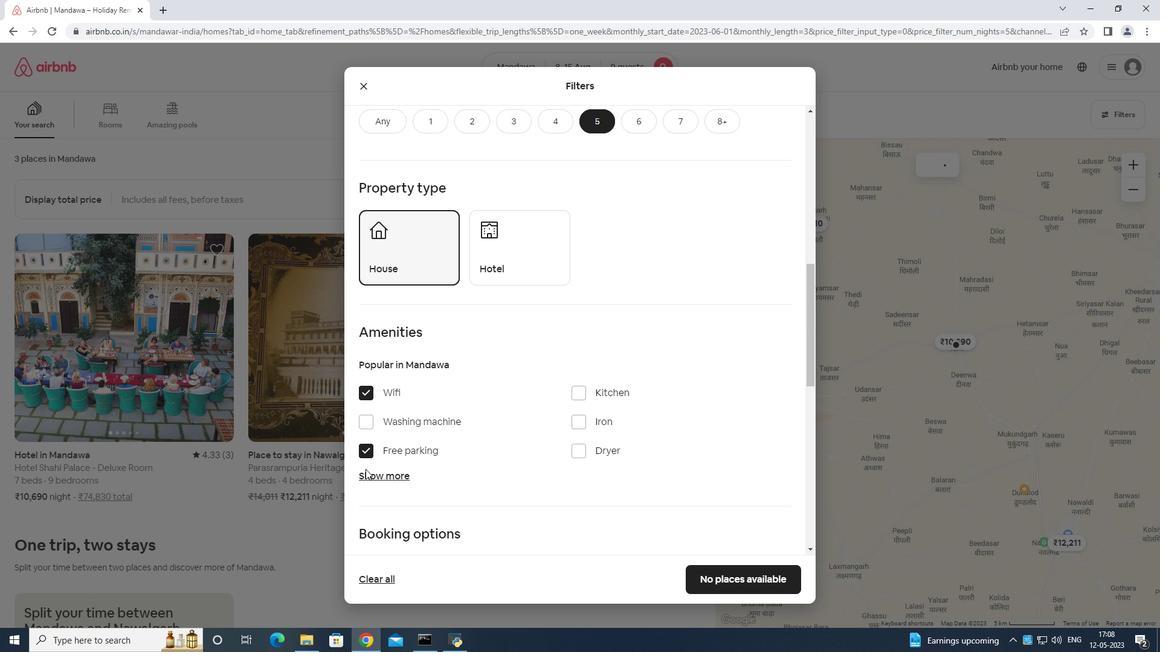 
Action: Mouse pressed left at (364, 471)
Screenshot: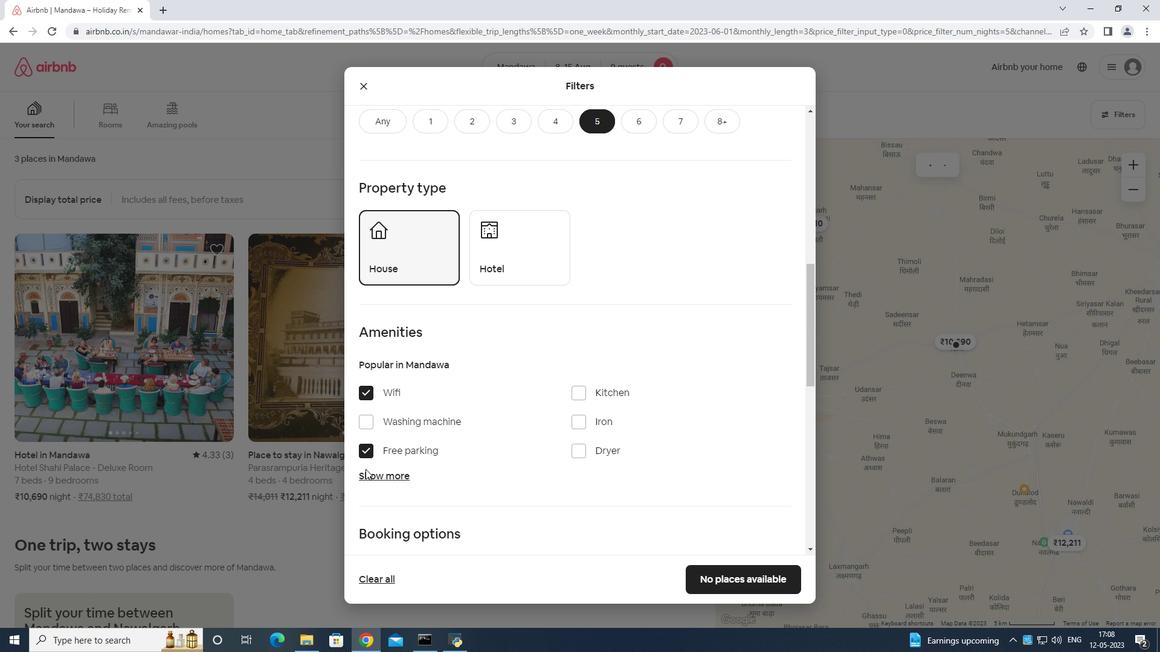 
Action: Mouse moved to (436, 445)
Screenshot: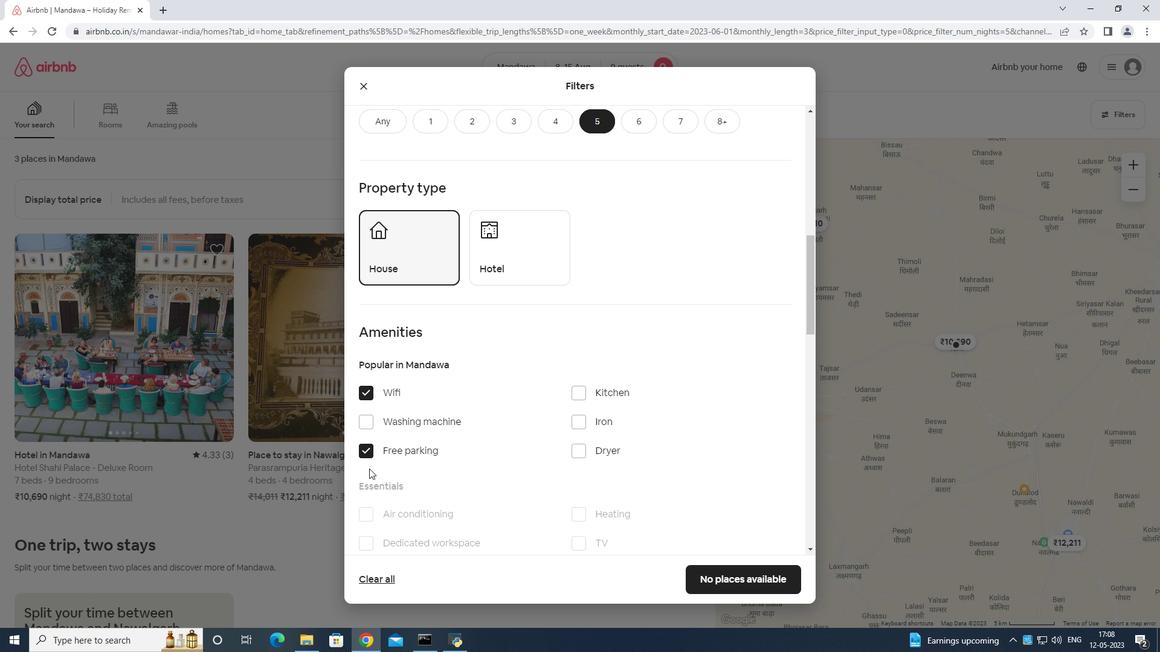 
Action: Mouse scrolled (436, 445) with delta (0, 0)
Screenshot: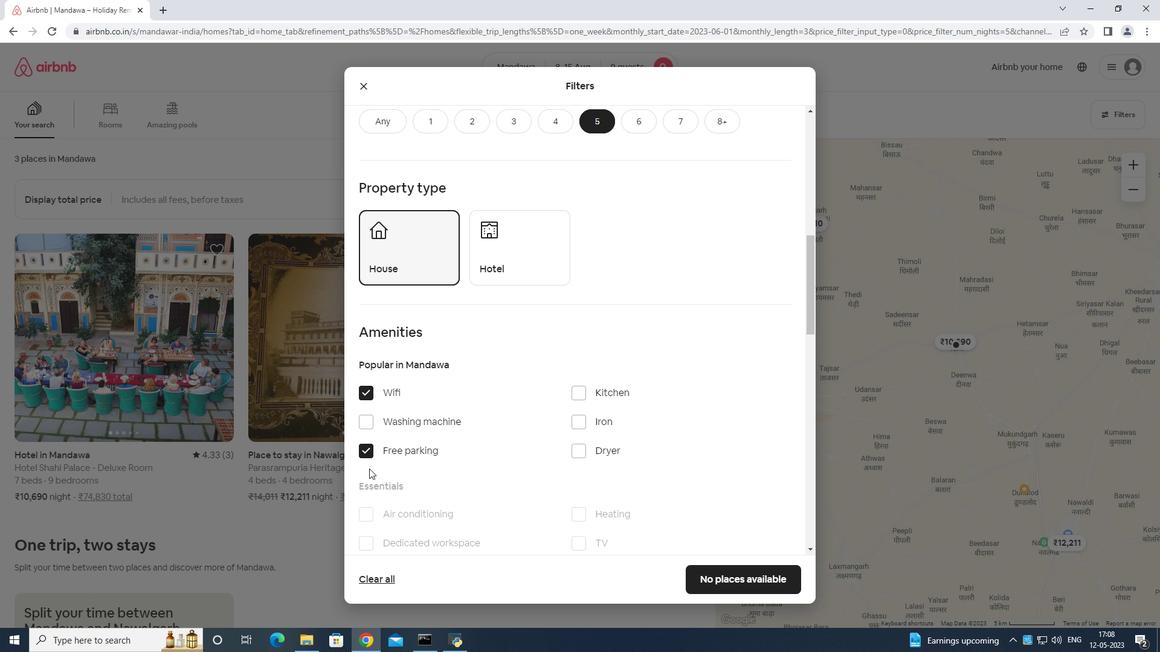 
Action: Mouse moved to (485, 432)
Screenshot: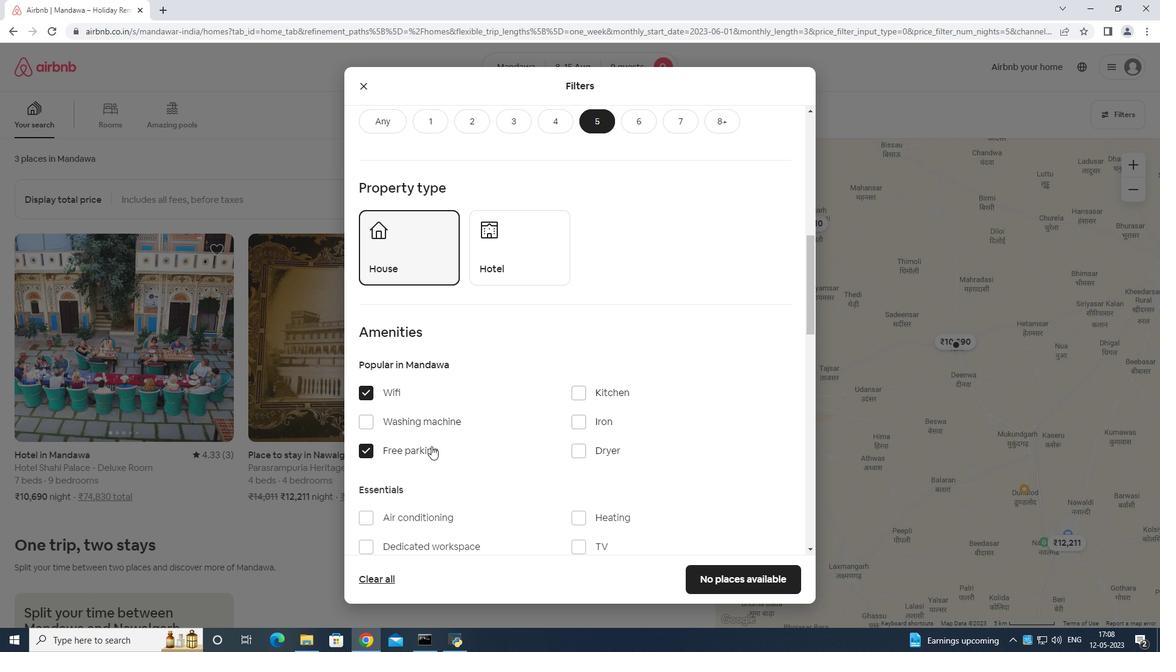 
Action: Mouse scrolled (485, 432) with delta (0, 0)
Screenshot: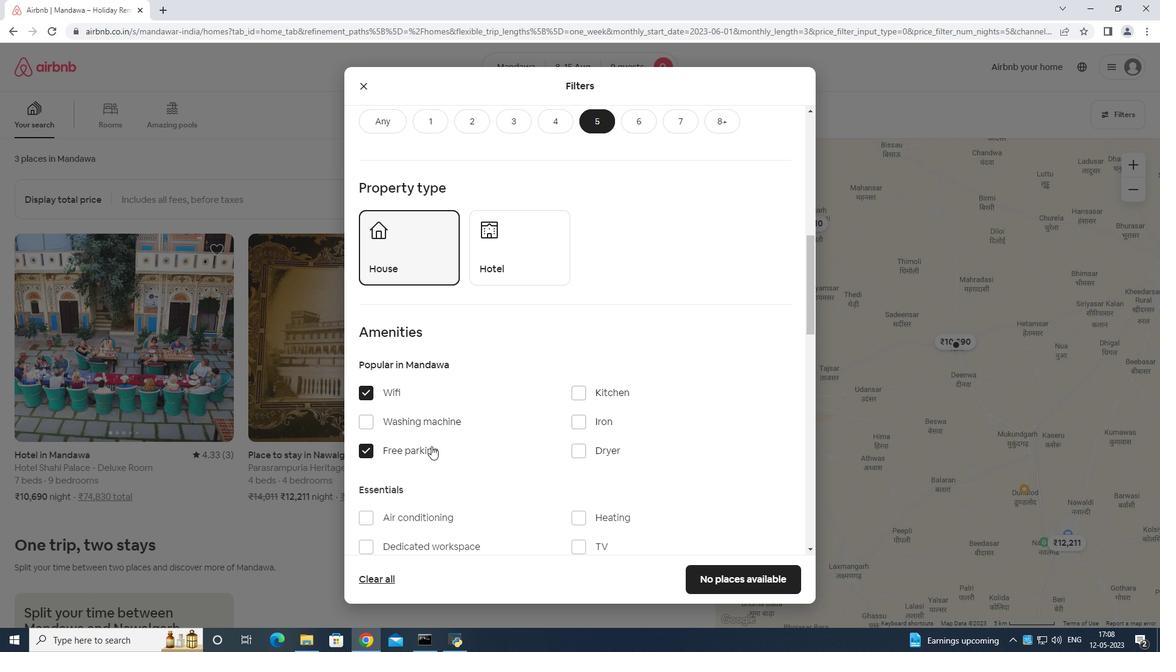 
Action: Mouse moved to (574, 426)
Screenshot: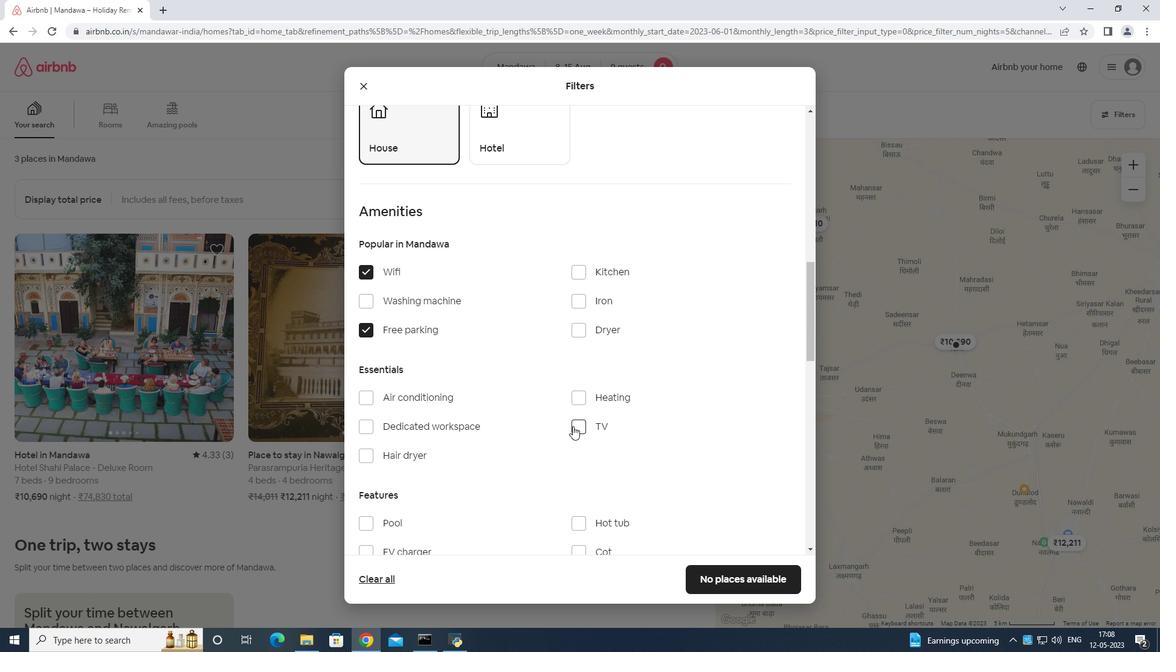 
Action: Mouse pressed left at (574, 426)
Screenshot: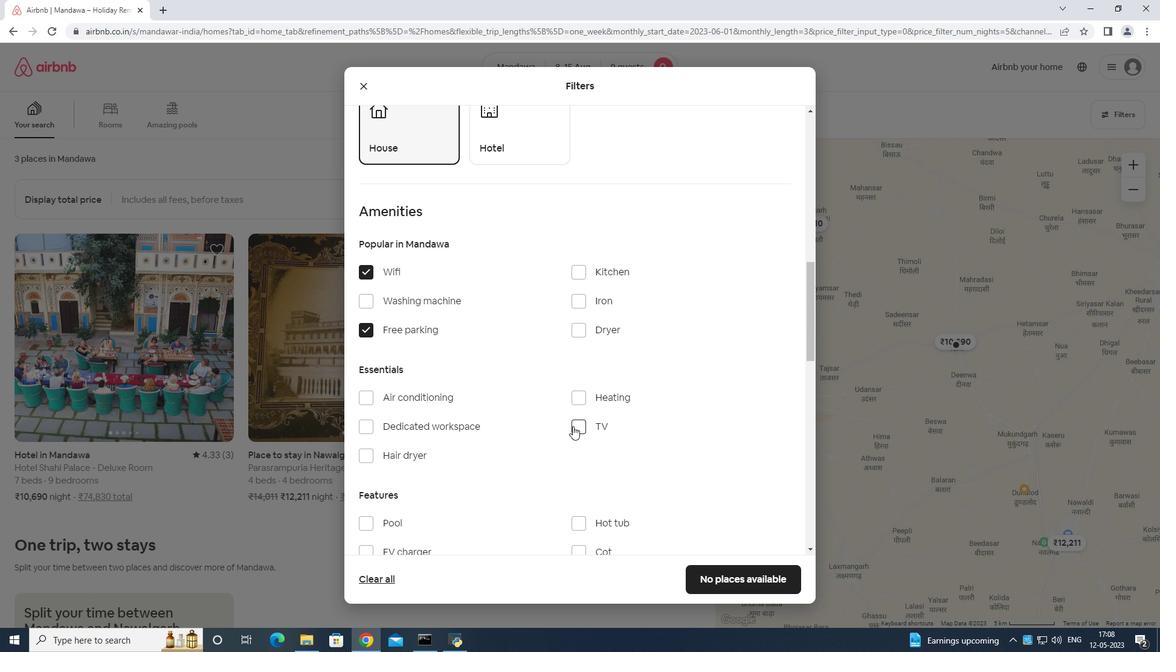 
Action: Mouse moved to (577, 424)
Screenshot: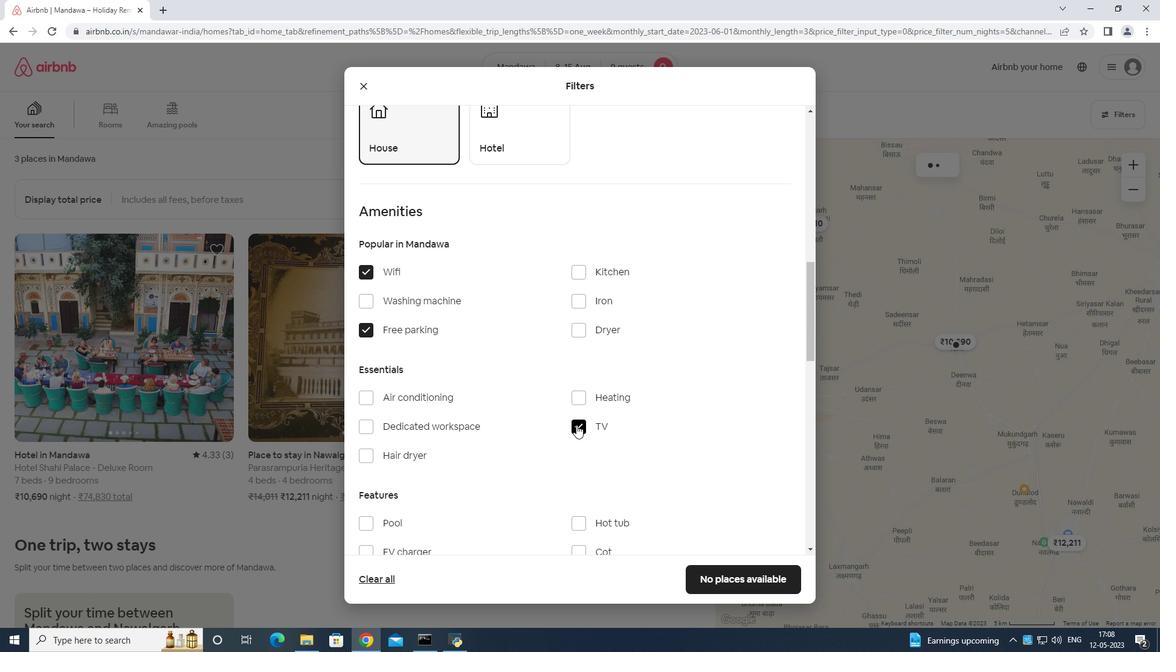 
Action: Mouse scrolled (577, 424) with delta (0, 0)
Screenshot: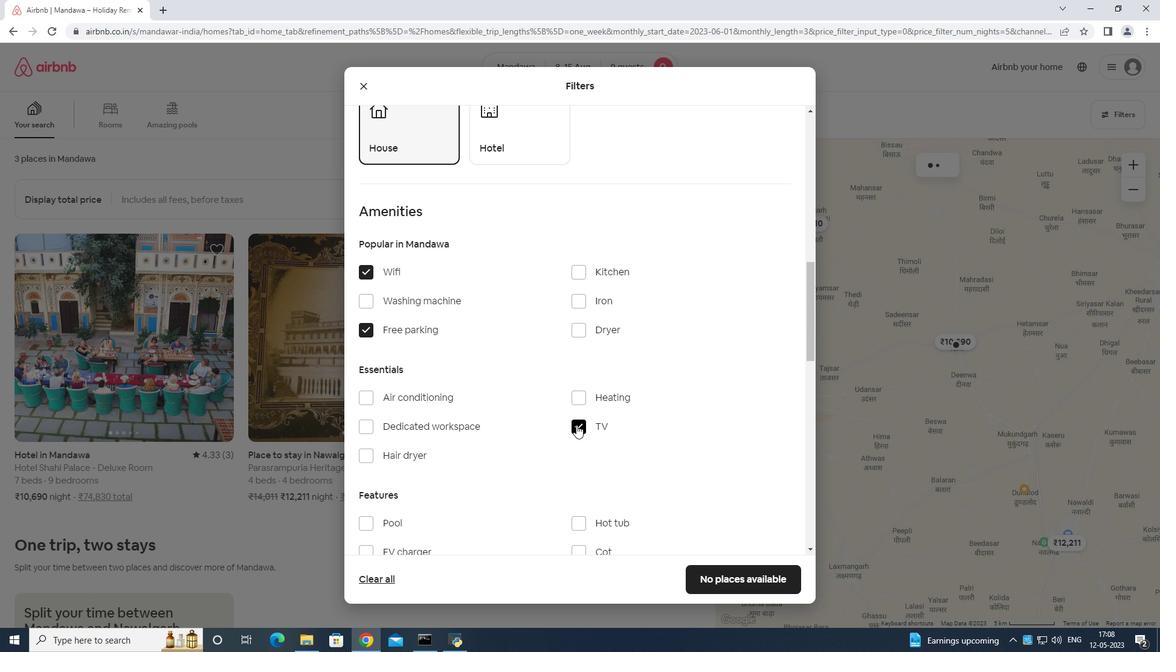 
Action: Mouse moved to (578, 425)
Screenshot: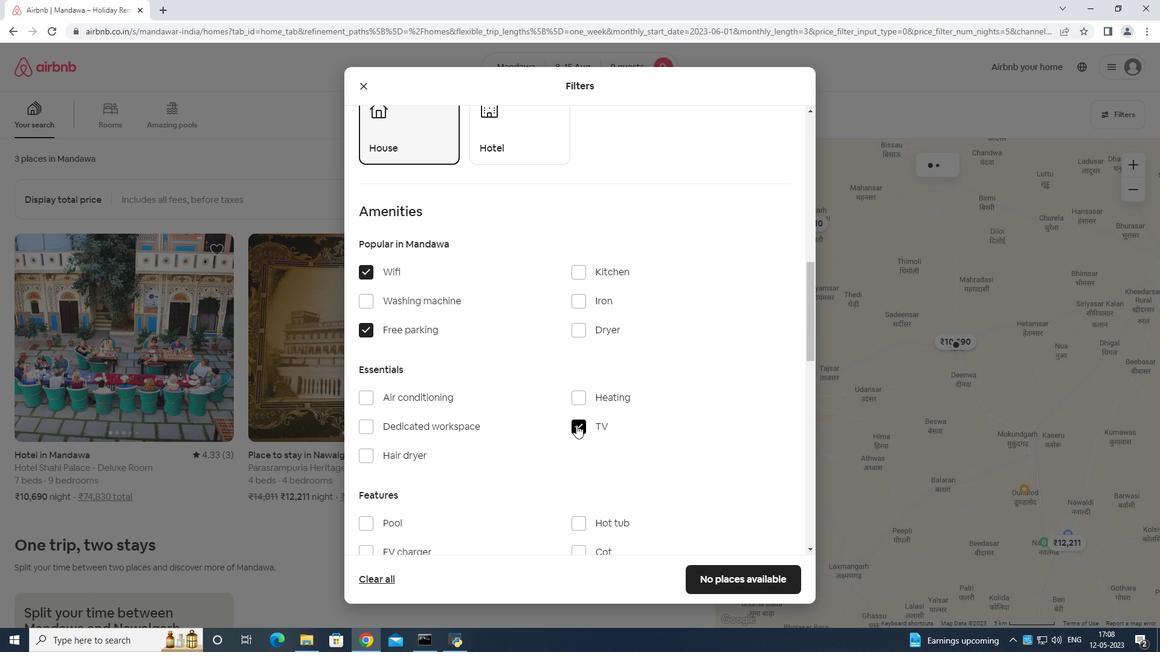 
Action: Mouse scrolled (578, 424) with delta (0, 0)
Screenshot: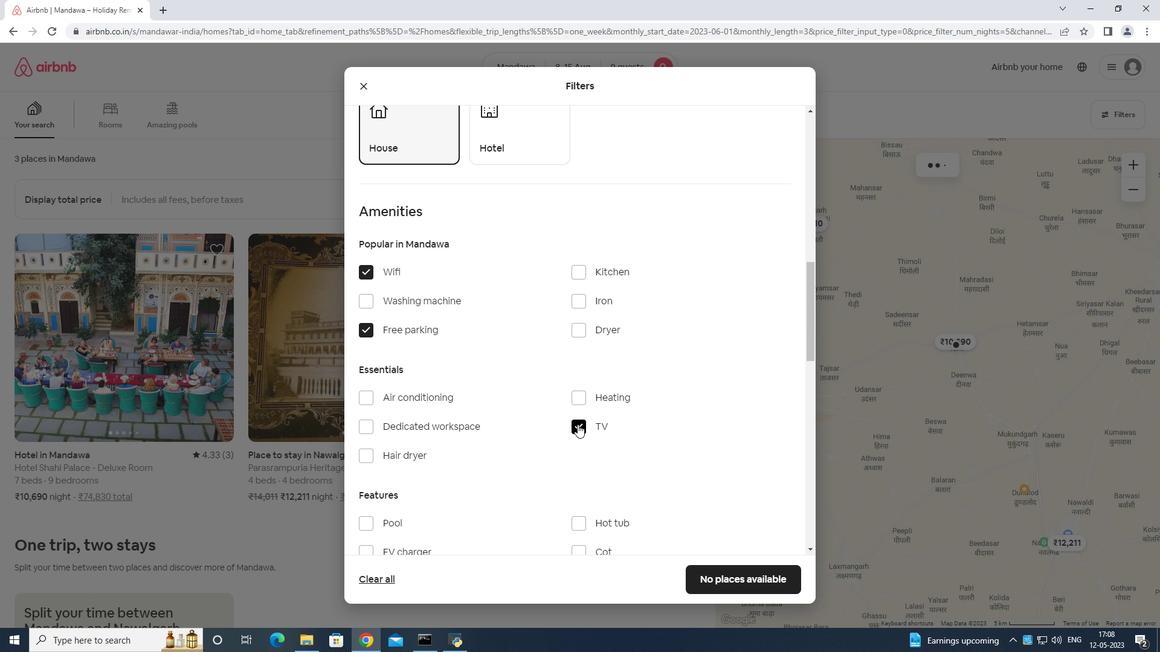 
Action: Mouse moved to (578, 426)
Screenshot: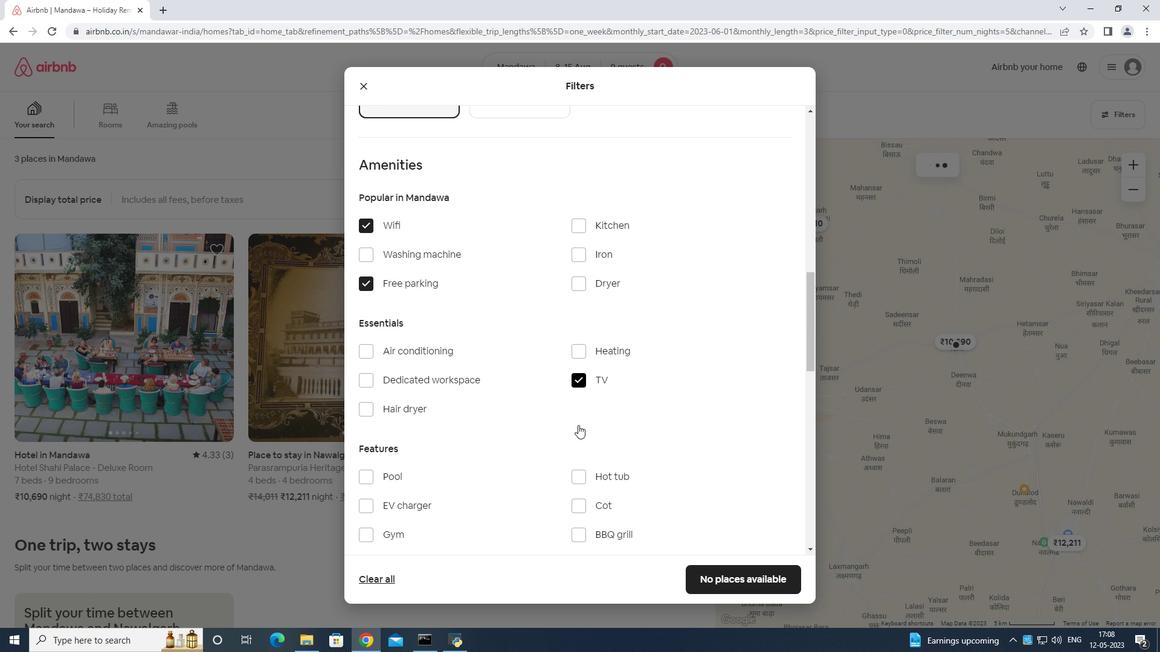 
Action: Mouse scrolled (578, 425) with delta (0, 0)
Screenshot: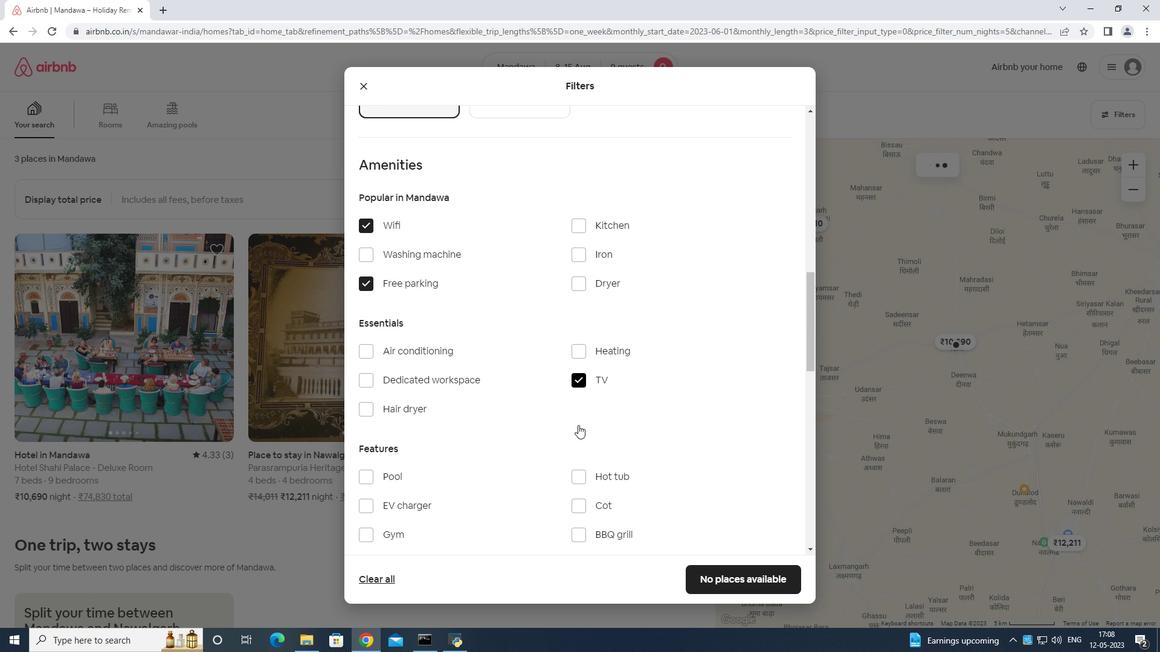 
Action: Mouse moved to (358, 398)
Screenshot: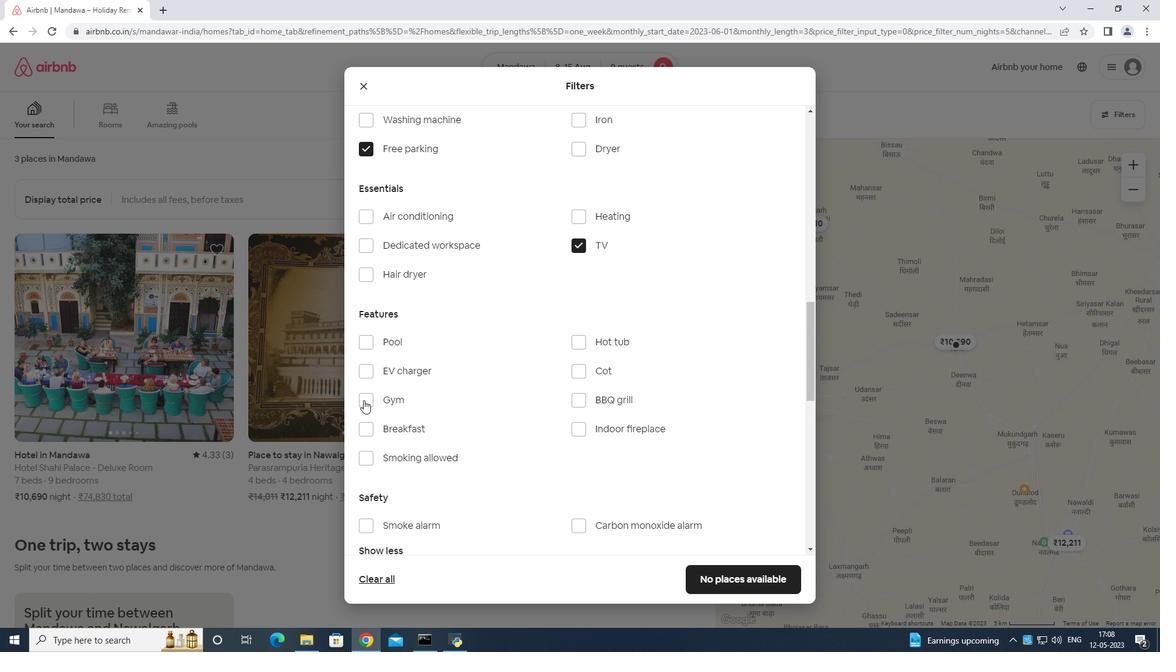 
Action: Mouse pressed left at (358, 398)
Screenshot: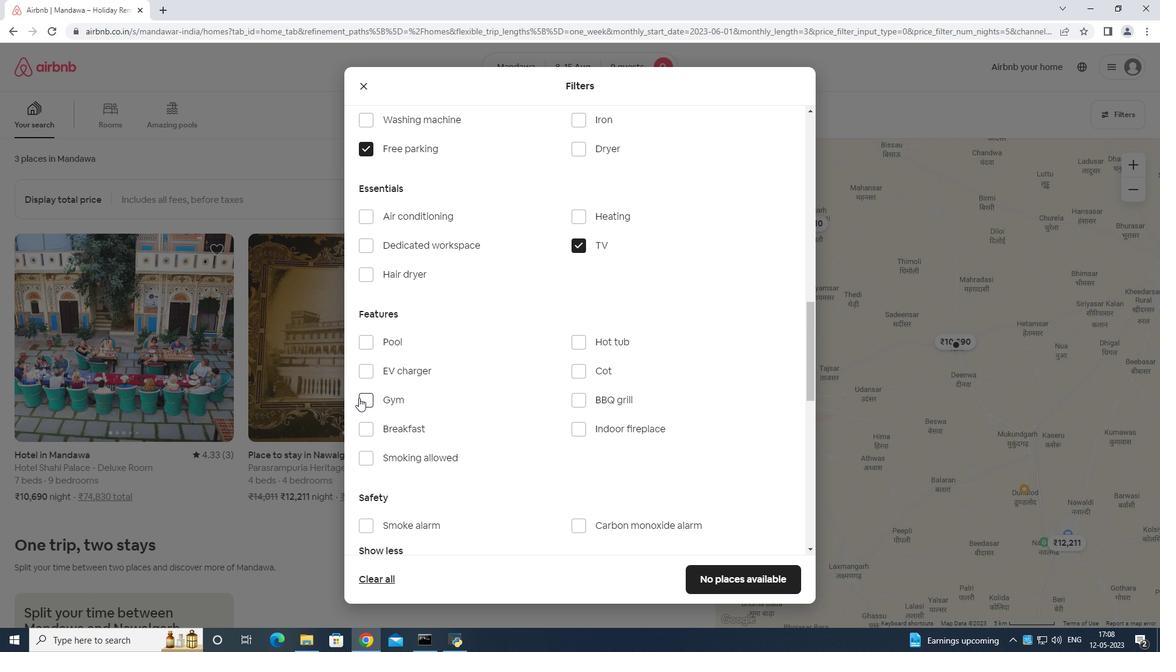
Action: Mouse moved to (361, 432)
Screenshot: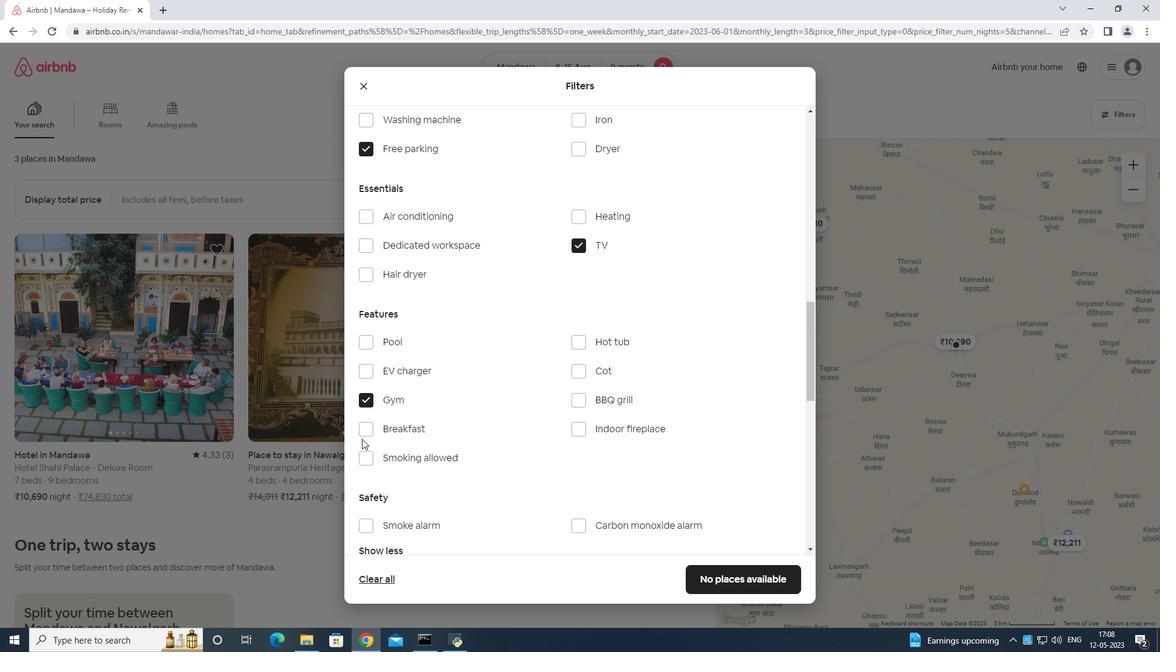 
Action: Mouse pressed left at (361, 432)
Screenshot: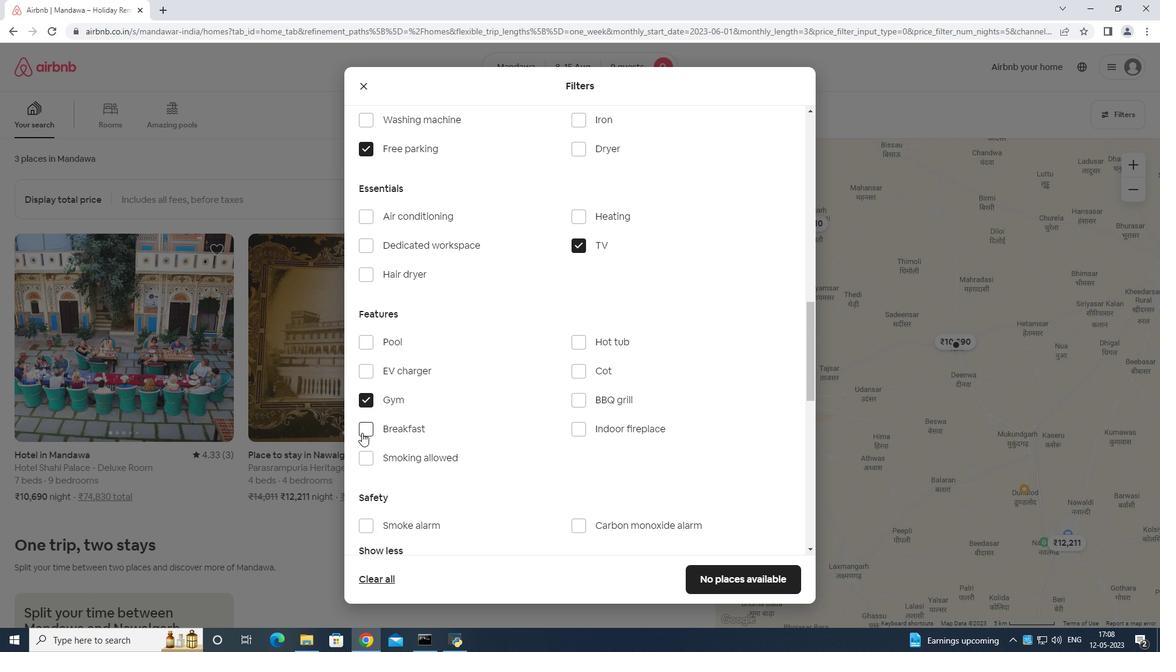 
Action: Mouse moved to (452, 407)
Screenshot: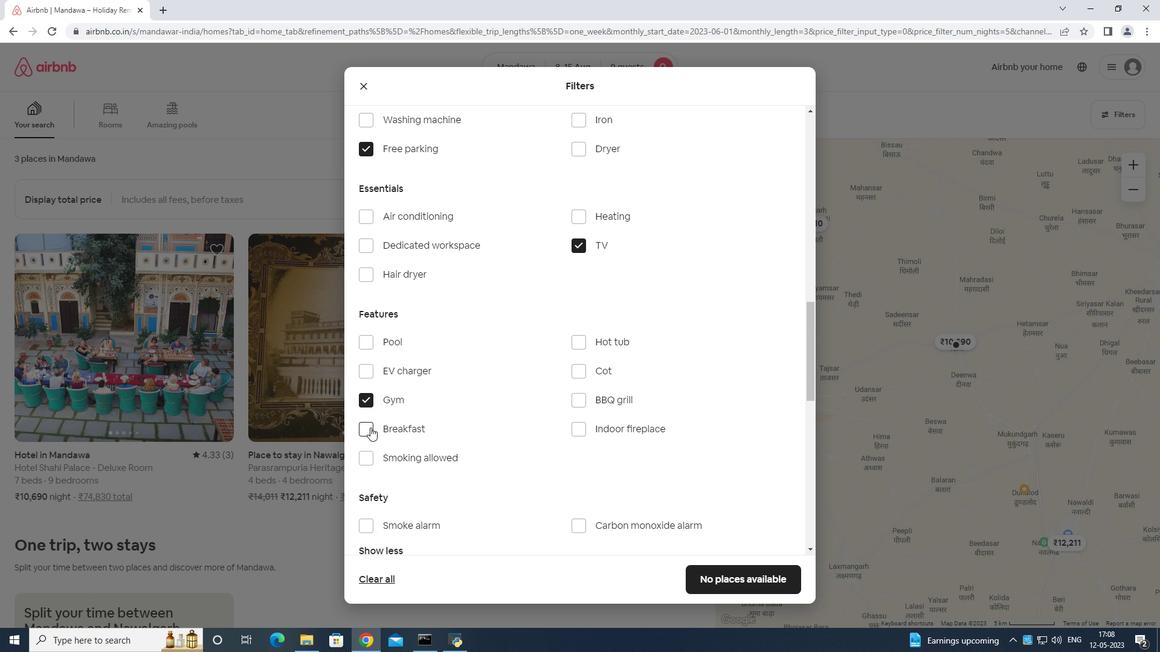 
Action: Mouse scrolled (452, 407) with delta (0, 0)
Screenshot: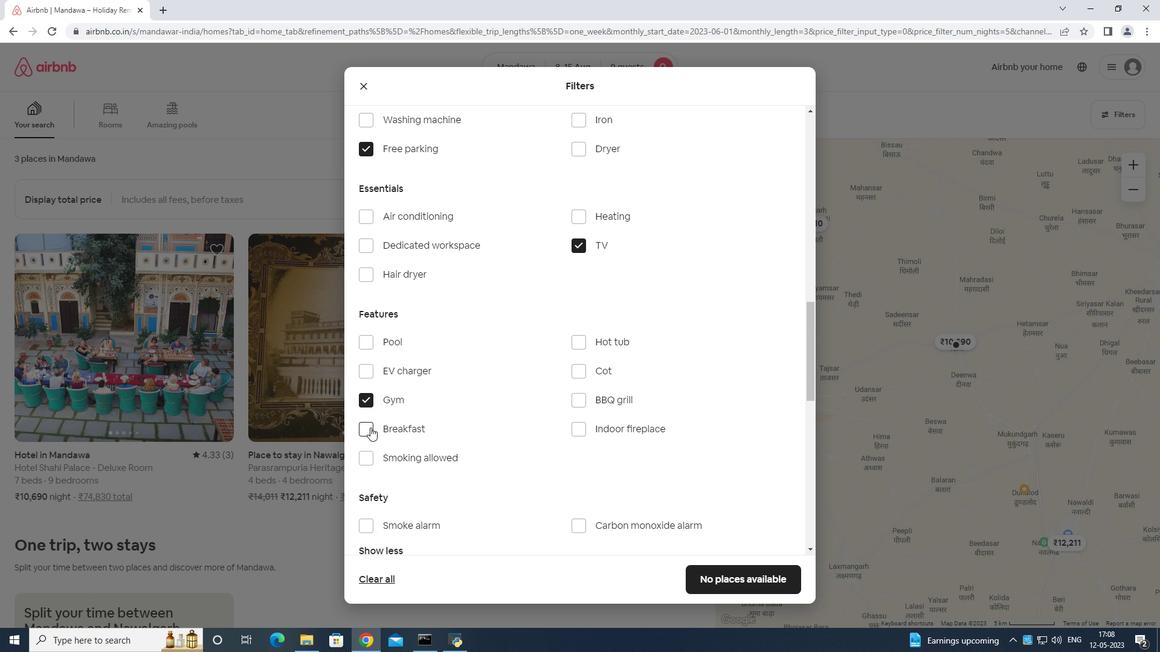 
Action: Mouse moved to (503, 409)
Screenshot: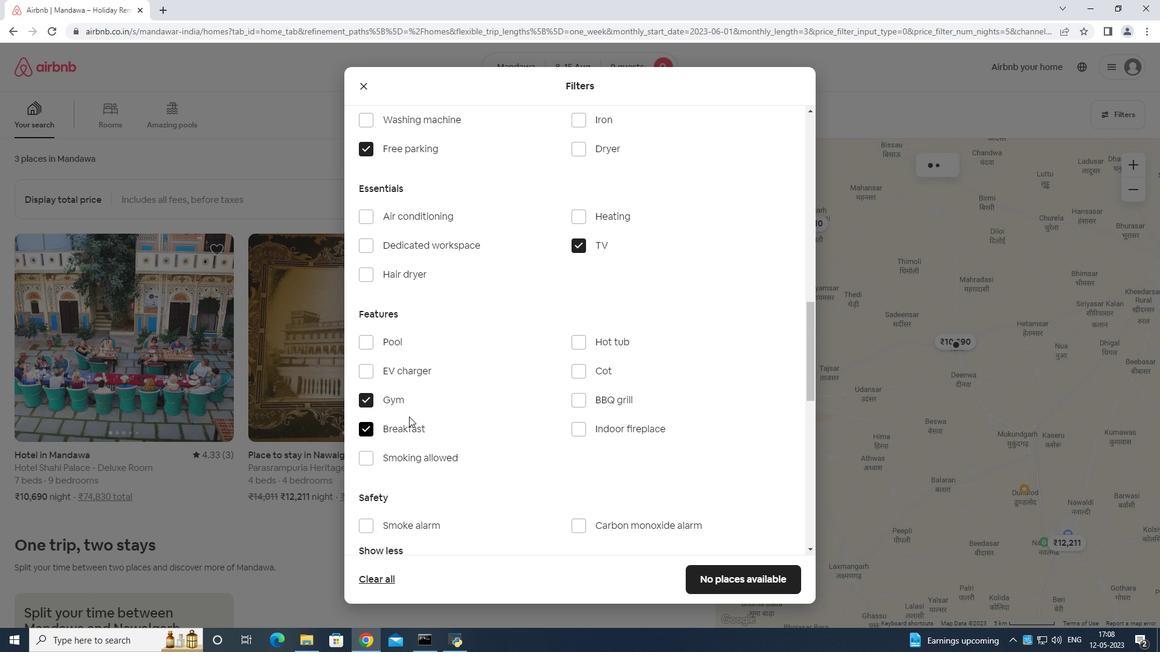 
Action: Mouse scrolled (503, 409) with delta (0, 0)
Screenshot: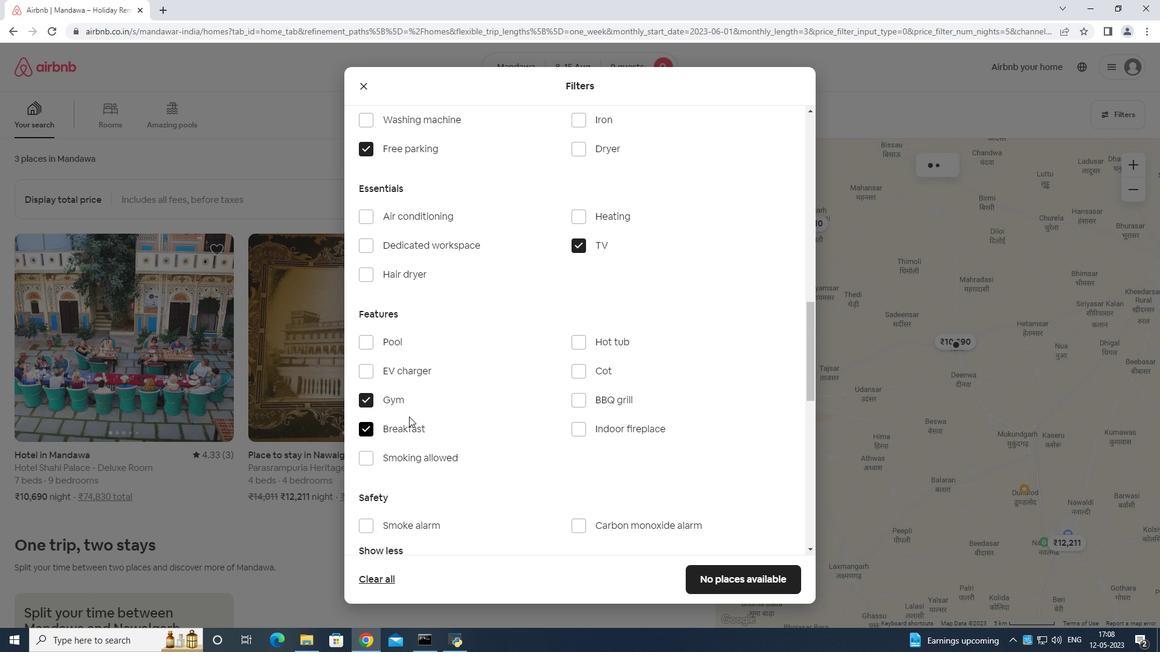 
Action: Mouse moved to (537, 409)
Screenshot: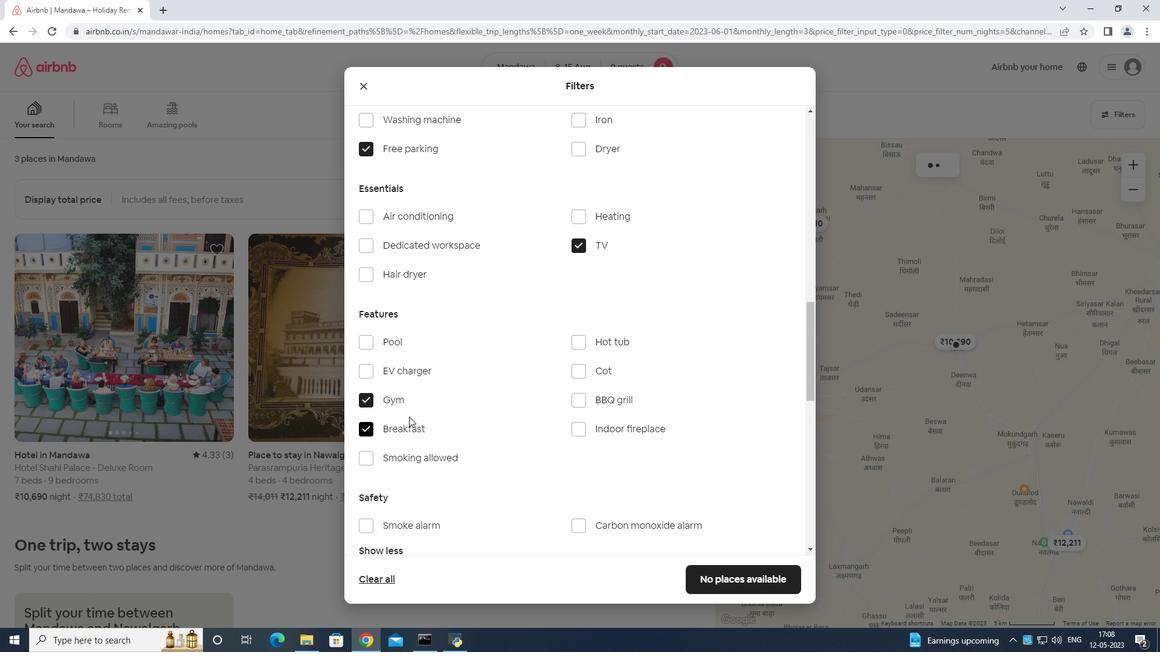 
Action: Mouse scrolled (537, 409) with delta (0, 0)
Screenshot: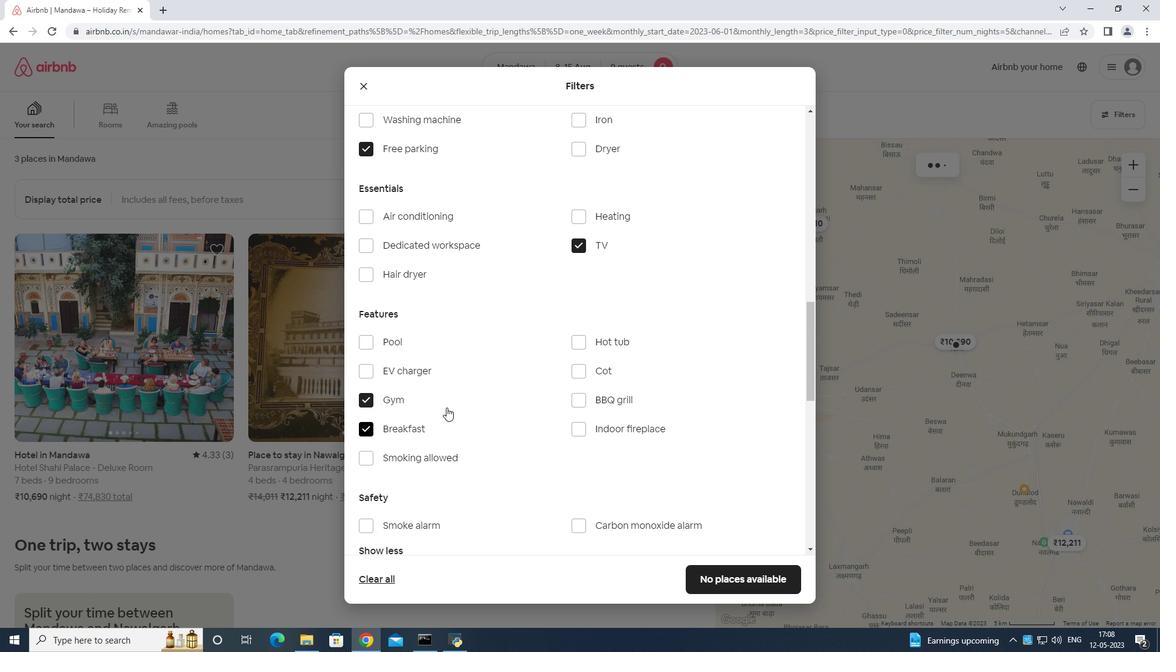 
Action: Mouse moved to (592, 397)
Screenshot: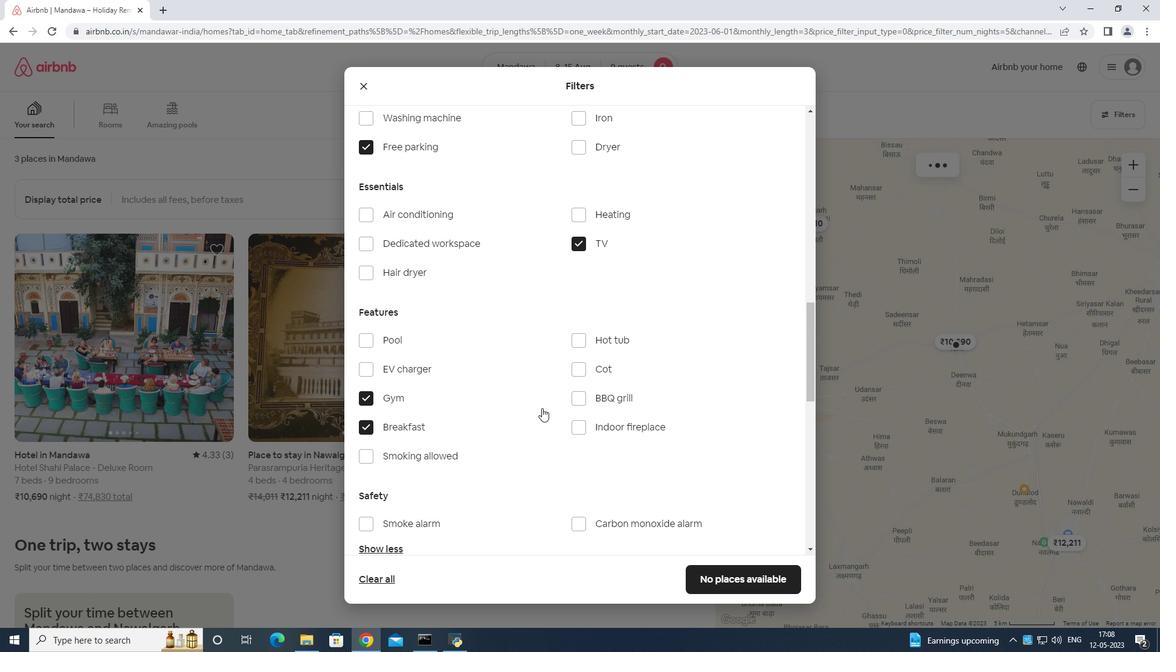 
Action: Mouse scrolled (592, 396) with delta (0, 0)
Screenshot: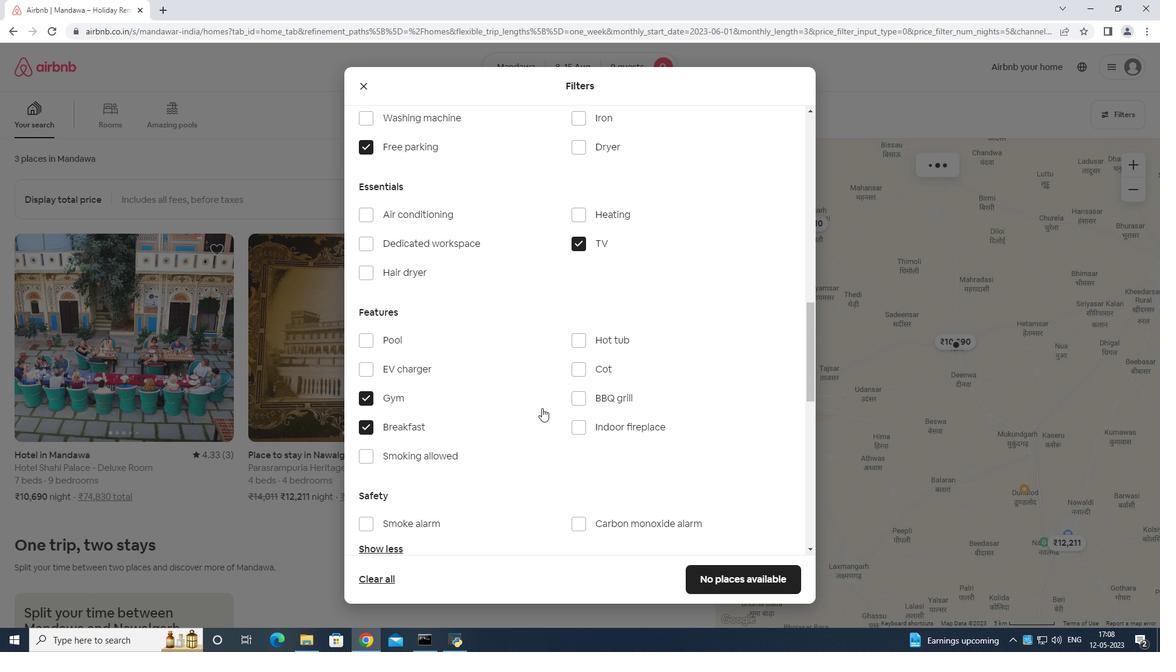 
Action: Mouse moved to (754, 447)
Screenshot: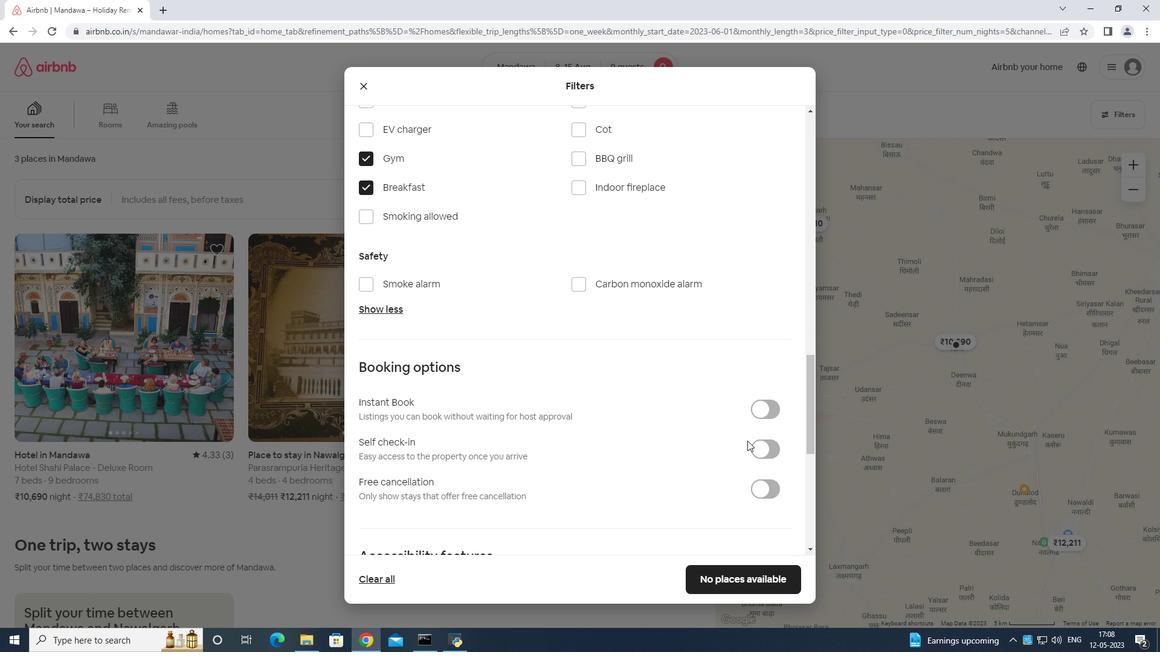 
Action: Mouse pressed left at (754, 447)
Screenshot: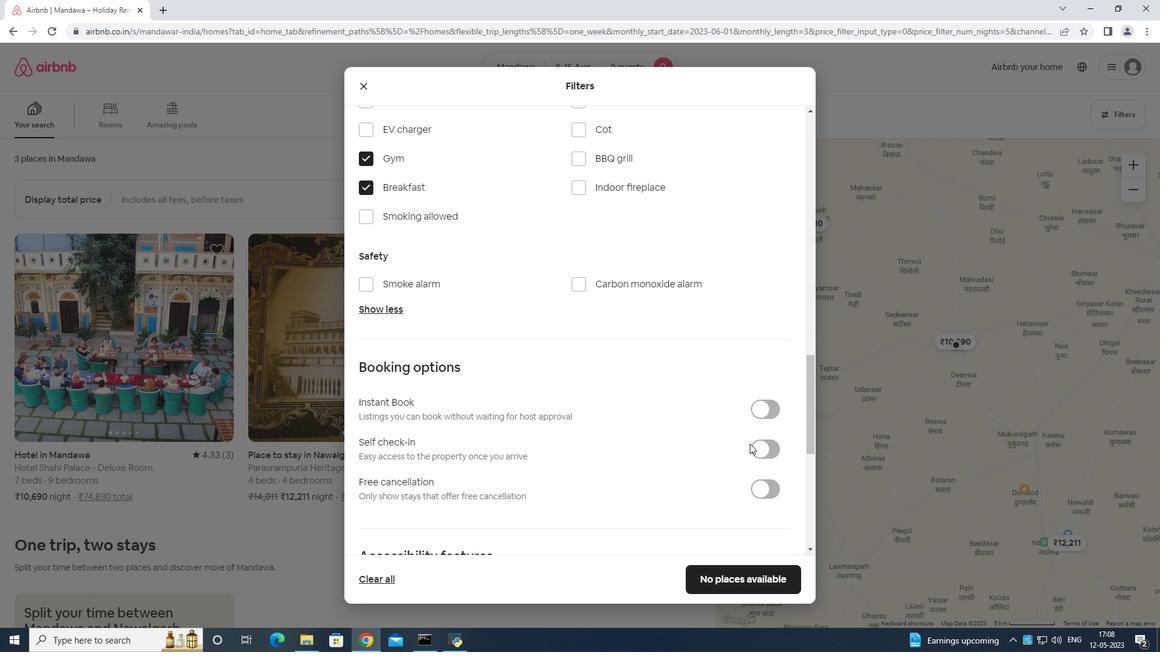 
Action: Mouse moved to (776, 424)
Screenshot: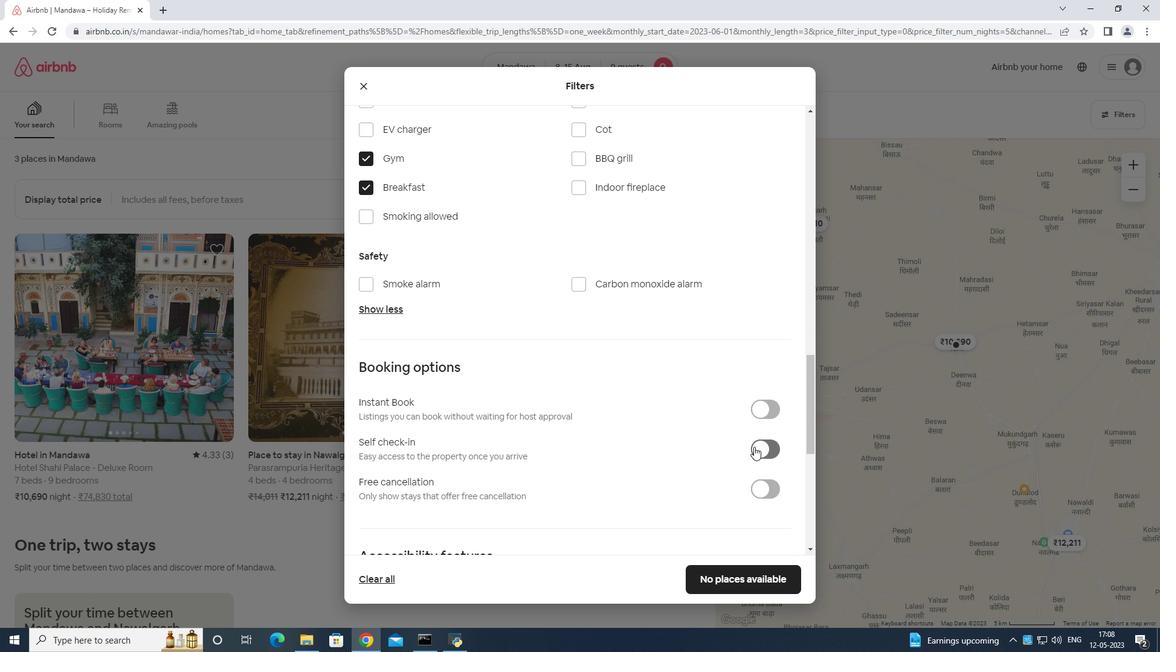 
Action: Mouse scrolled (776, 423) with delta (0, 0)
Screenshot: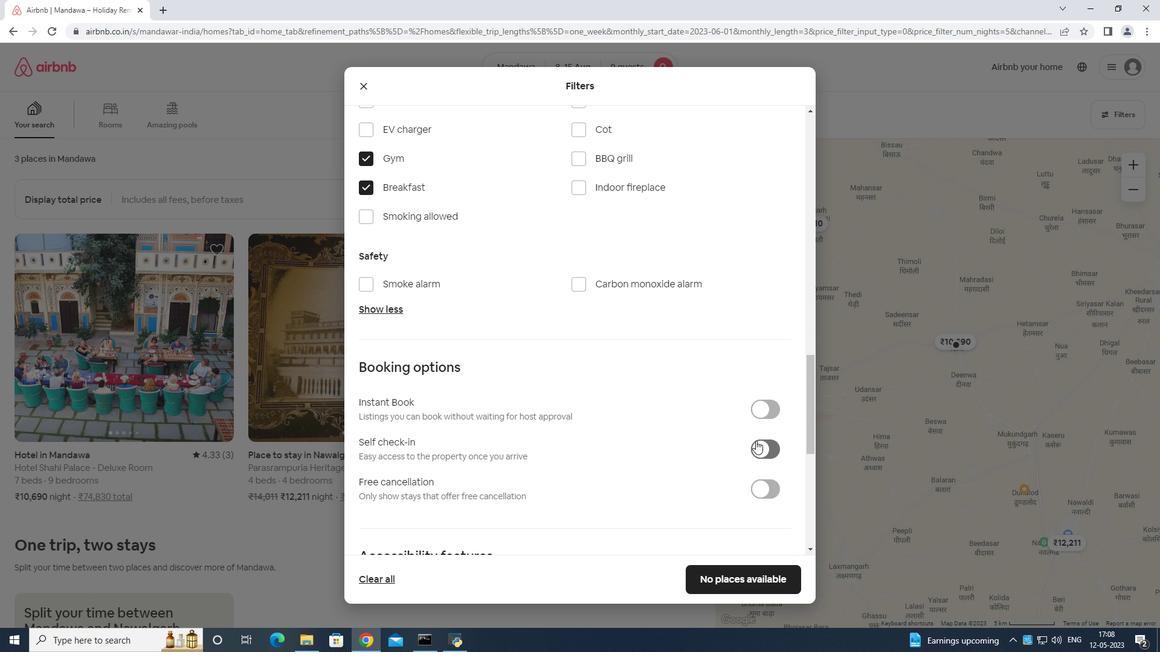 
Action: Mouse scrolled (776, 423) with delta (0, 0)
Screenshot: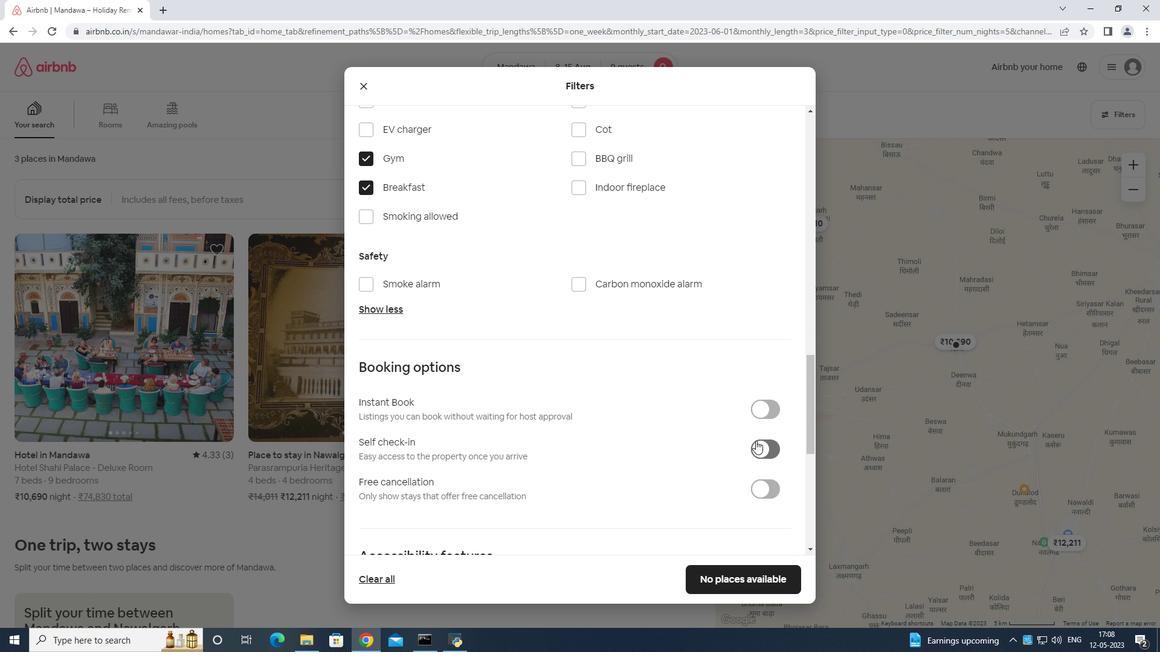 
Action: Mouse moved to (776, 424)
Screenshot: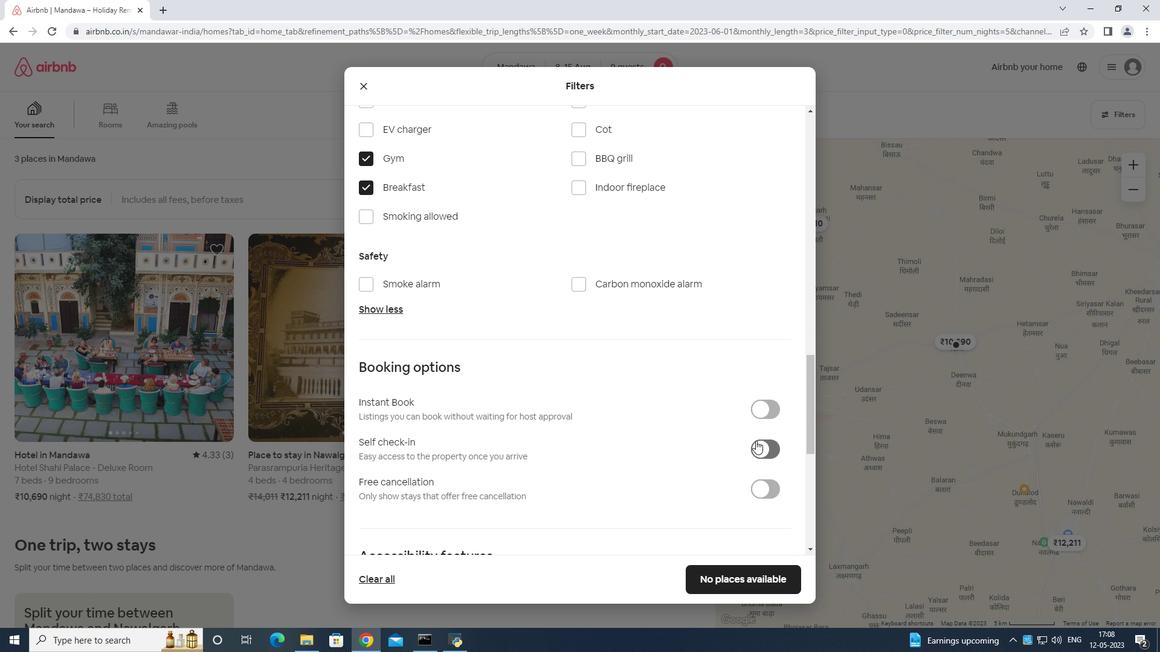 
Action: Mouse scrolled (776, 423) with delta (0, 0)
Screenshot: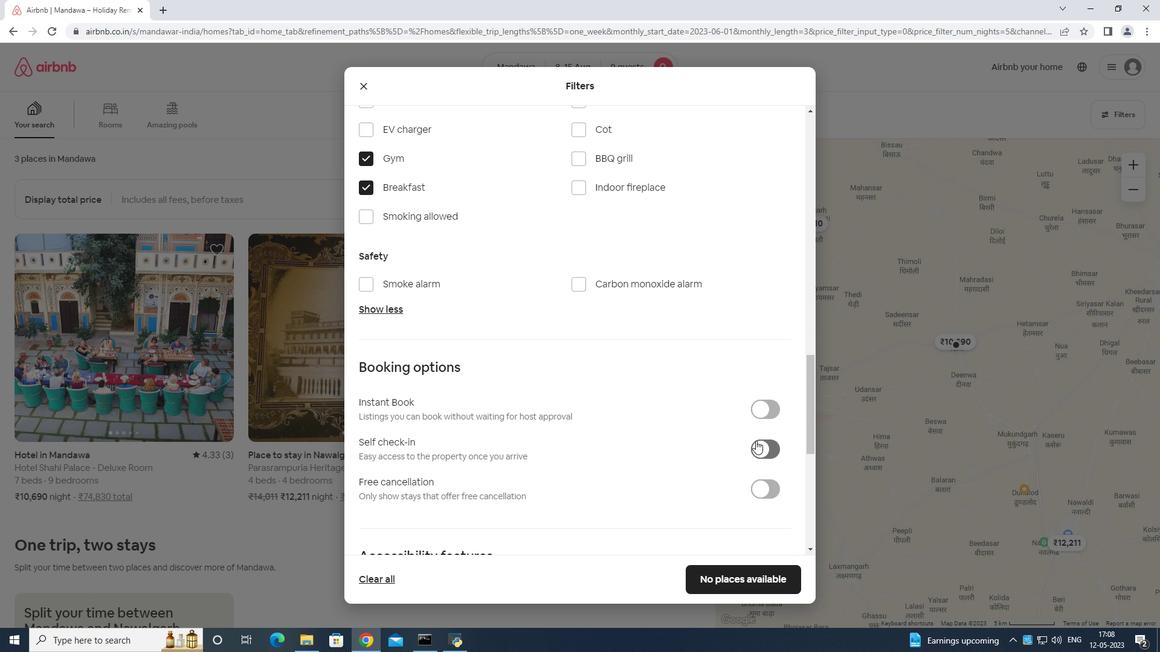 
Action: Mouse moved to (776, 424)
Screenshot: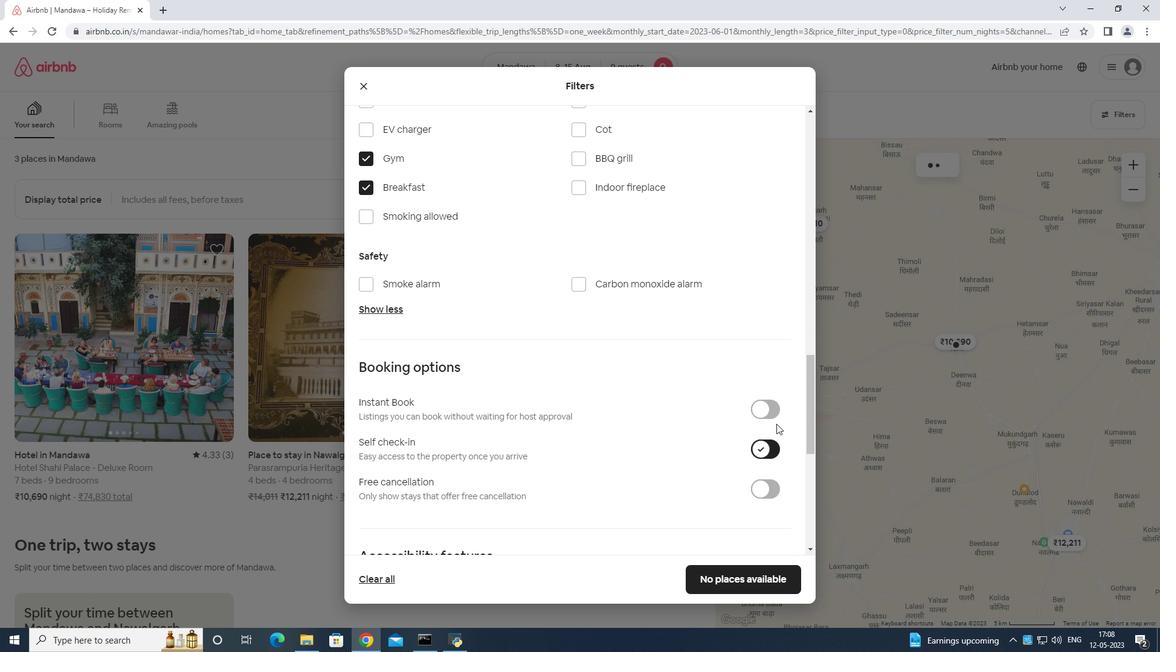 
Action: Mouse scrolled (776, 423) with delta (0, 0)
Screenshot: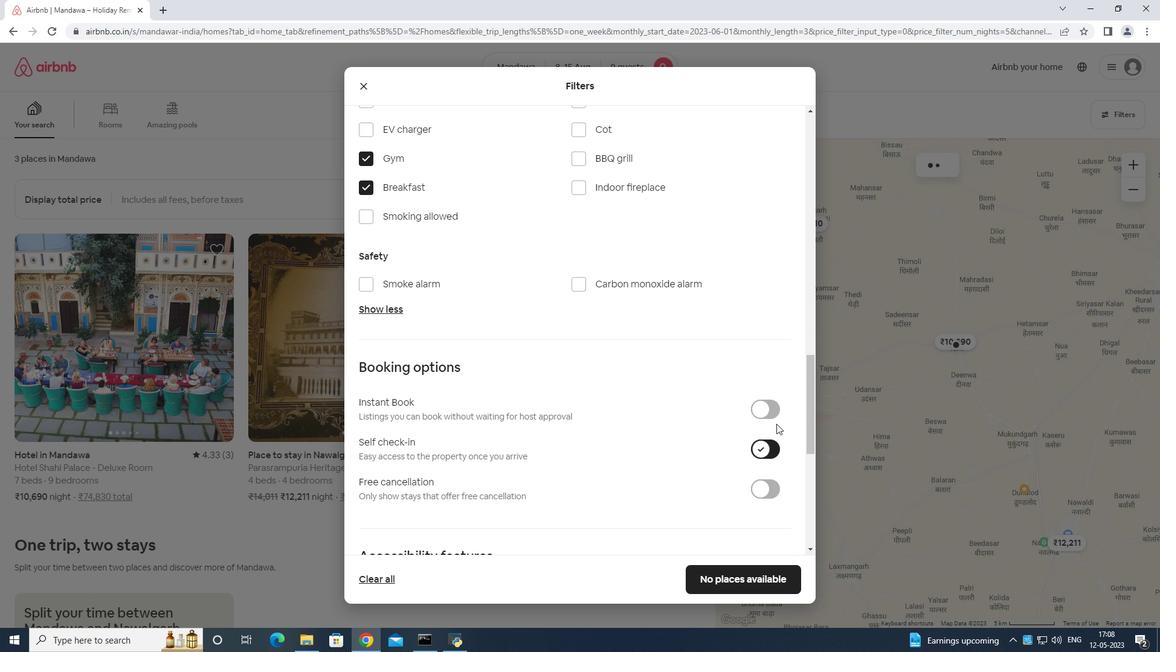 
Action: Mouse moved to (777, 422)
Screenshot: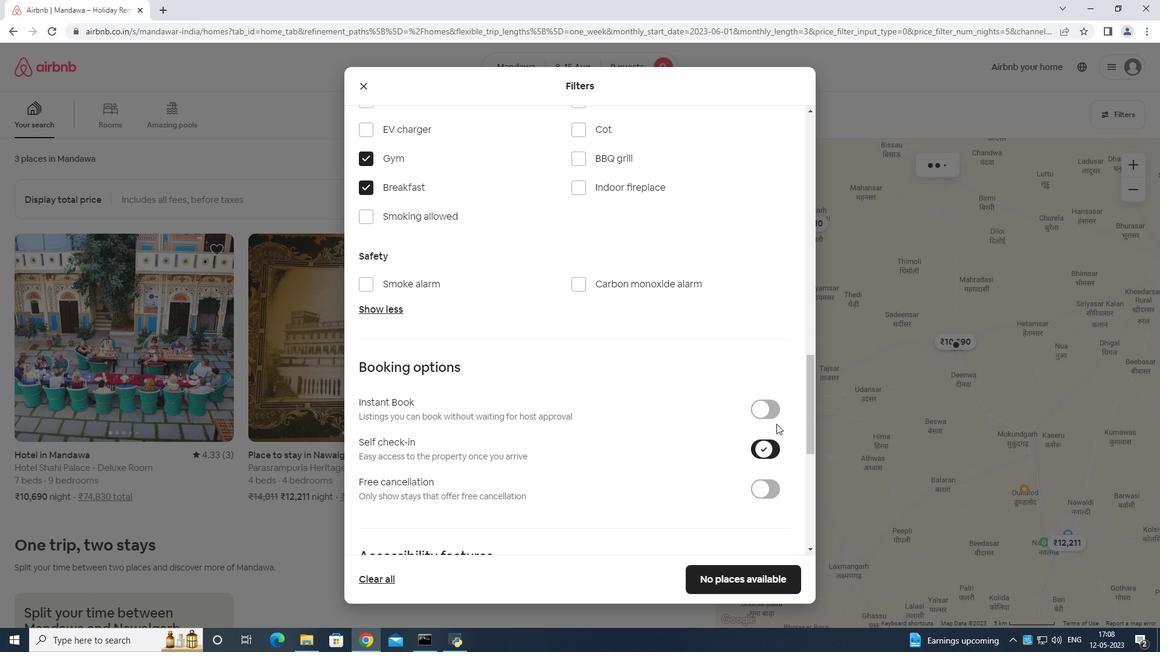 
Action: Mouse scrolled (777, 422) with delta (0, 0)
Screenshot: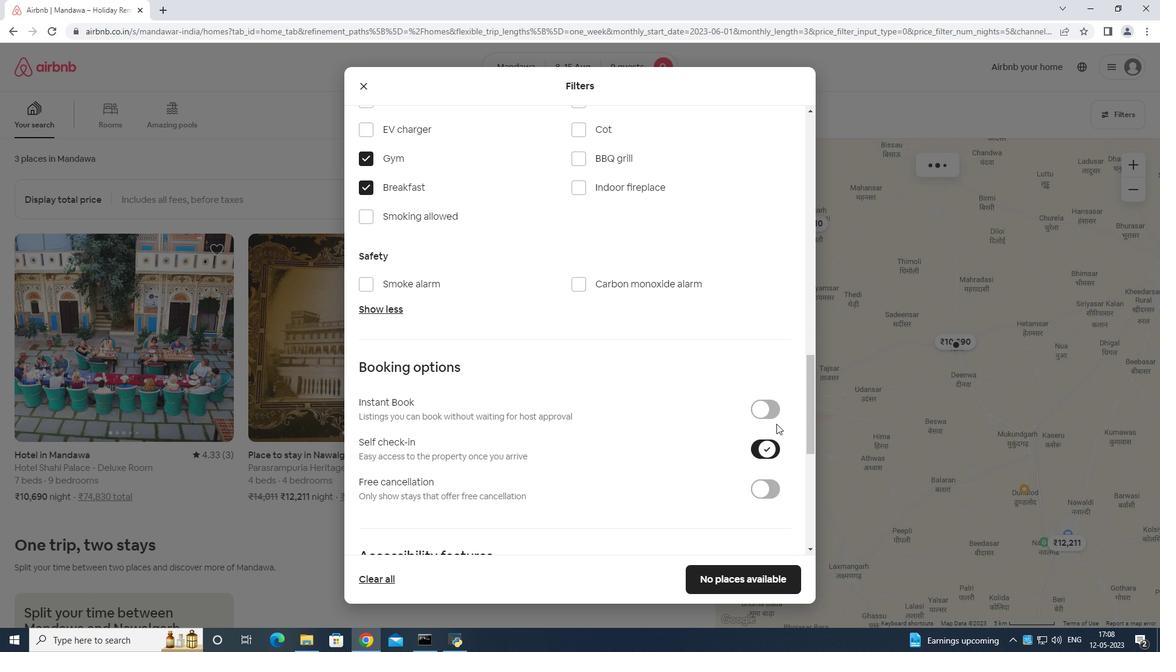 
Action: Mouse scrolled (777, 422) with delta (0, 0)
Screenshot: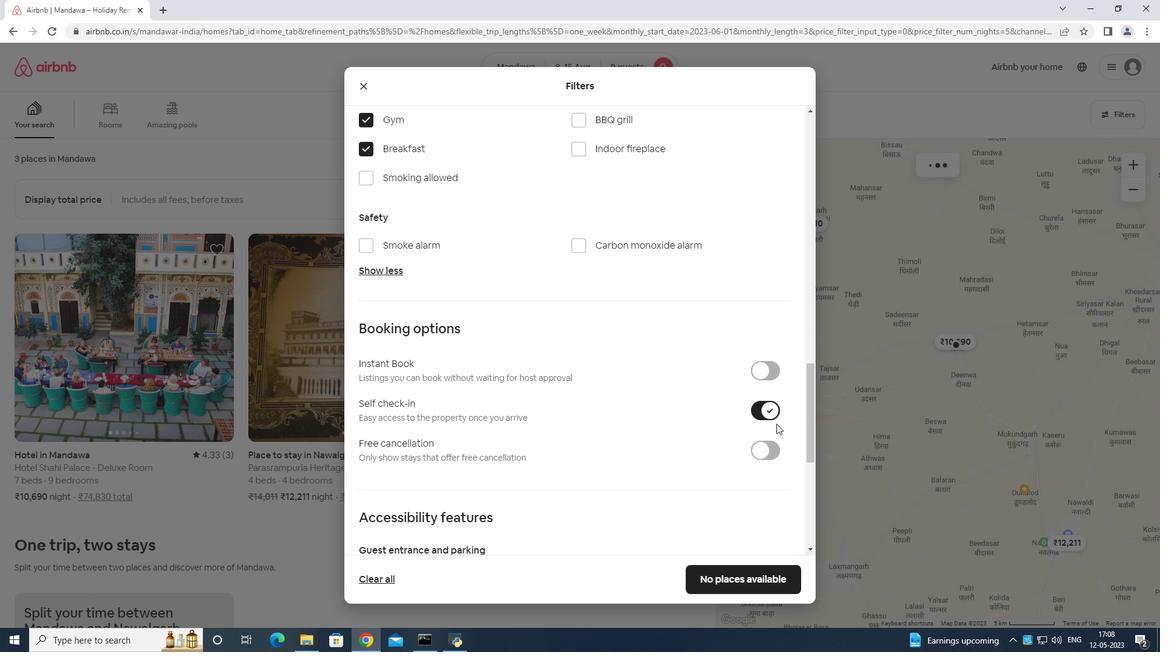 
Action: Mouse scrolled (777, 422) with delta (0, 0)
Screenshot: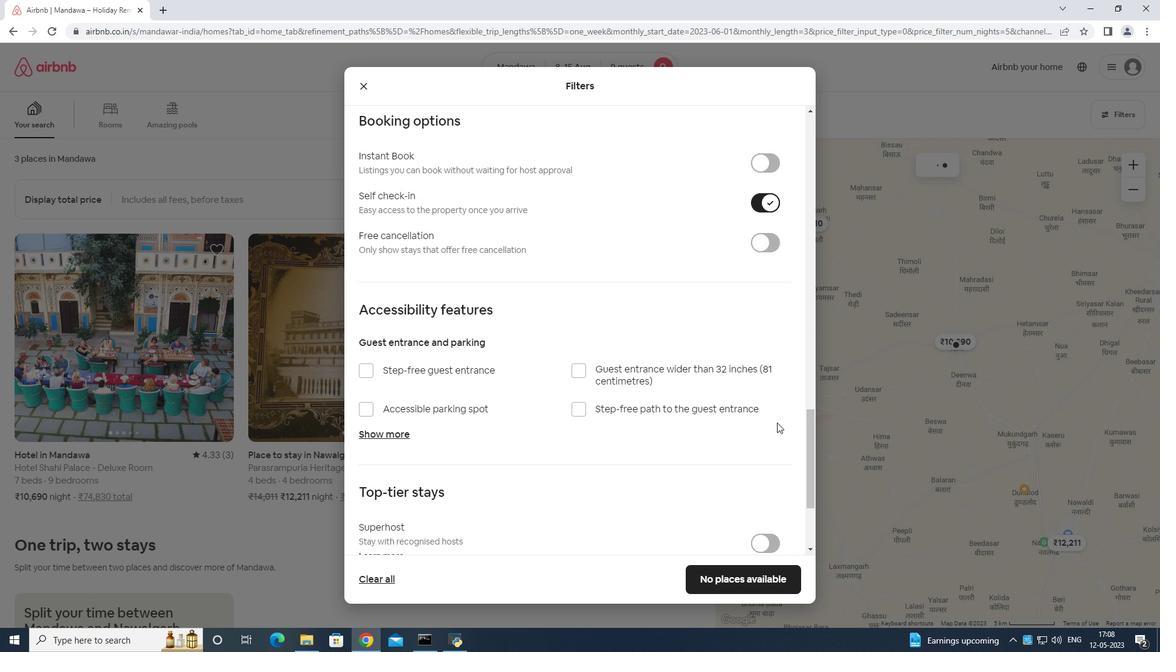 
Action: Mouse scrolled (777, 422) with delta (0, 0)
Screenshot: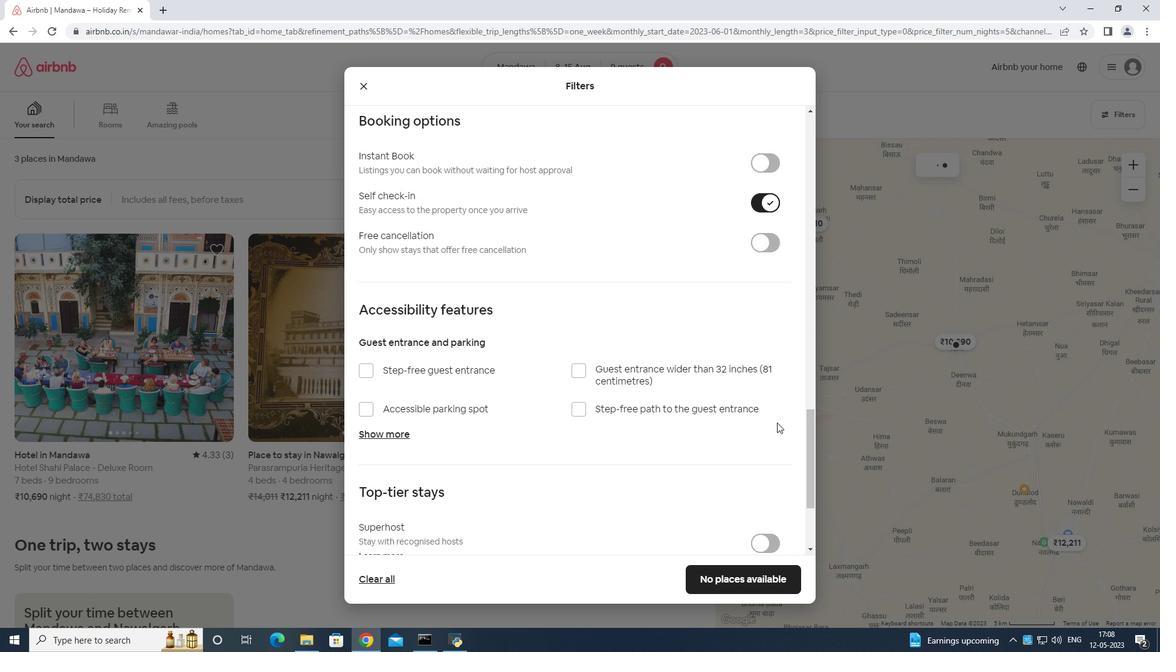 
Action: Mouse moved to (778, 416)
Screenshot: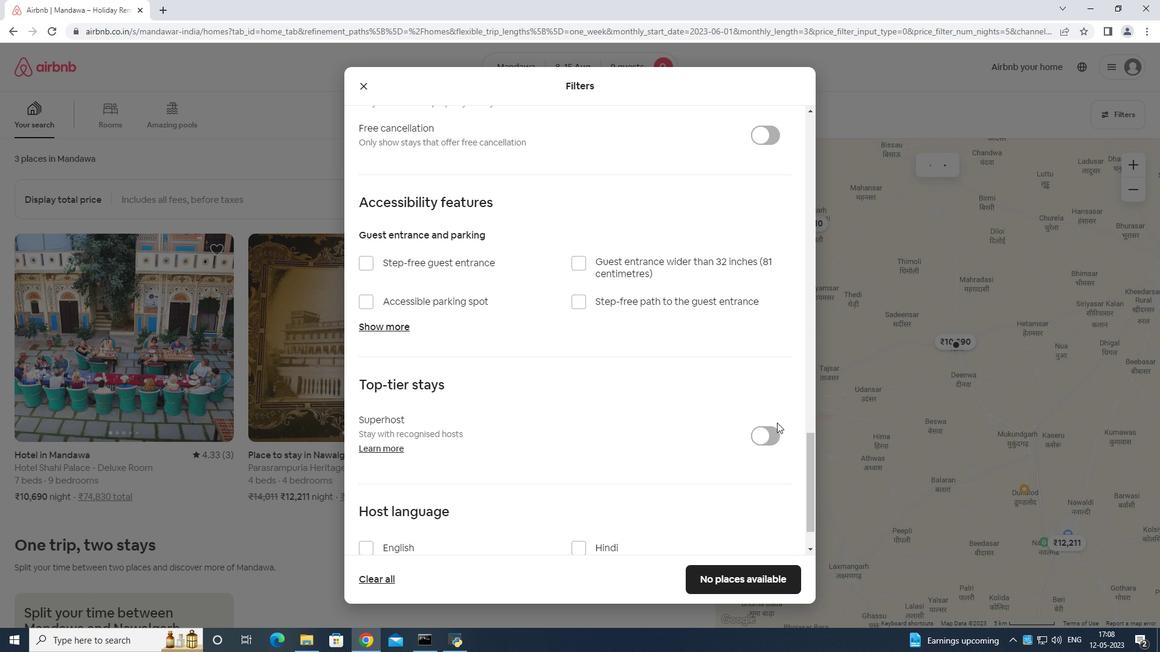 
Action: Mouse scrolled (778, 416) with delta (0, 0)
Screenshot: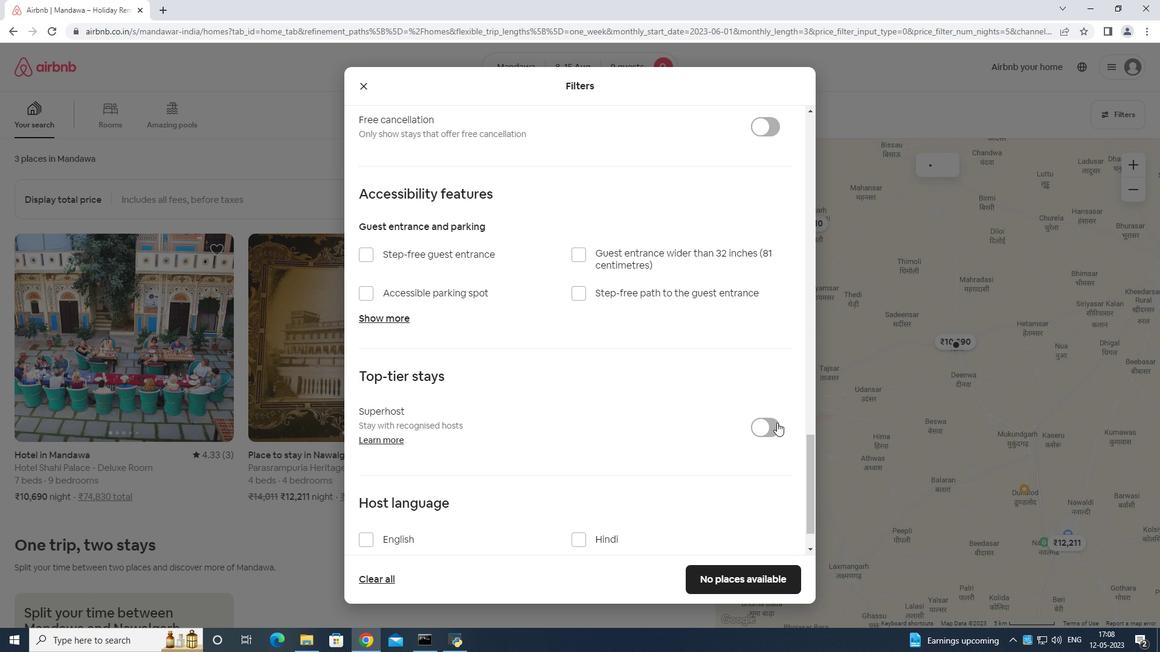 
Action: Mouse scrolled (778, 416) with delta (0, 0)
Screenshot: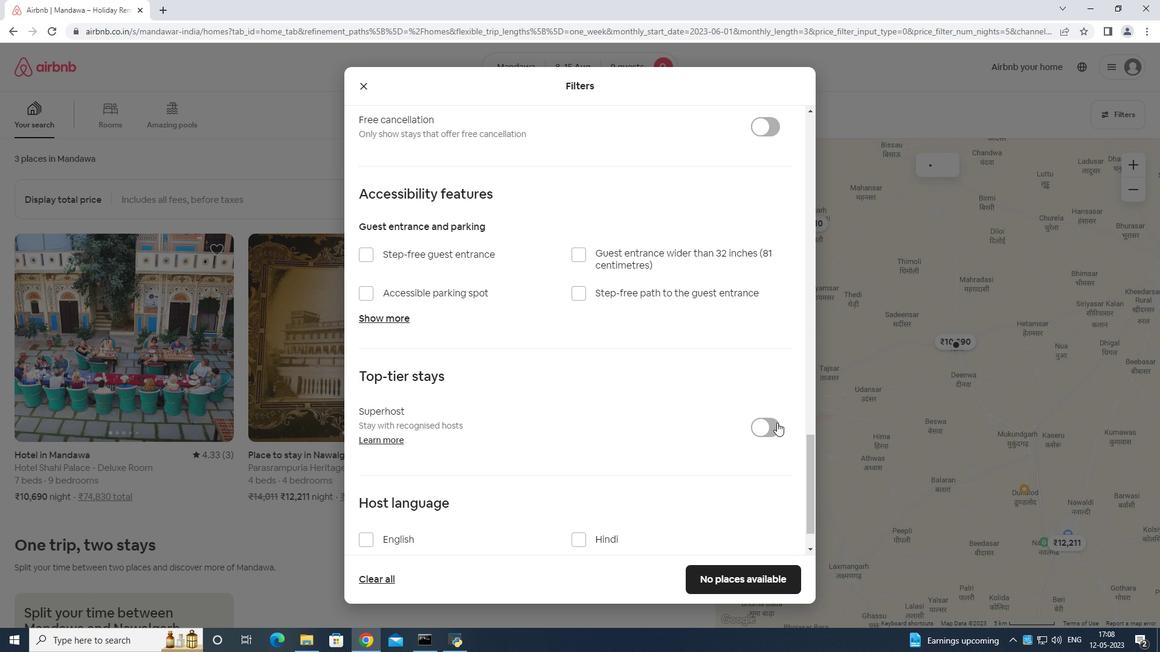 
Action: Mouse moved to (778, 416)
Screenshot: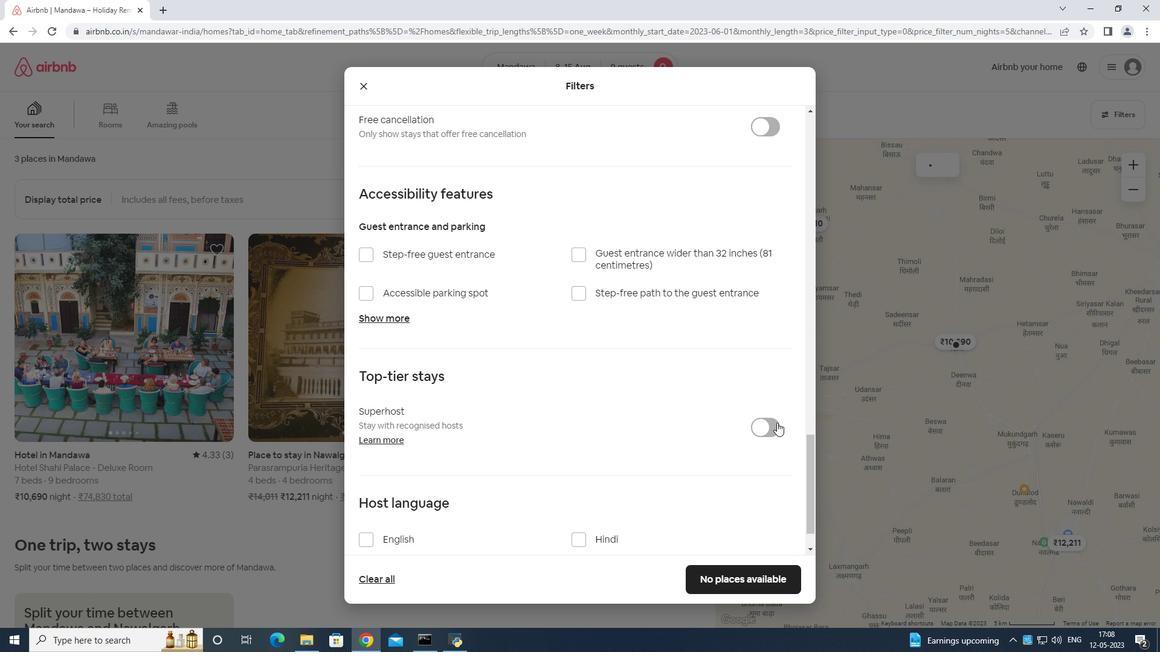 
Action: Mouse scrolled (778, 416) with delta (0, 0)
Screenshot: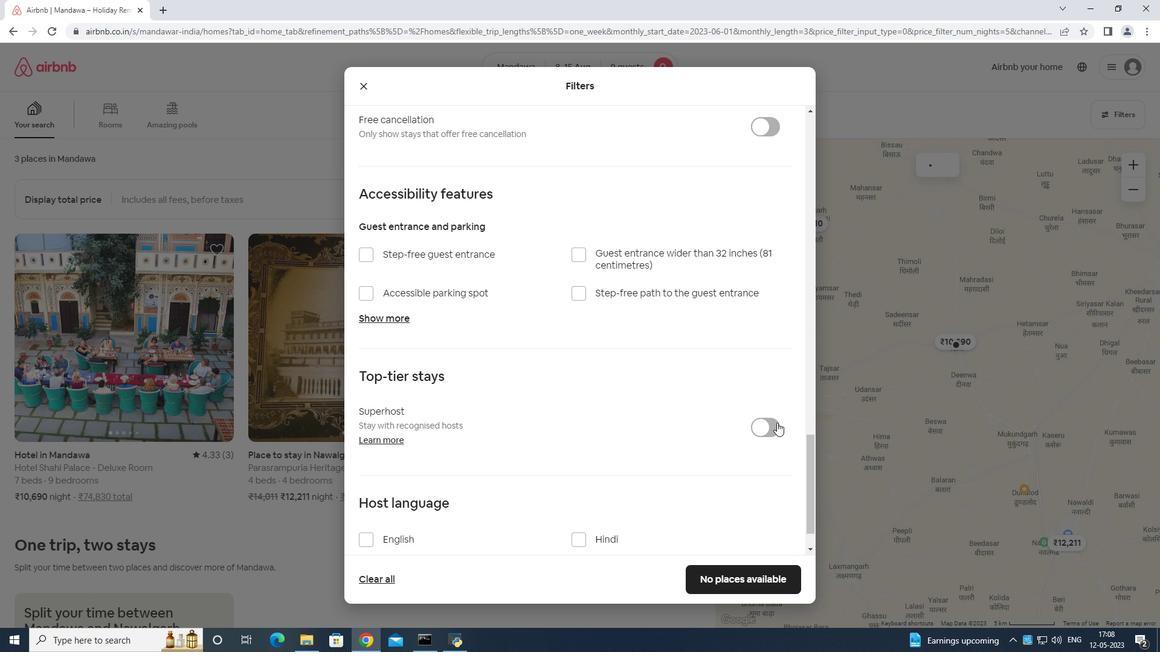 
Action: Mouse moved to (364, 488)
Screenshot: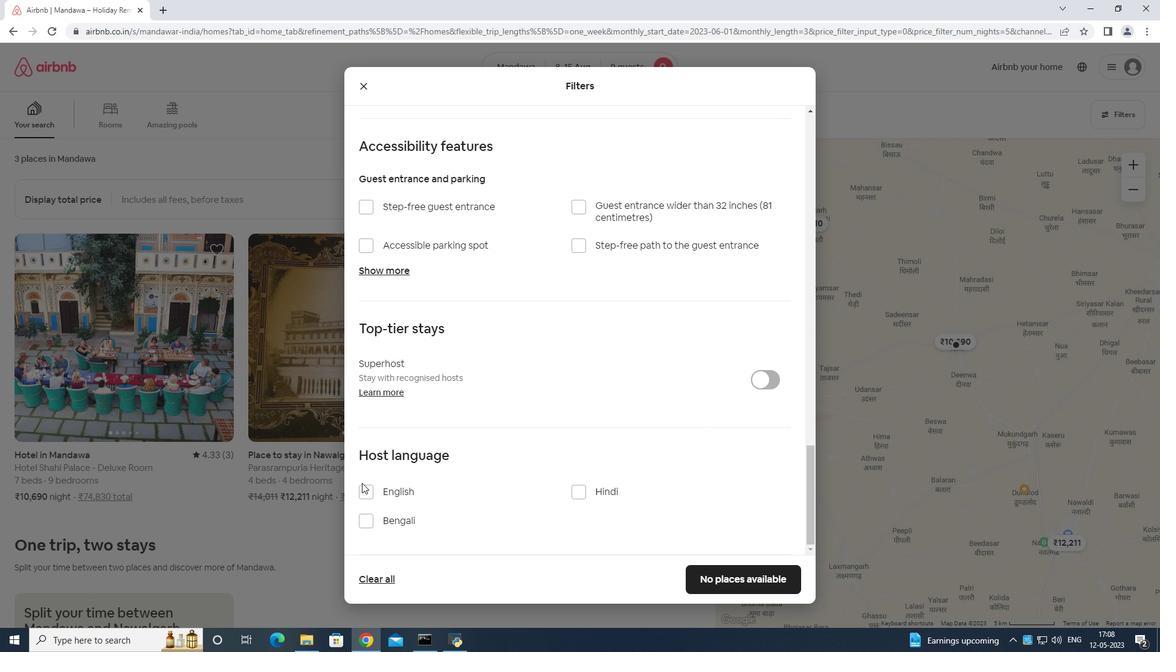 
Action: Mouse pressed left at (364, 488)
Screenshot: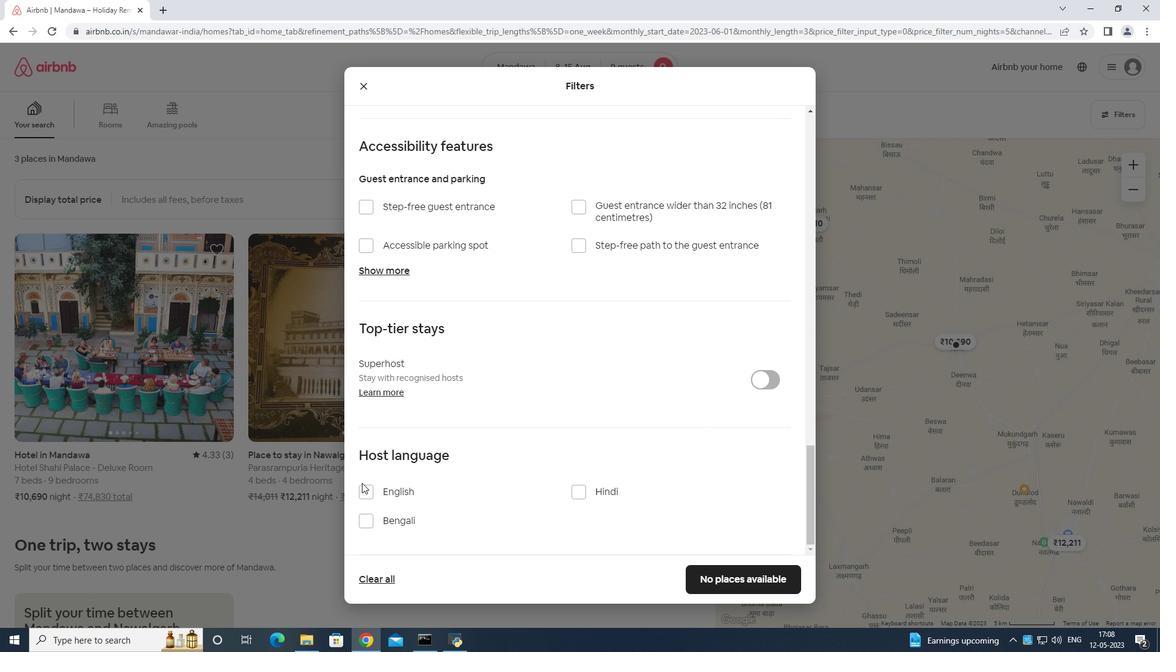 
Action: Mouse moved to (719, 579)
Screenshot: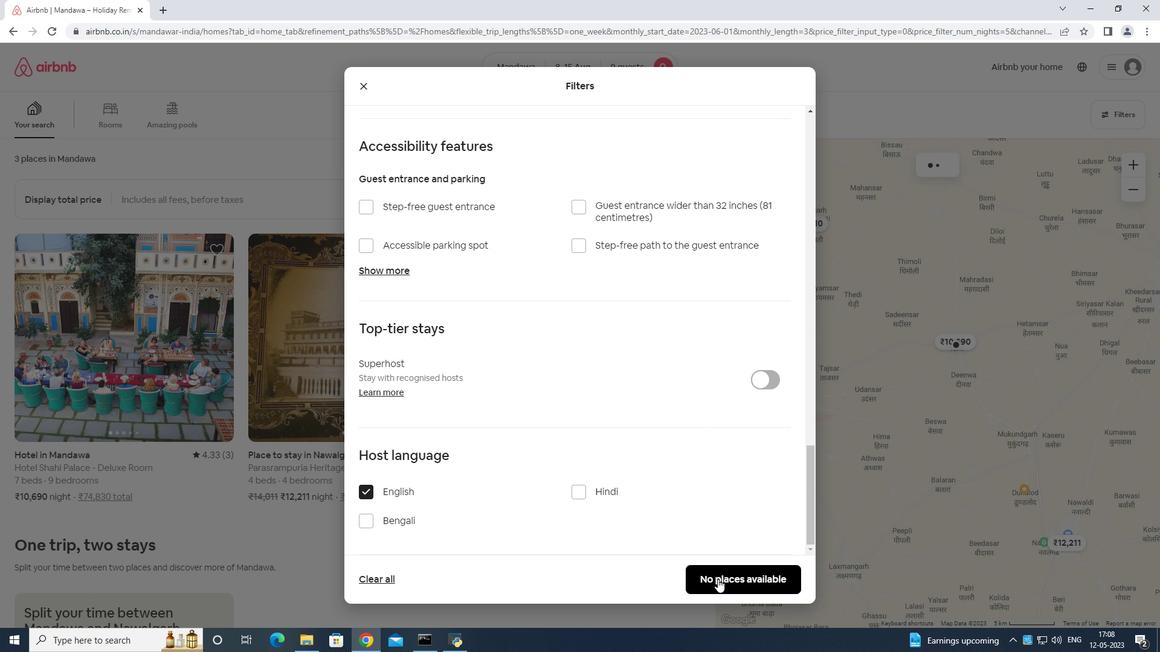 
Action: Mouse pressed left at (719, 579)
Screenshot: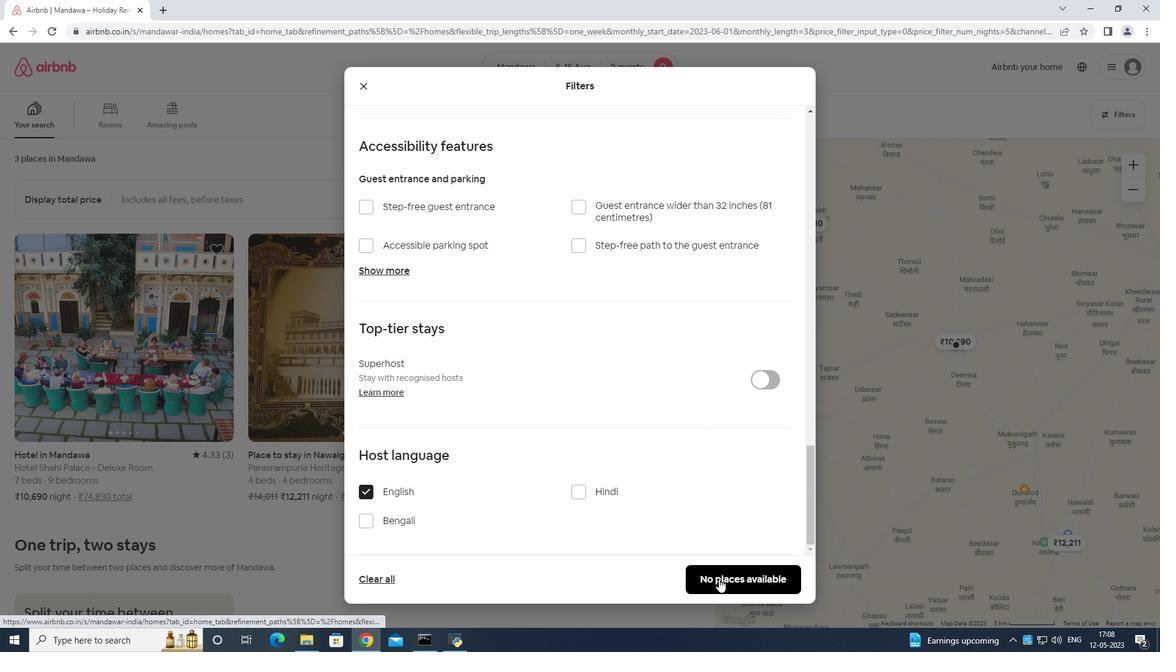 
Action: Mouse moved to (719, 578)
Screenshot: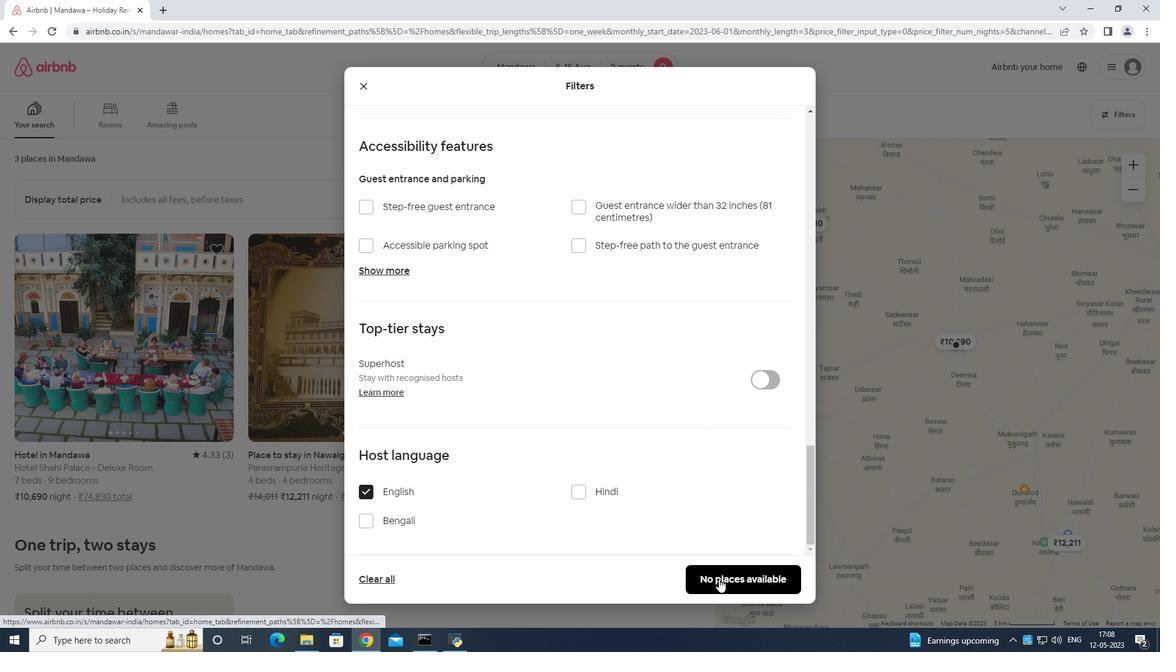 
